Task: Search one way flight ticket for 3 adults, 3 children in business from Evansville: Evansville Regional Airport to Raleigh: Raleigh-durham International Airport on 8-5-2023. Choice of flights is Sun country airlines. Number of bags: 4 checked bags. Price is upto 25000. Outbound departure time preference is 15:00.
Action: Mouse moved to (371, 343)
Screenshot: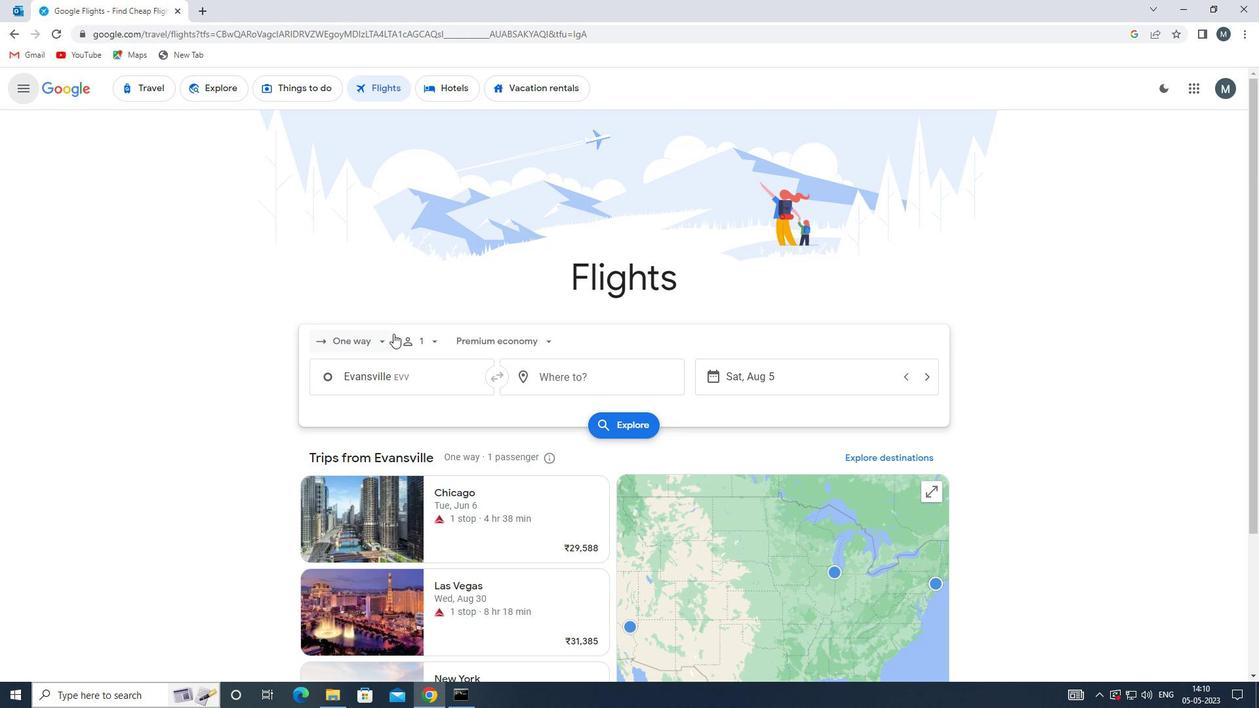 
Action: Mouse pressed left at (371, 343)
Screenshot: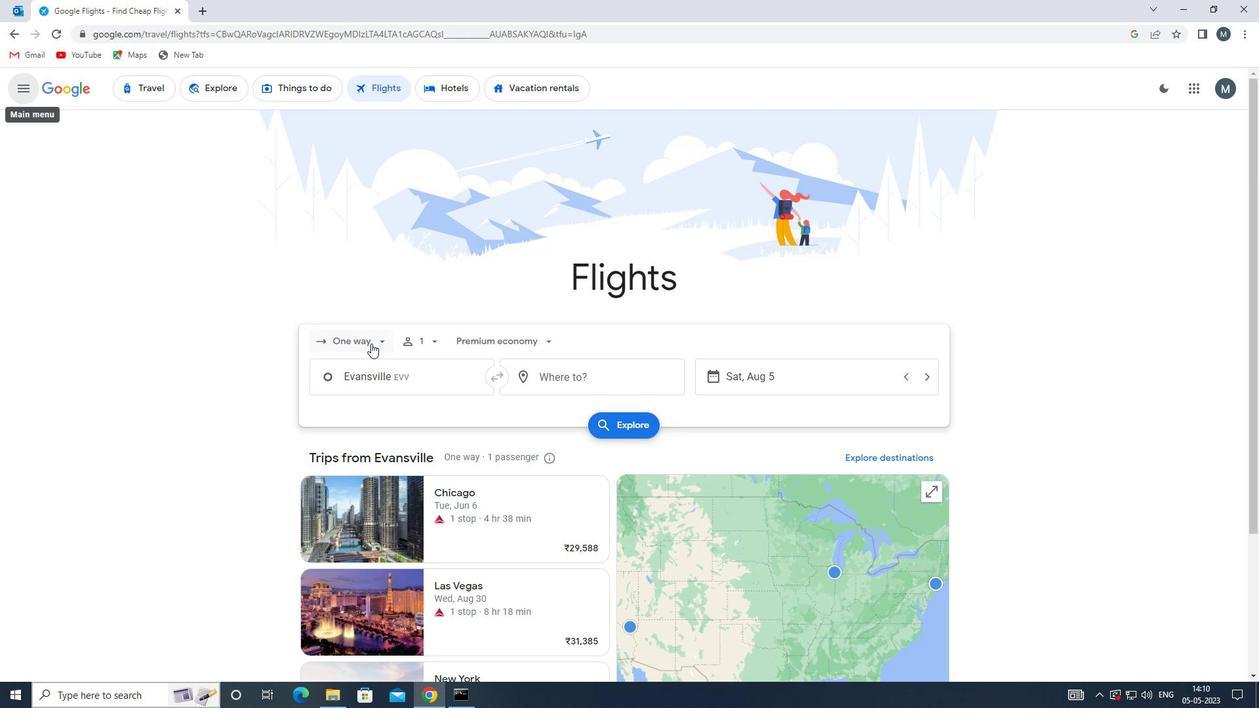 
Action: Mouse moved to (383, 406)
Screenshot: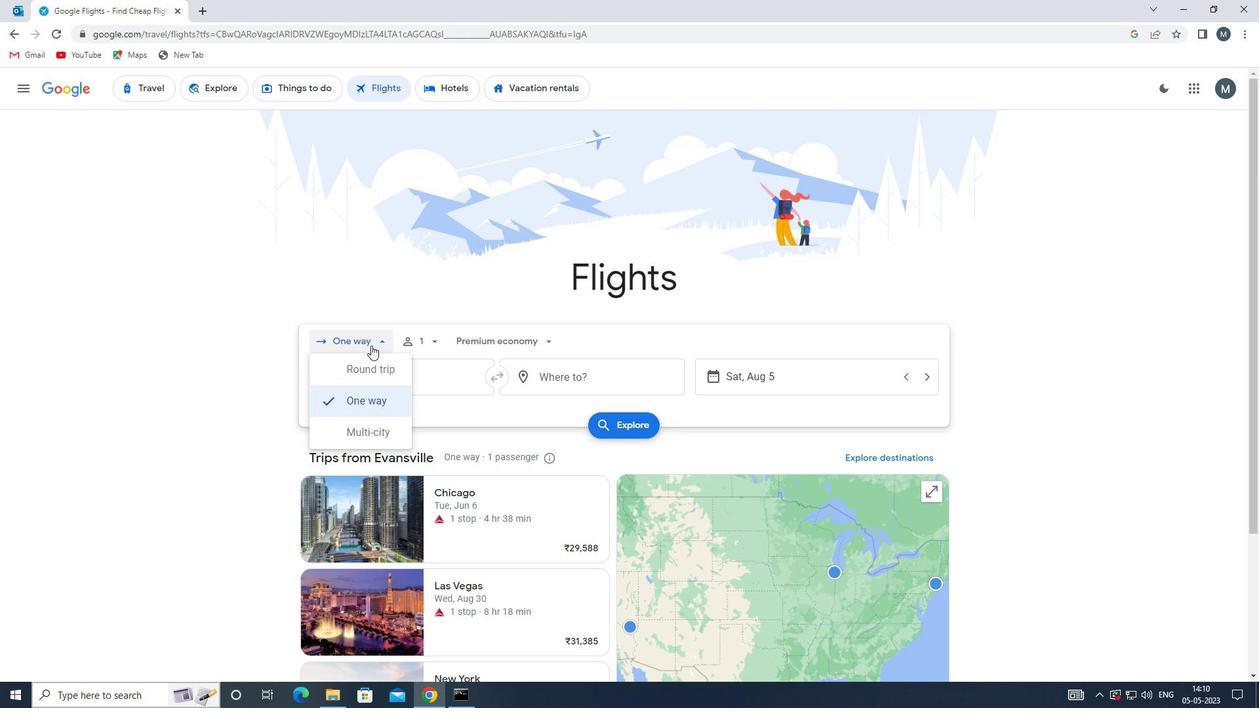 
Action: Mouse pressed left at (383, 406)
Screenshot: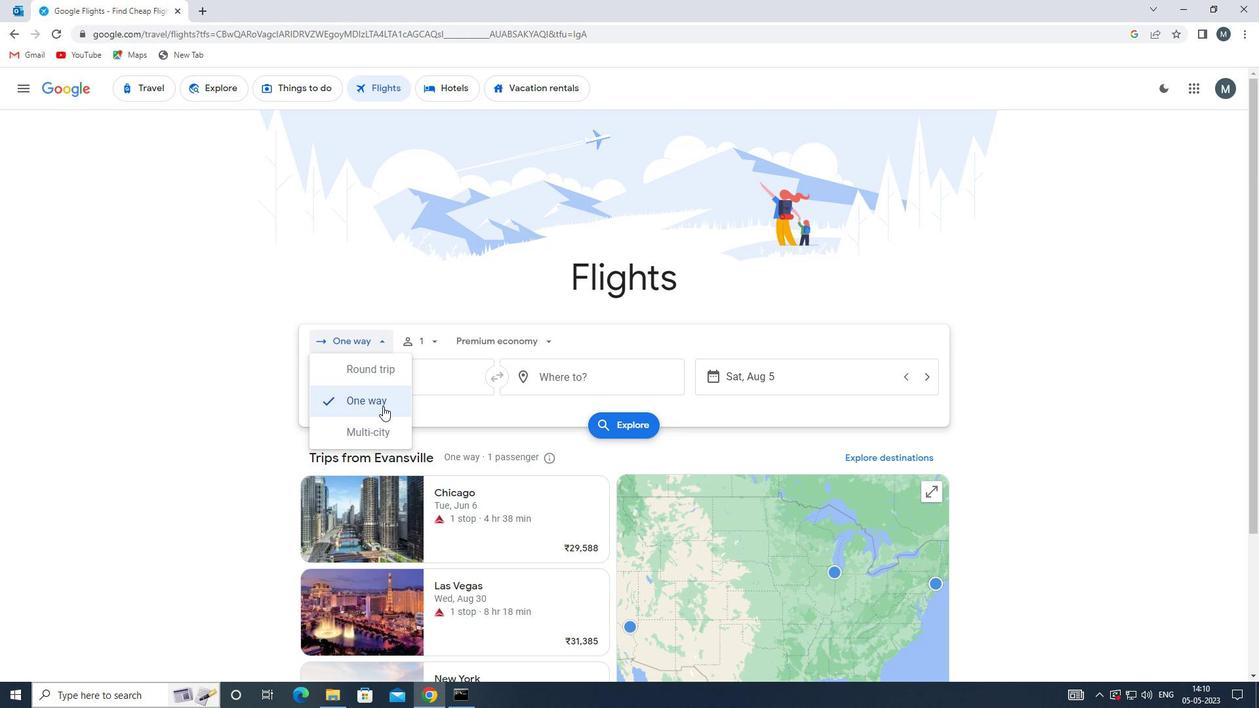 
Action: Mouse moved to (429, 345)
Screenshot: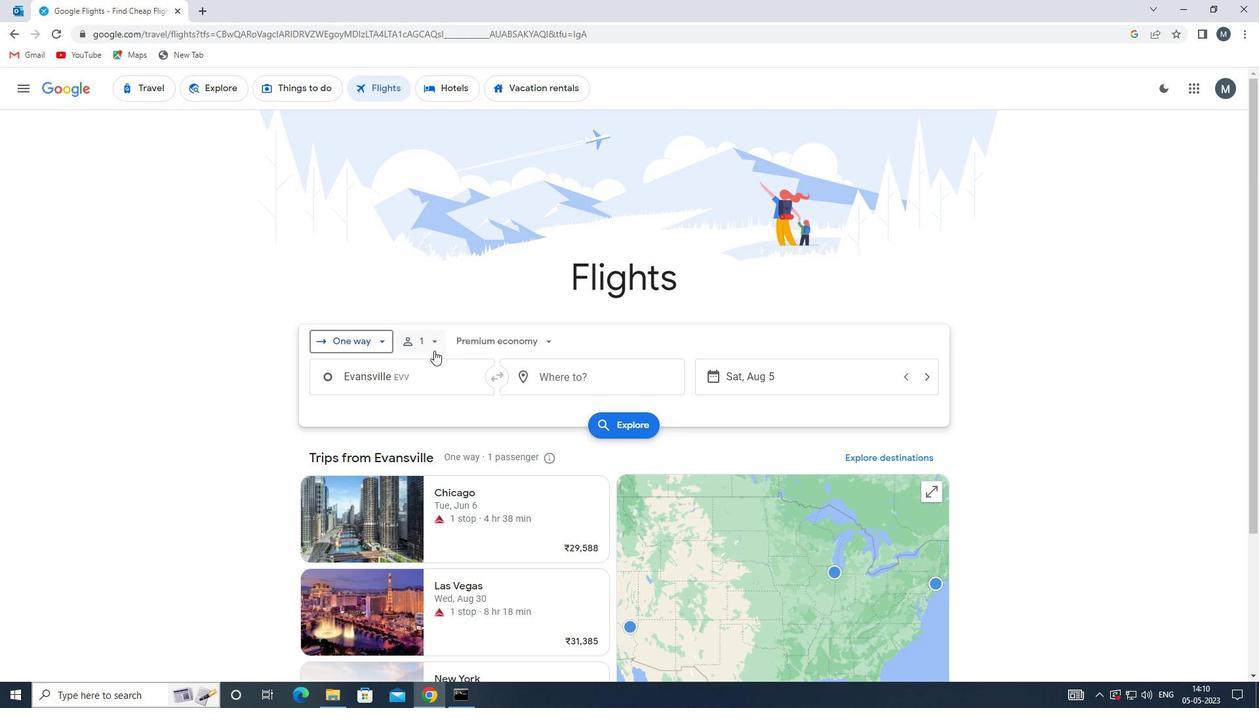 
Action: Mouse pressed left at (429, 345)
Screenshot: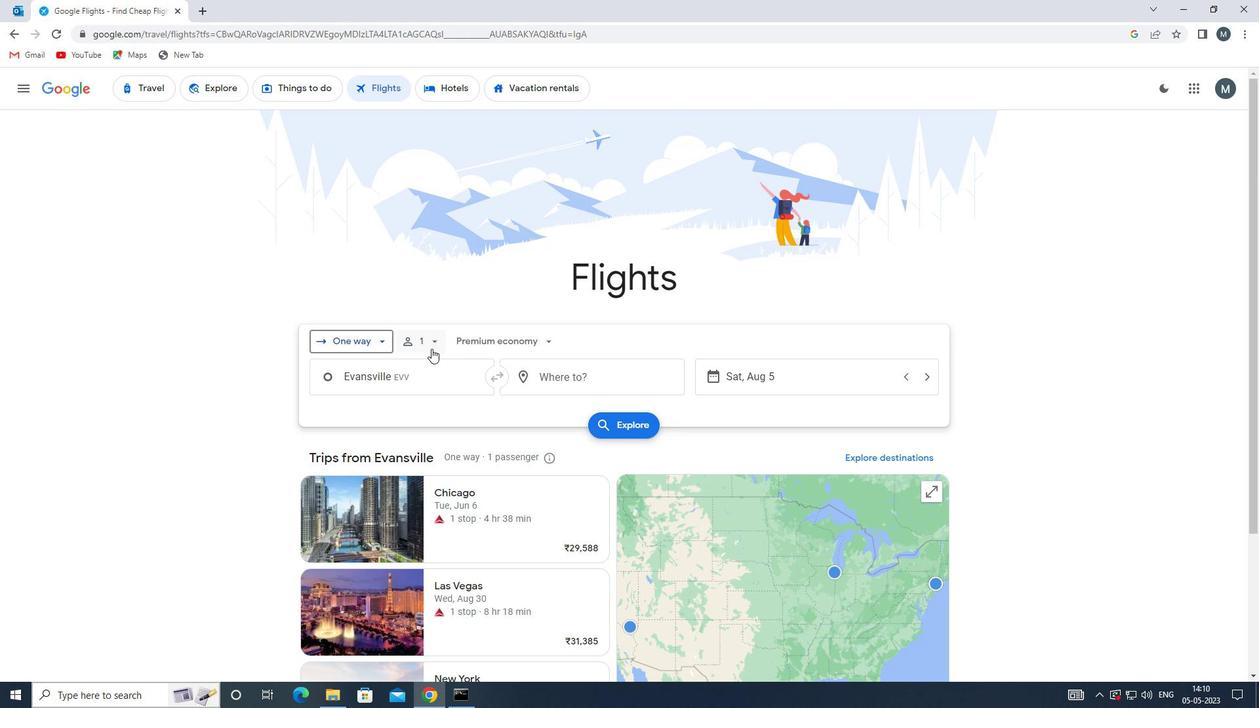 
Action: Mouse moved to (530, 378)
Screenshot: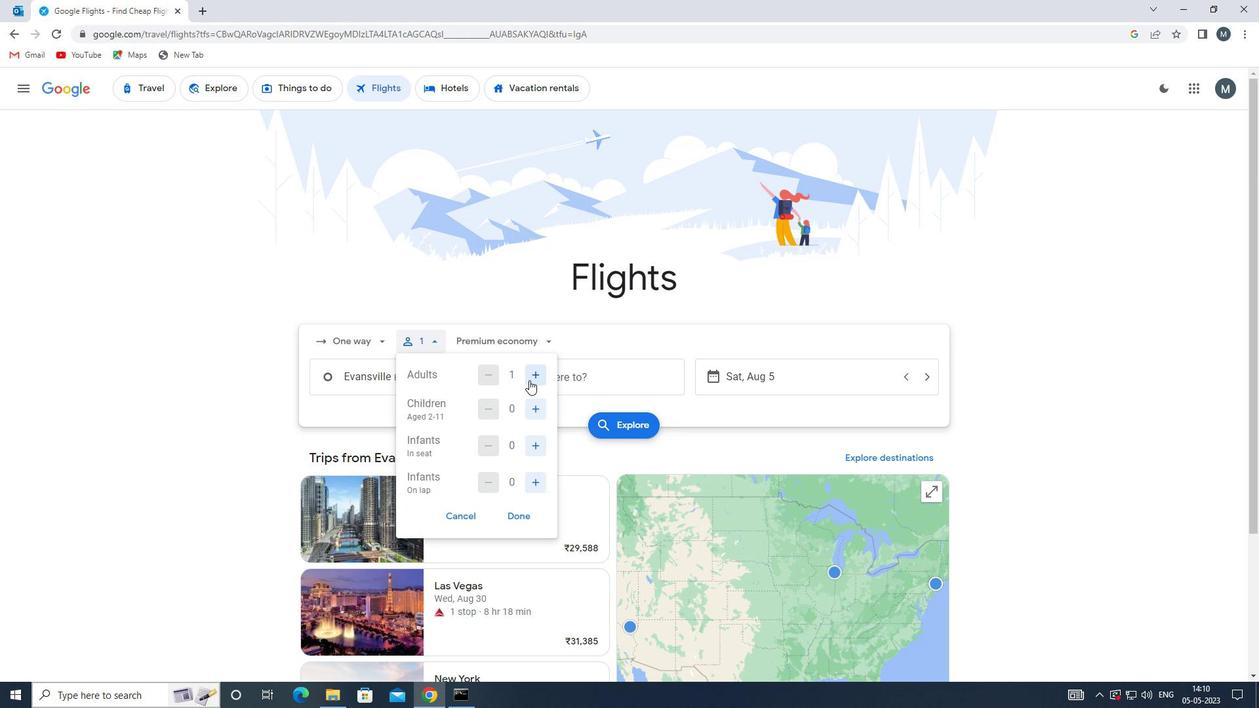 
Action: Mouse pressed left at (530, 378)
Screenshot: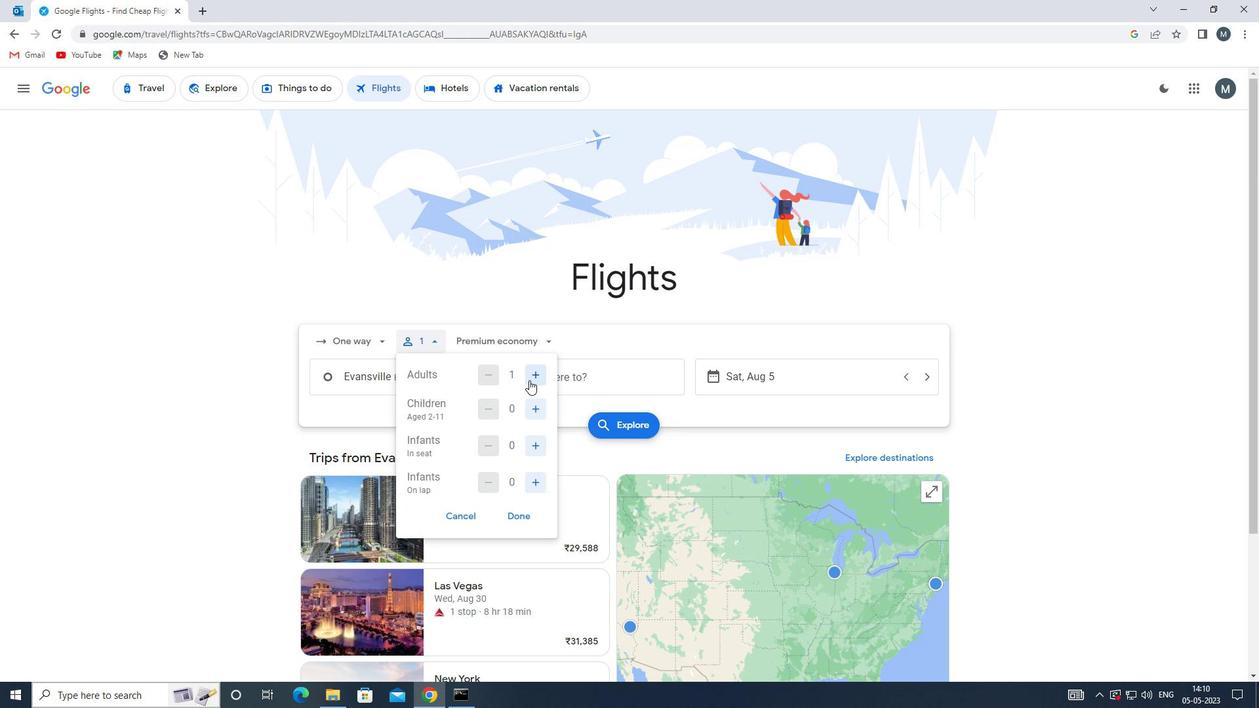 
Action: Mouse moved to (532, 378)
Screenshot: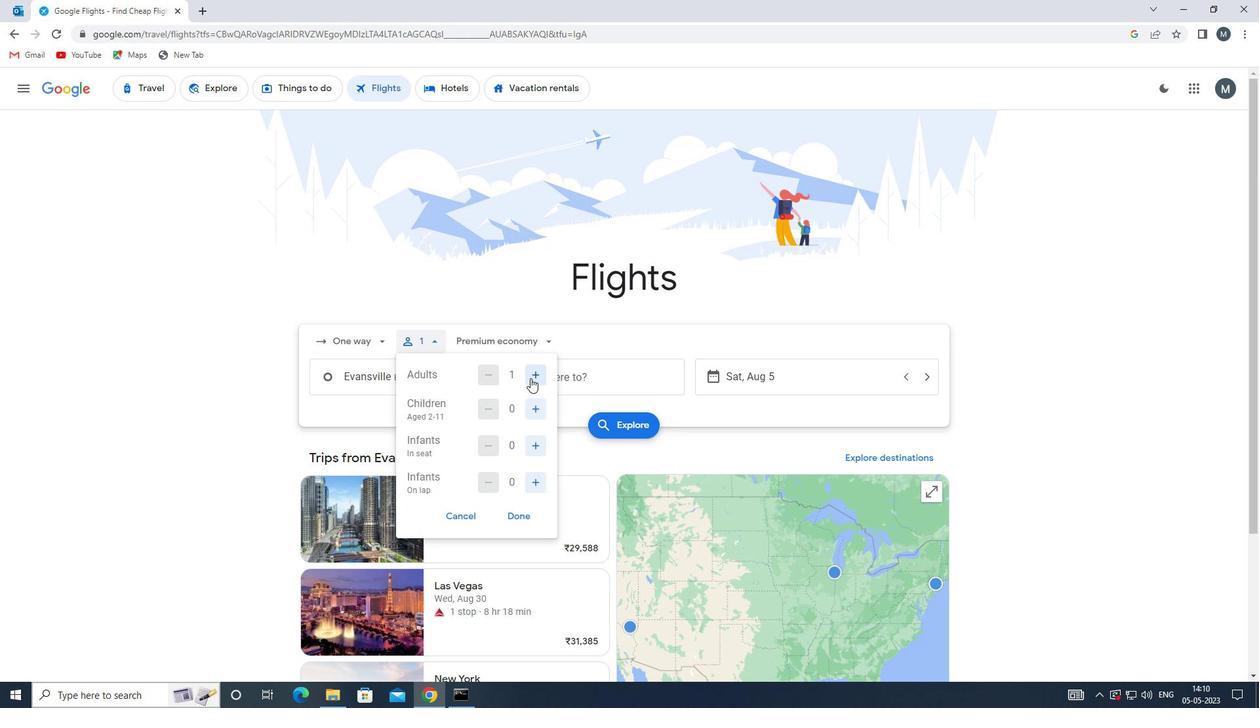 
Action: Mouse pressed left at (532, 378)
Screenshot: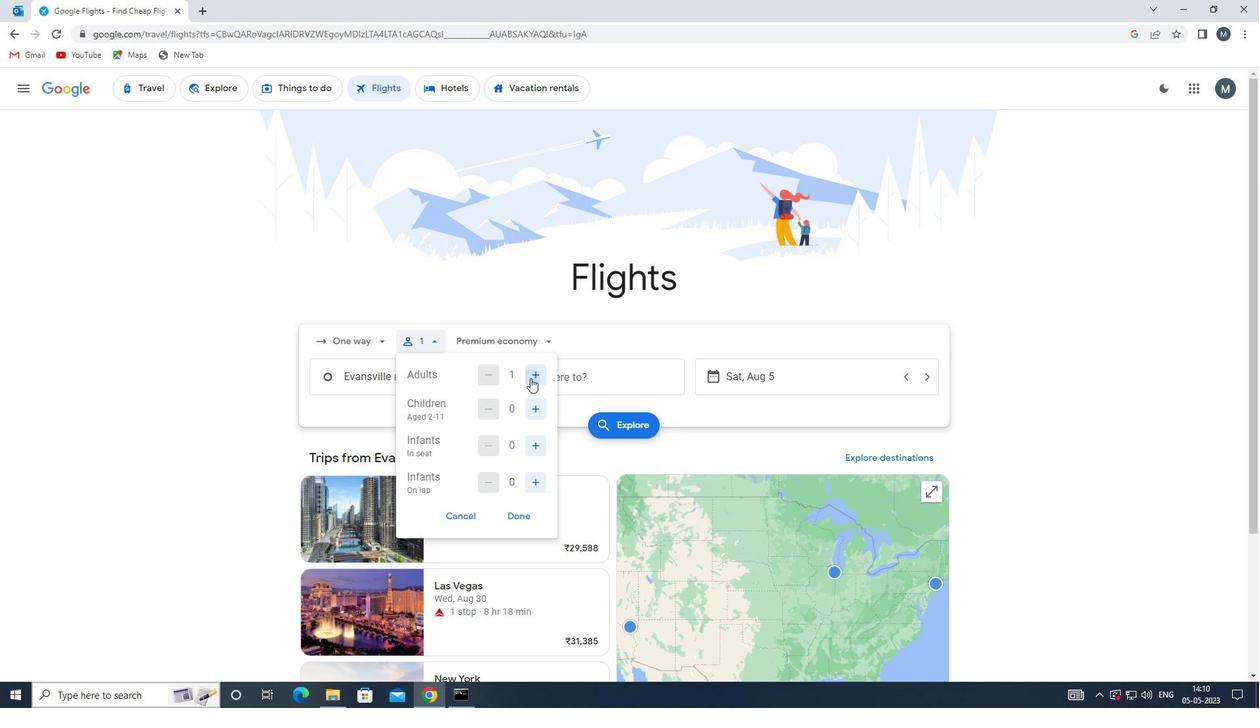 
Action: Mouse moved to (542, 408)
Screenshot: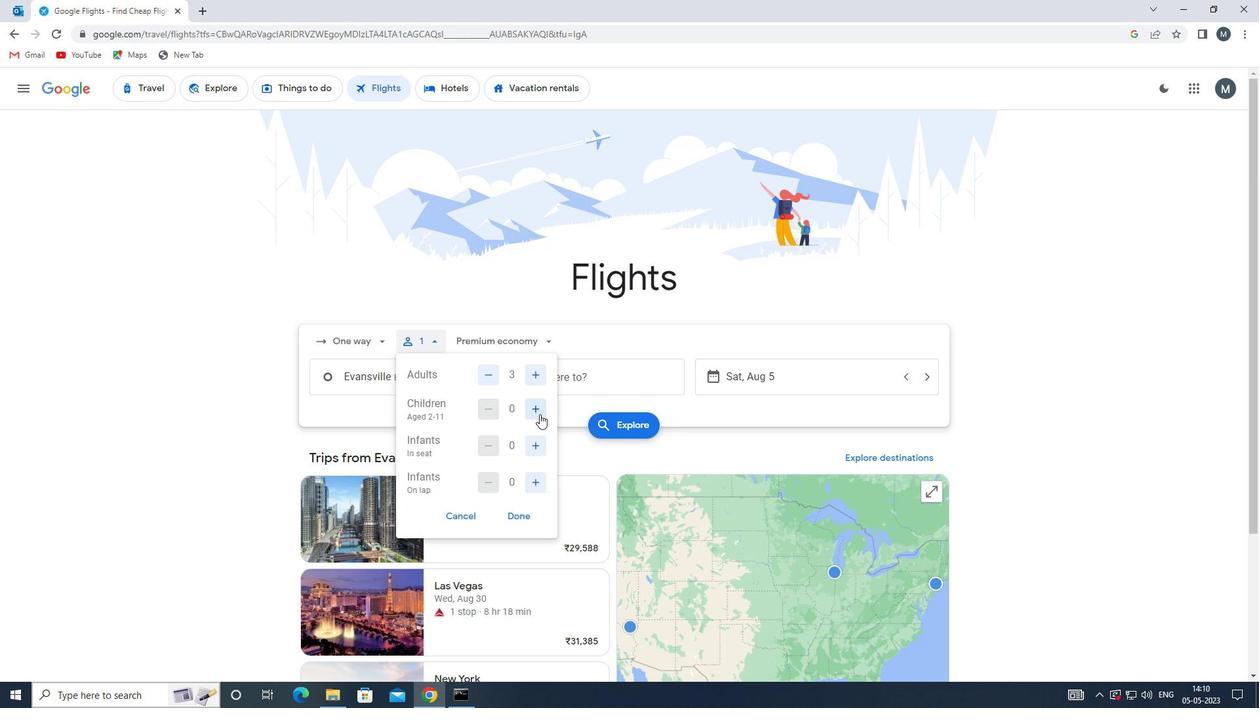 
Action: Mouse pressed left at (542, 408)
Screenshot: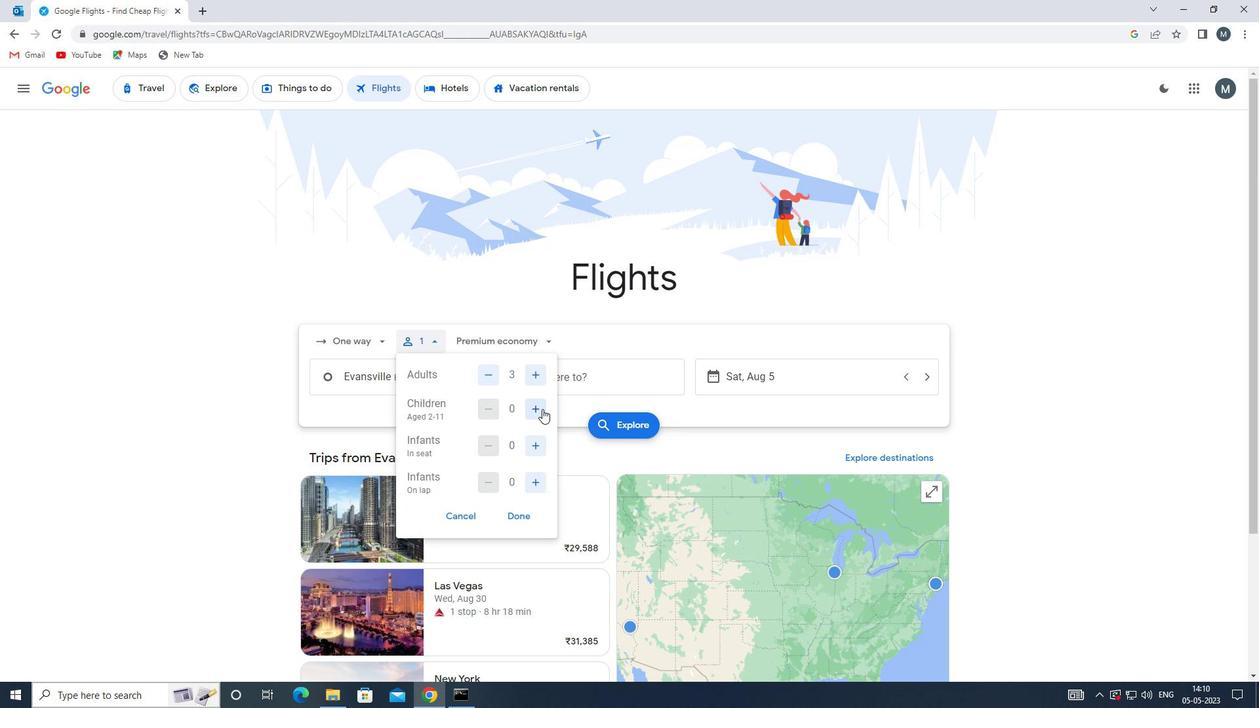 
Action: Mouse moved to (541, 408)
Screenshot: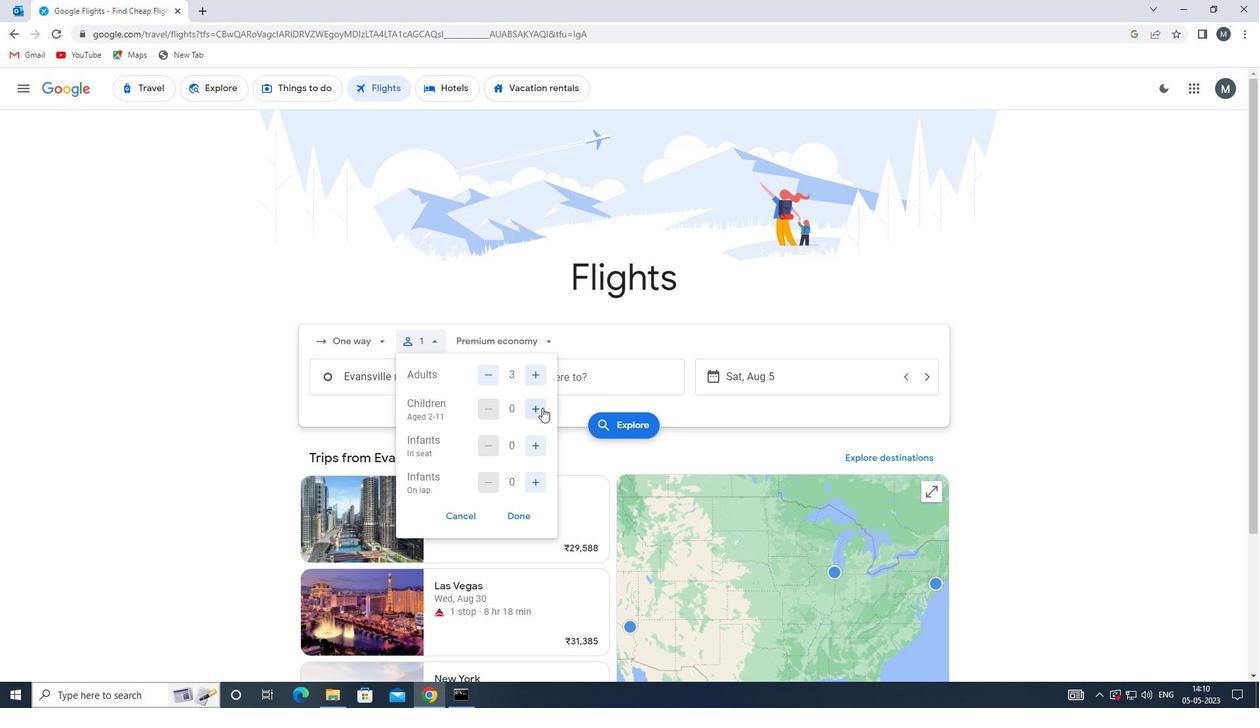 
Action: Mouse pressed left at (541, 408)
Screenshot: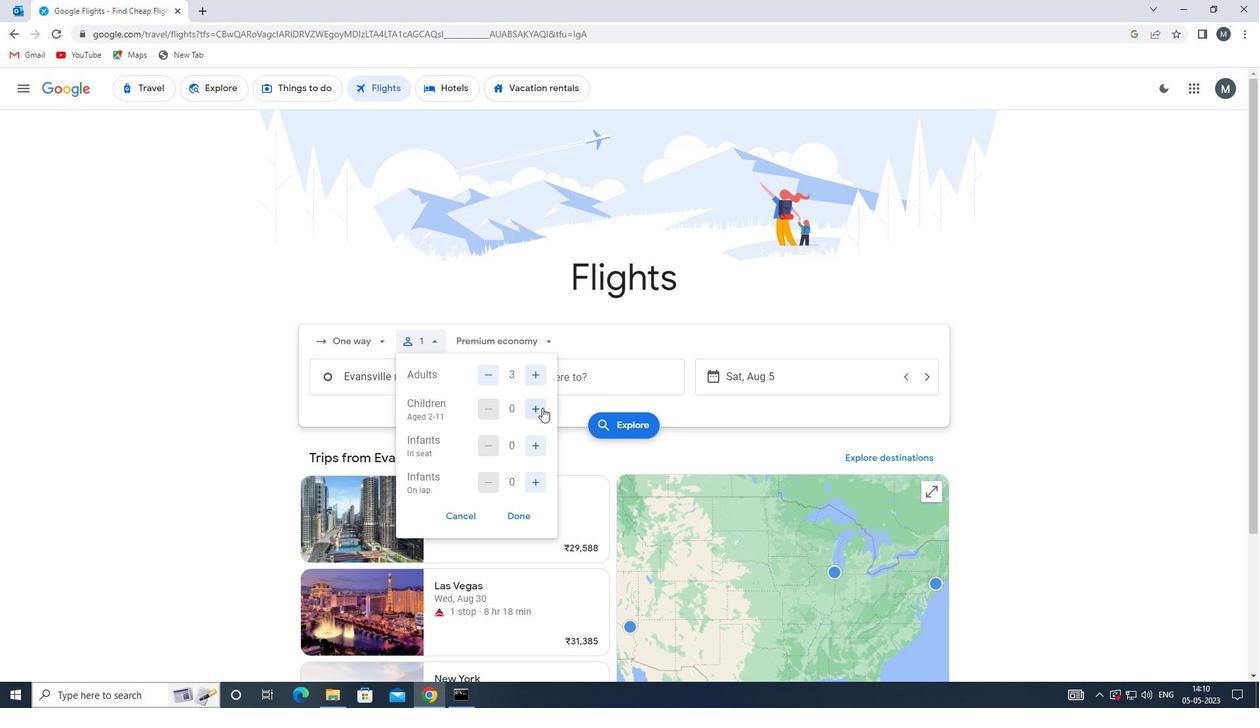 
Action: Mouse moved to (541, 409)
Screenshot: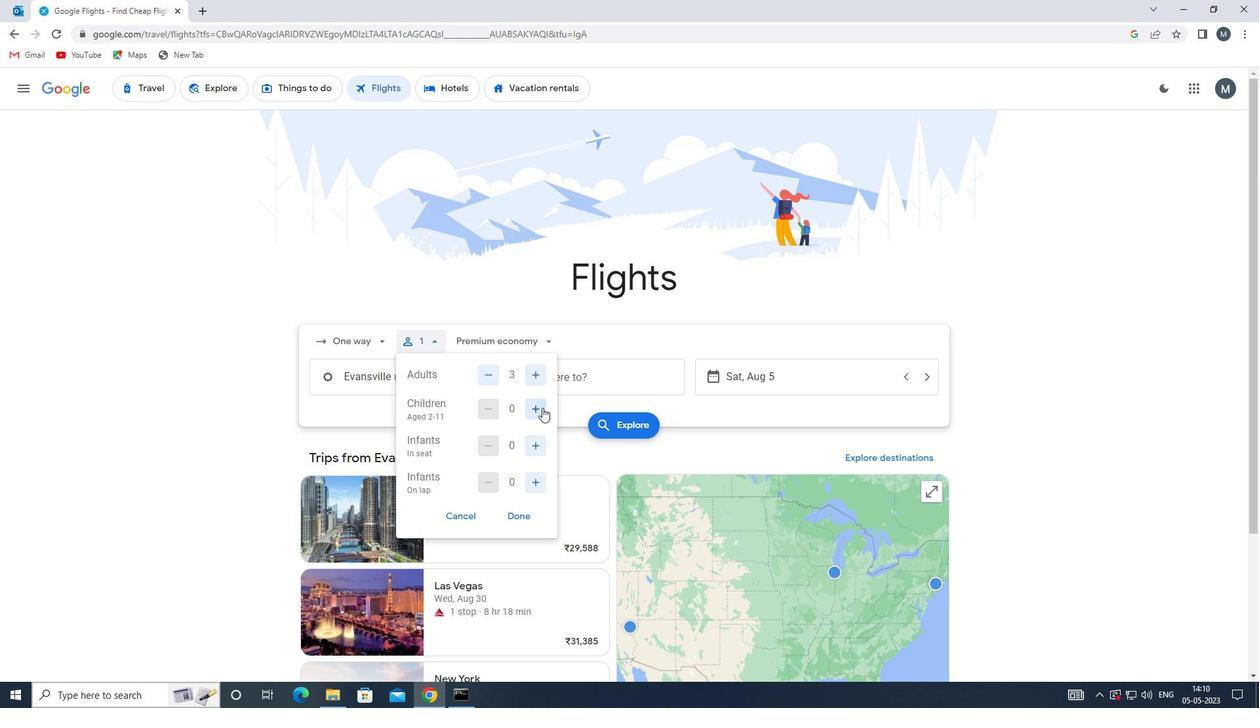 
Action: Mouse pressed left at (541, 409)
Screenshot: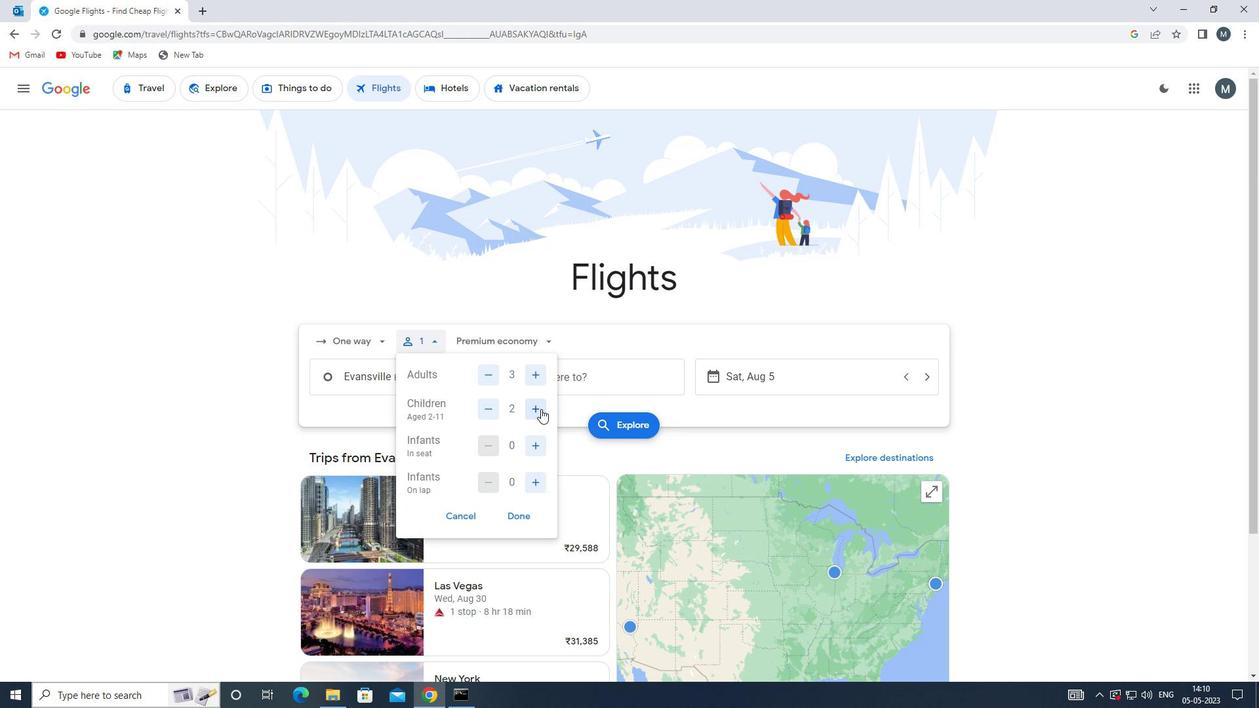 
Action: Mouse moved to (528, 519)
Screenshot: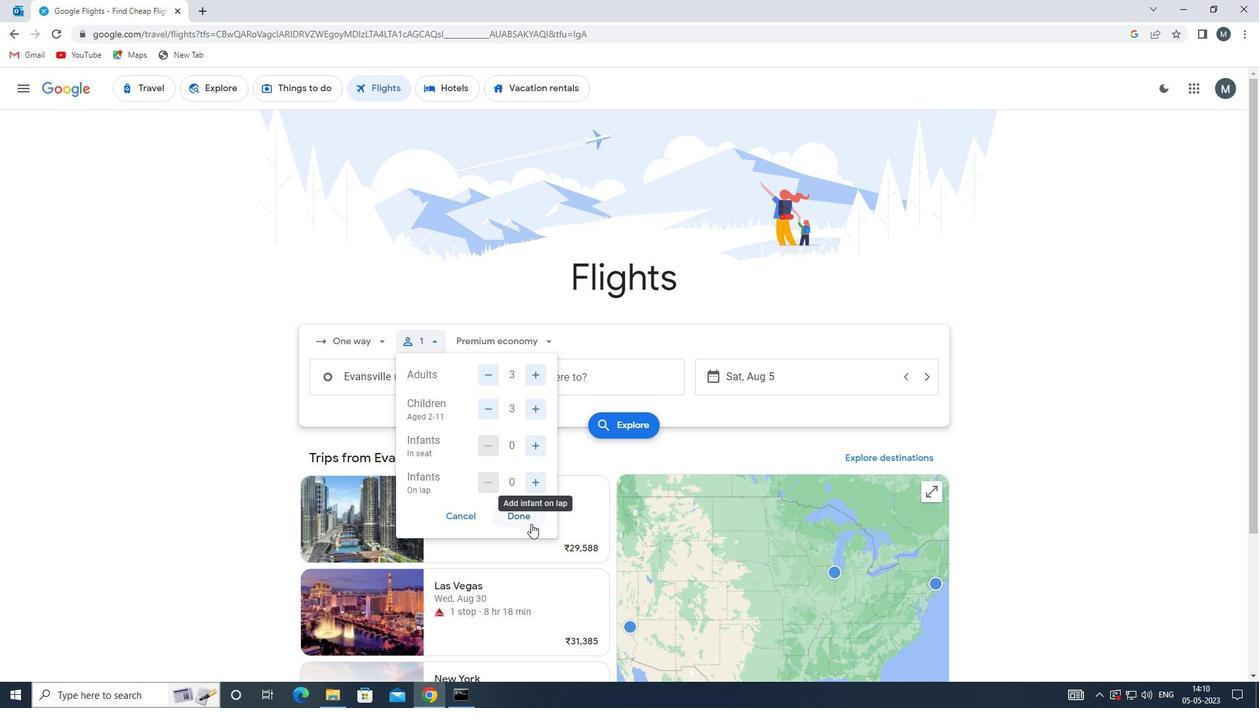 
Action: Mouse pressed left at (528, 519)
Screenshot: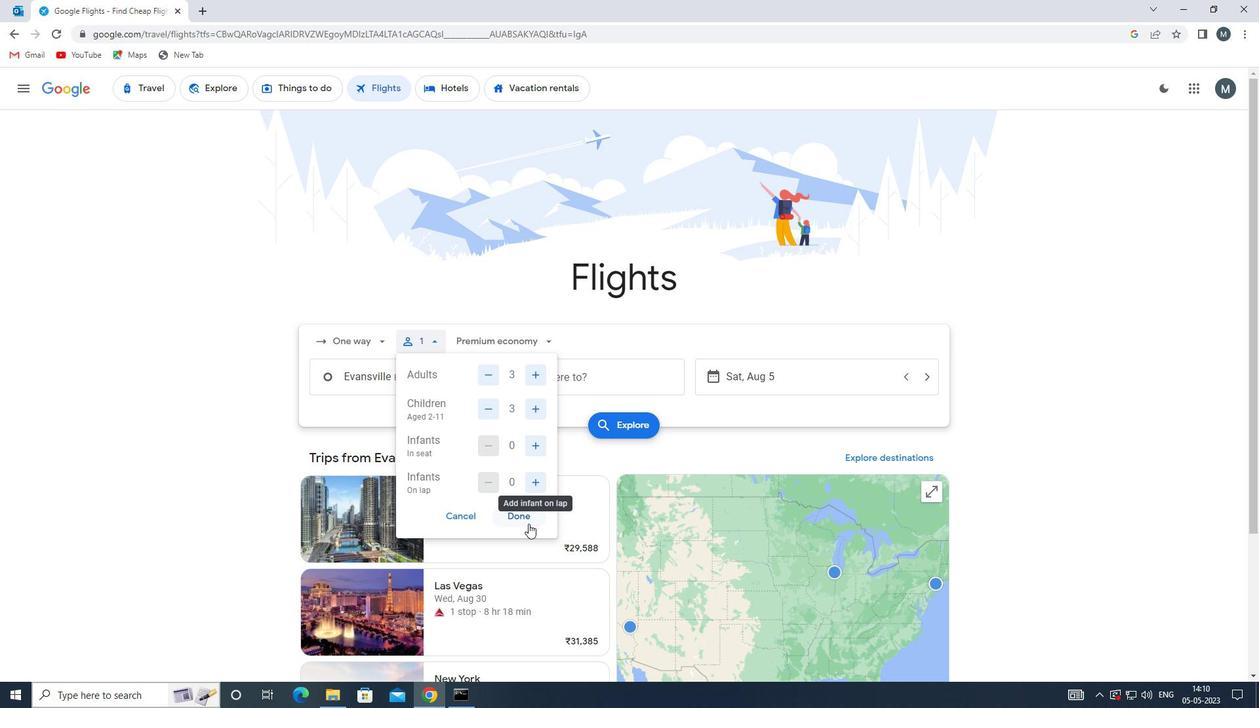 
Action: Mouse moved to (490, 344)
Screenshot: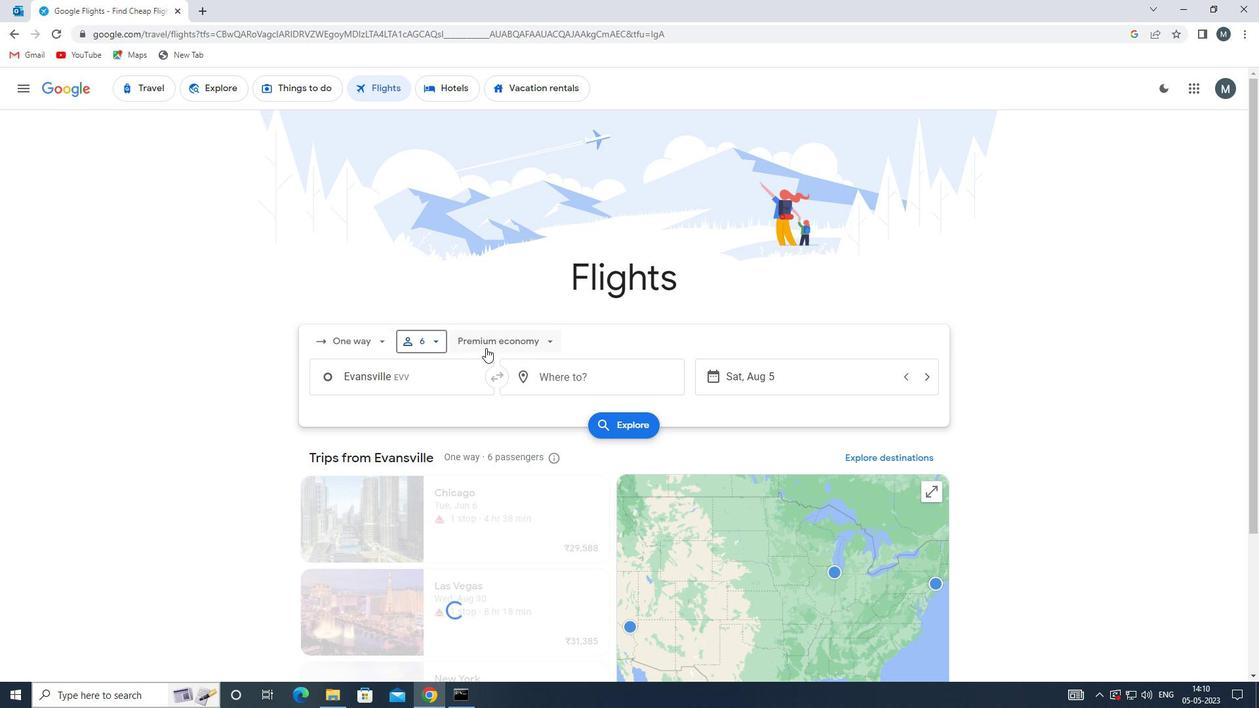 
Action: Mouse pressed left at (490, 344)
Screenshot: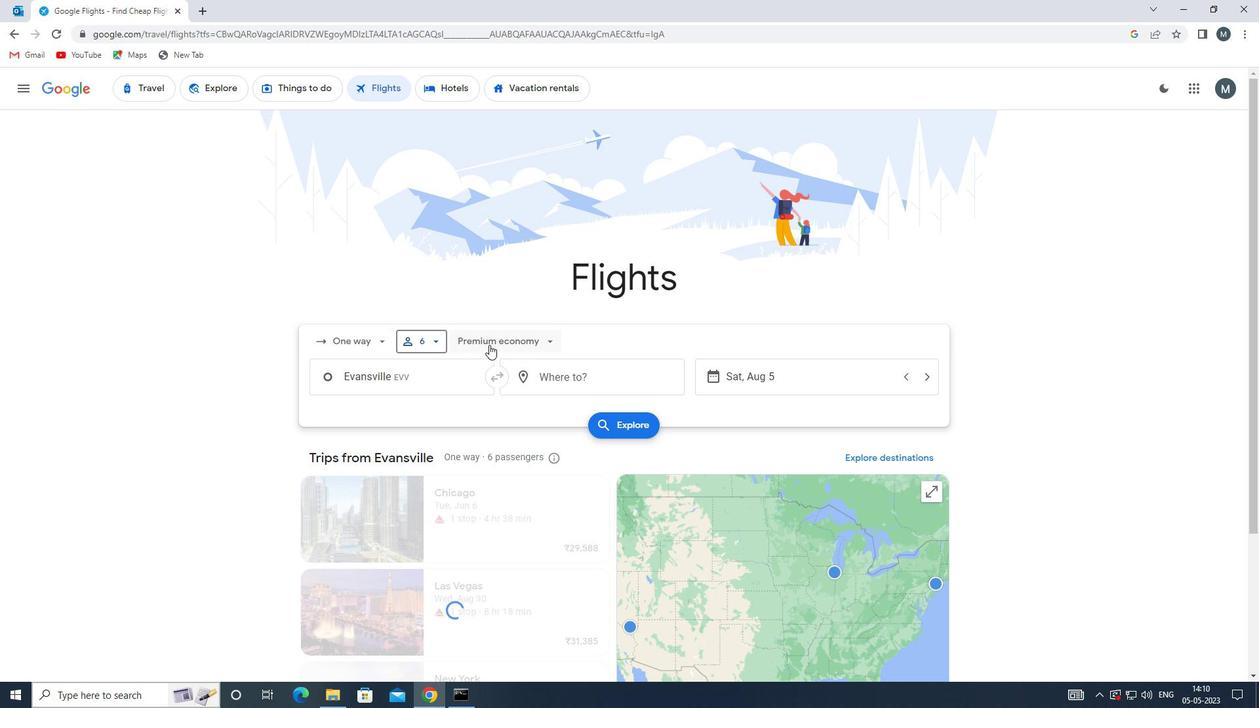 
Action: Mouse moved to (500, 431)
Screenshot: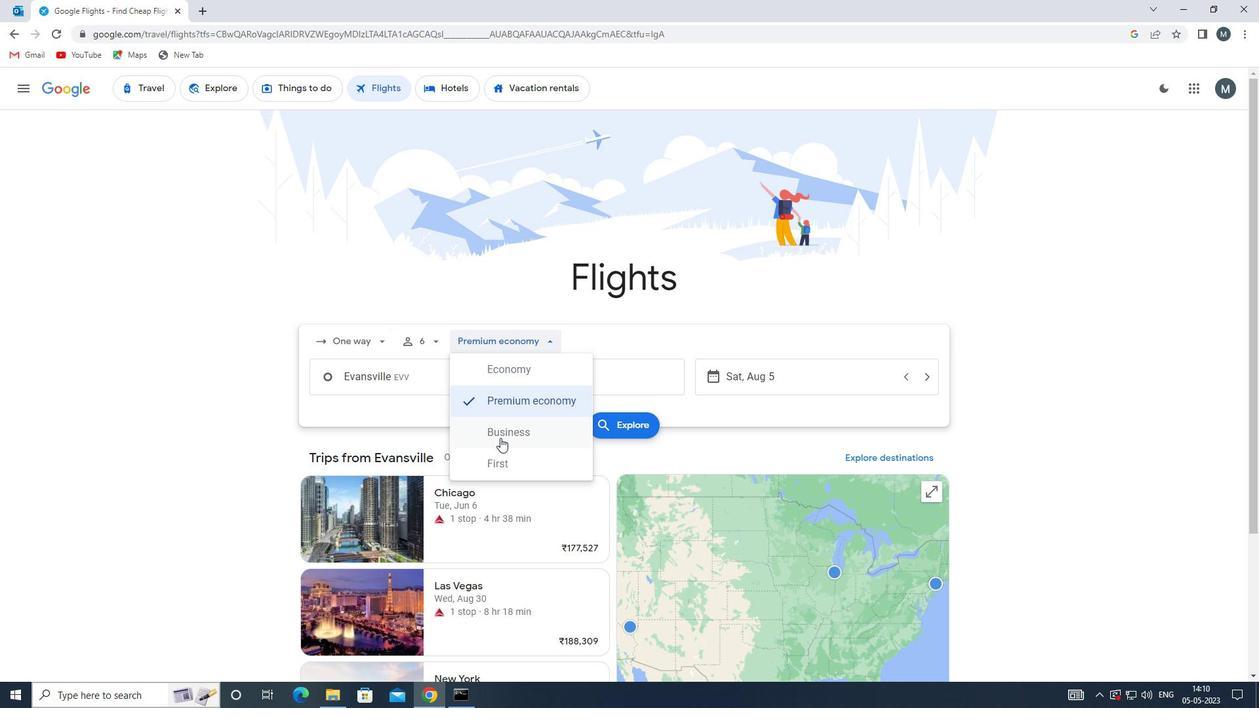 
Action: Mouse pressed left at (500, 431)
Screenshot: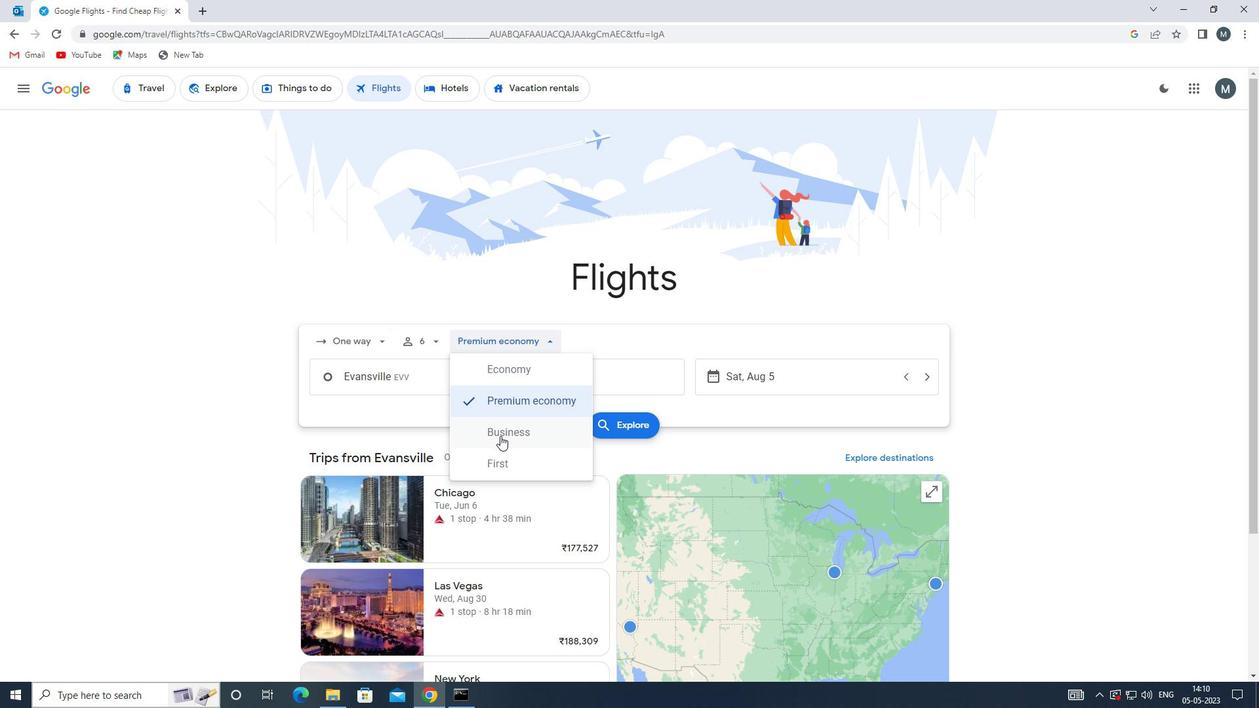 
Action: Mouse moved to (429, 384)
Screenshot: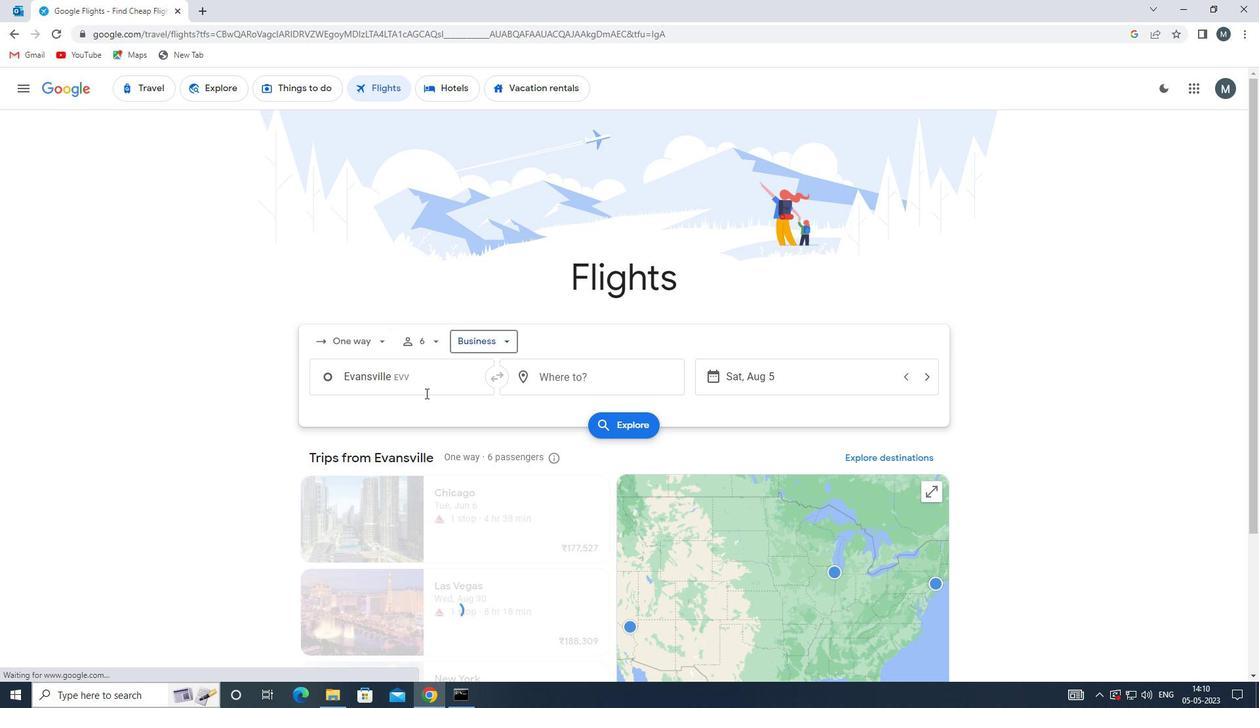 
Action: Mouse pressed left at (429, 384)
Screenshot: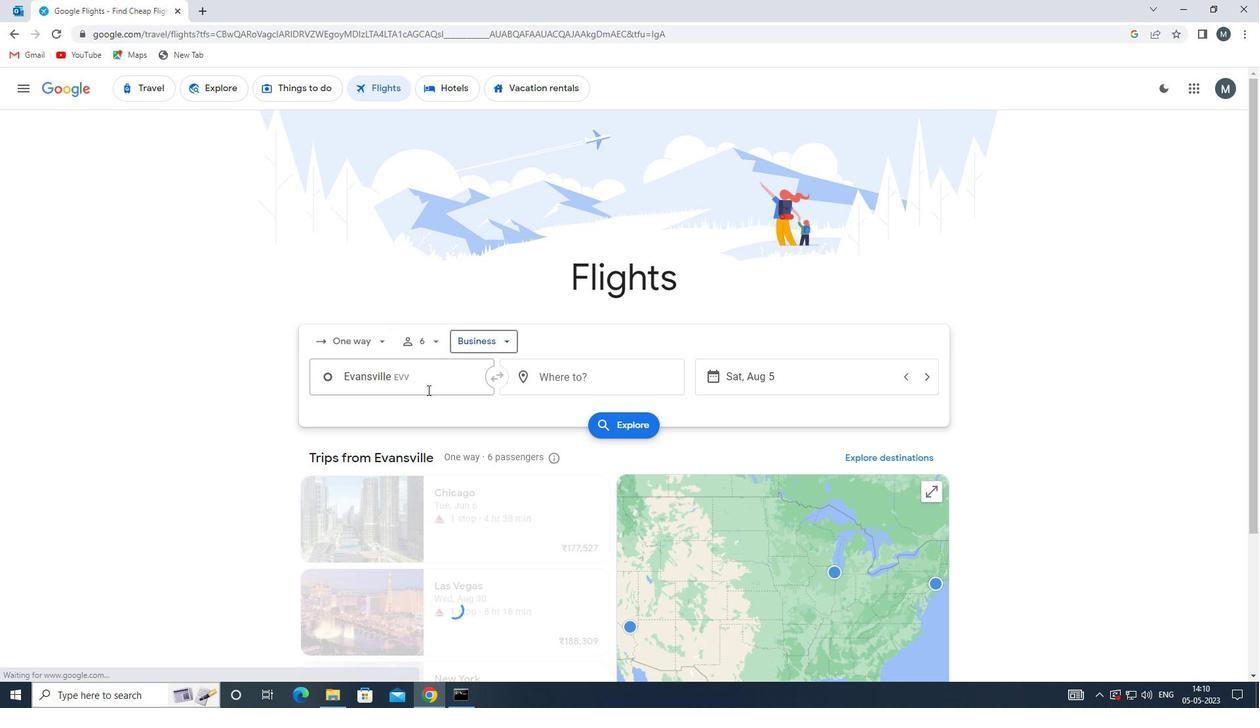 
Action: Mouse moved to (439, 445)
Screenshot: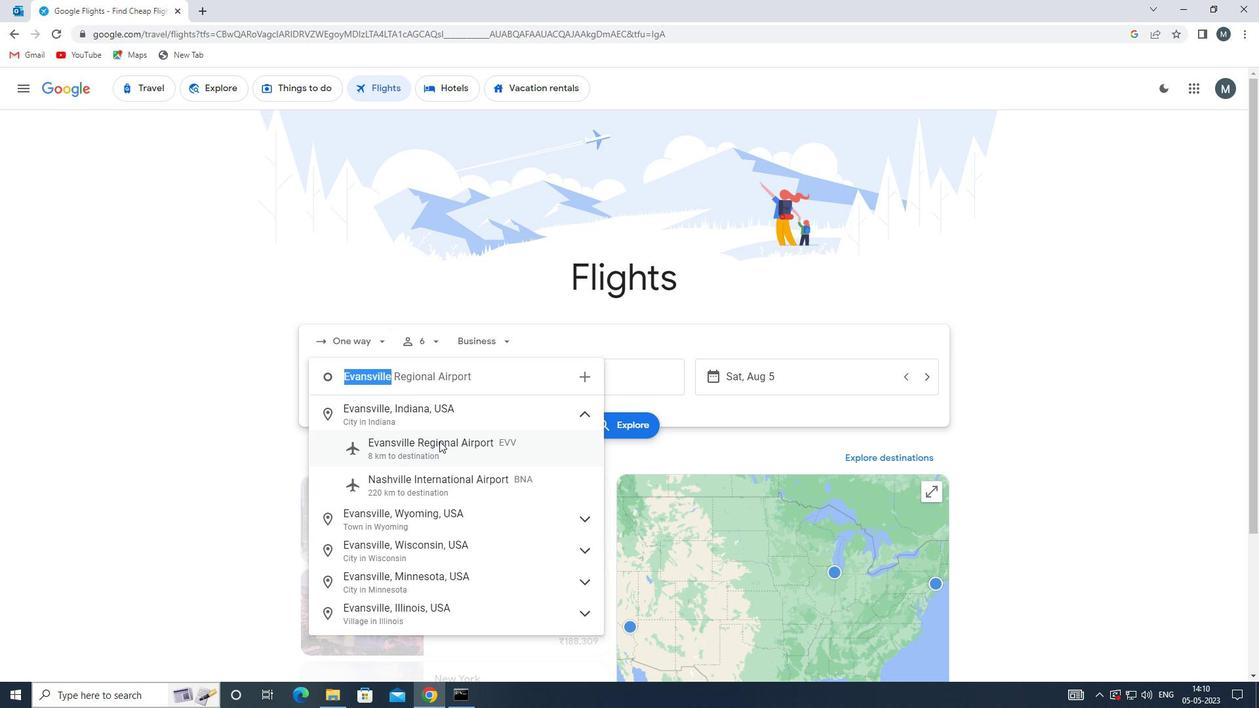 
Action: Mouse pressed left at (439, 445)
Screenshot: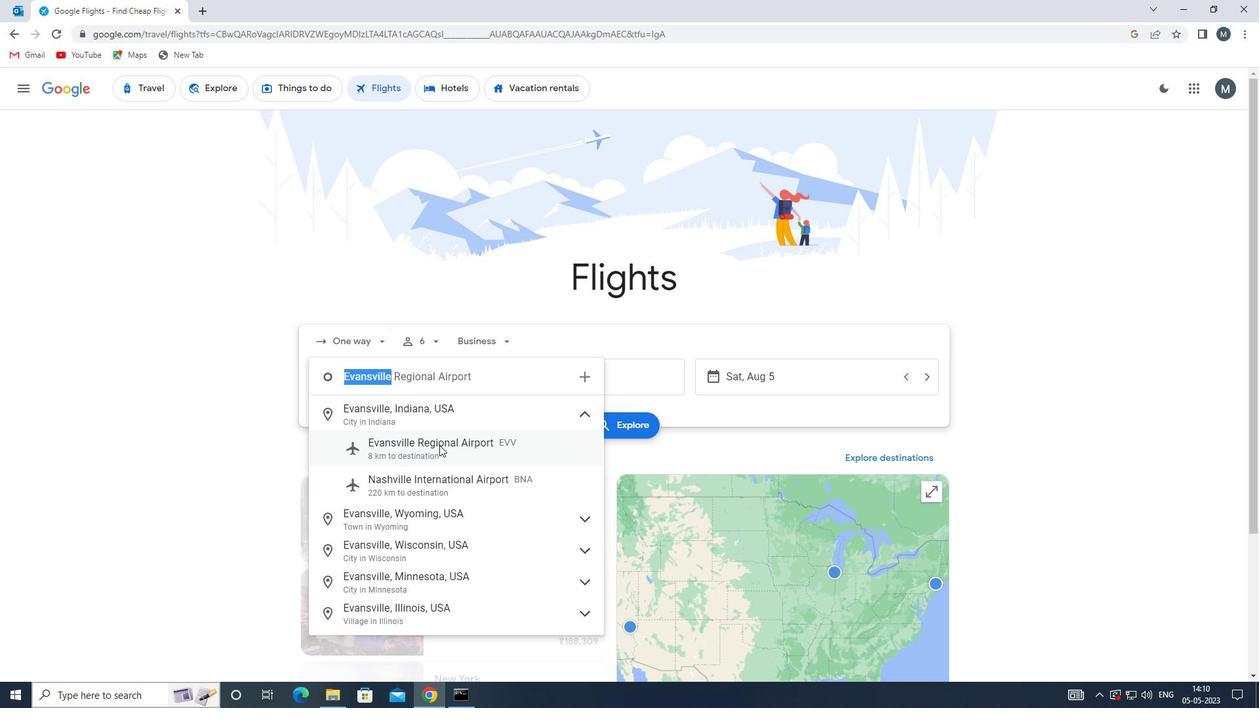 
Action: Mouse moved to (549, 387)
Screenshot: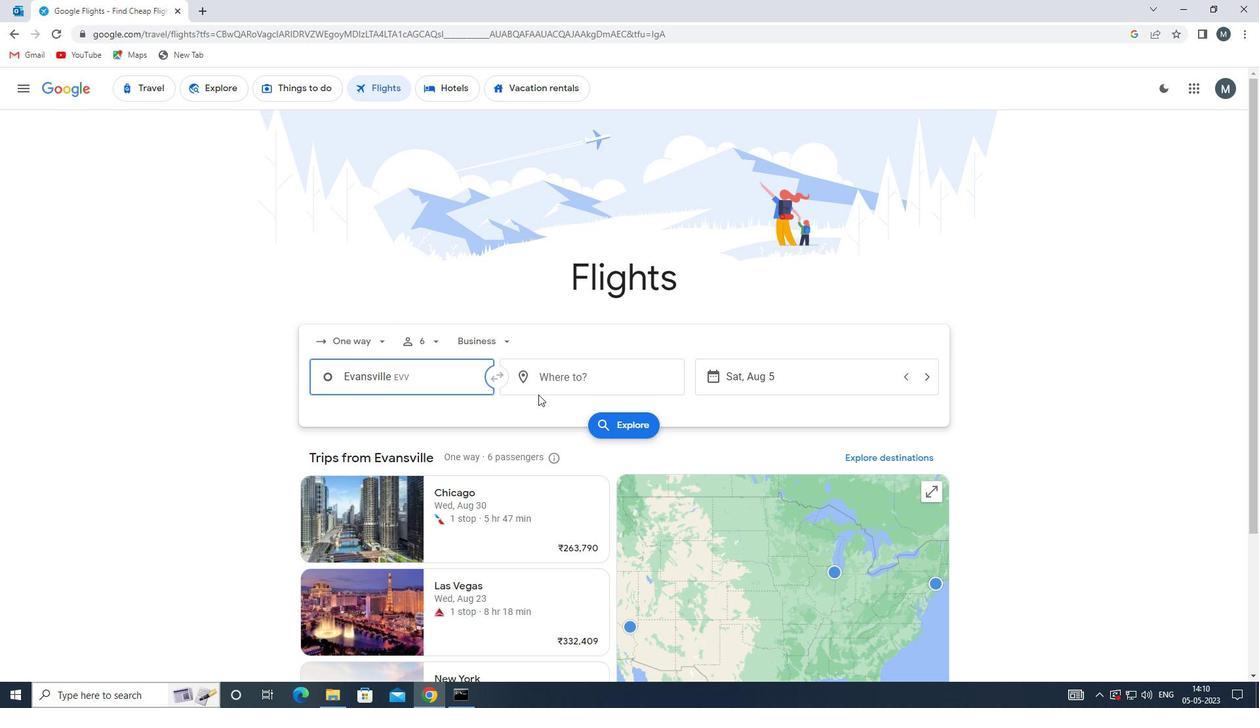 
Action: Mouse pressed left at (549, 387)
Screenshot: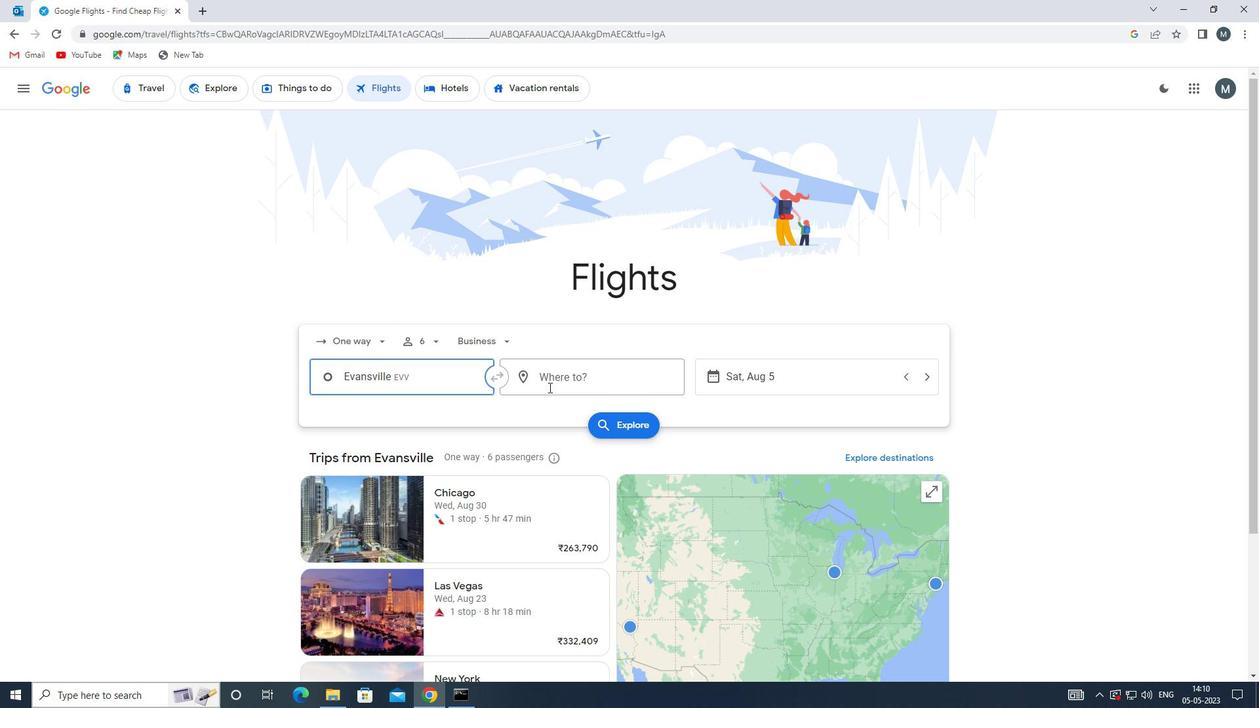 
Action: Key pressed rdu
Screenshot: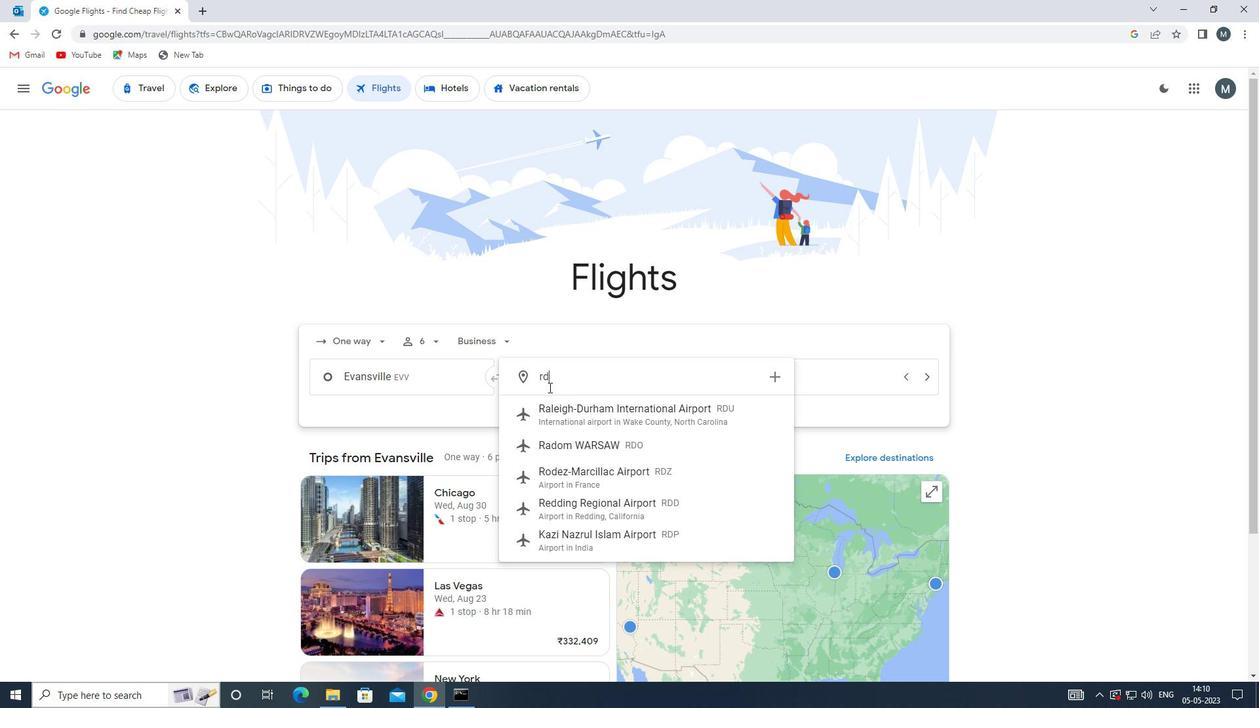 
Action: Mouse moved to (607, 410)
Screenshot: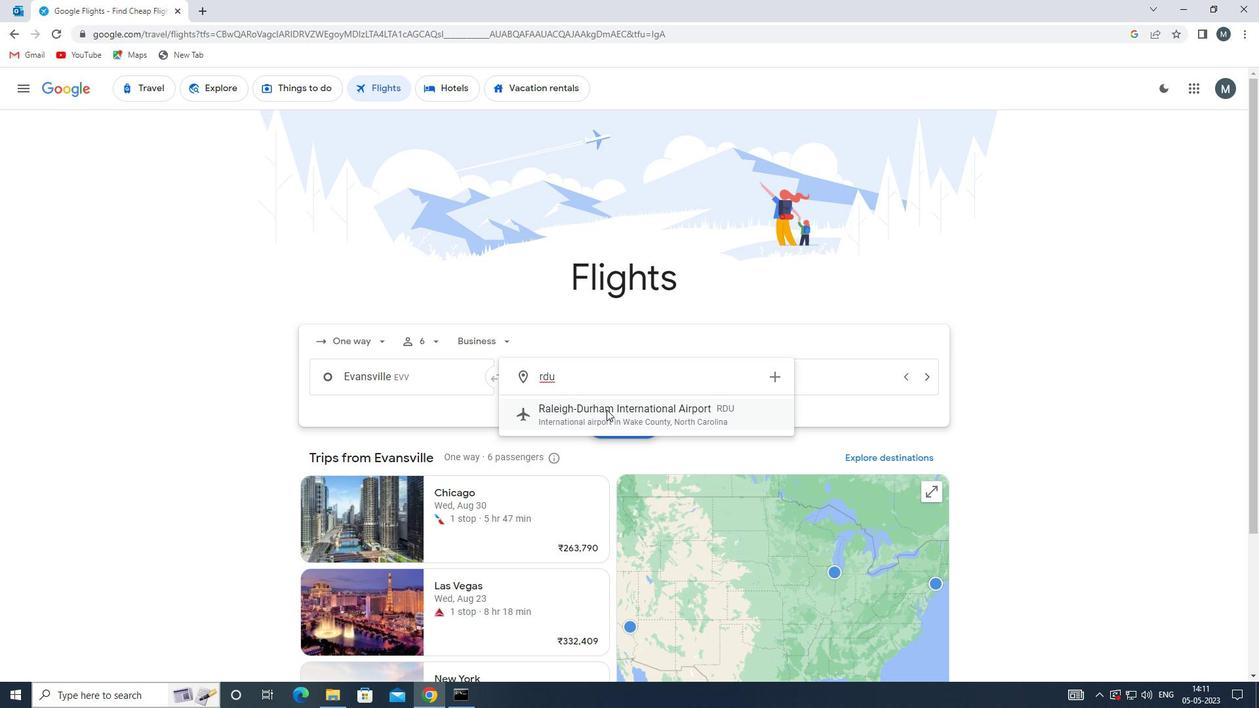 
Action: Mouse pressed left at (607, 410)
Screenshot: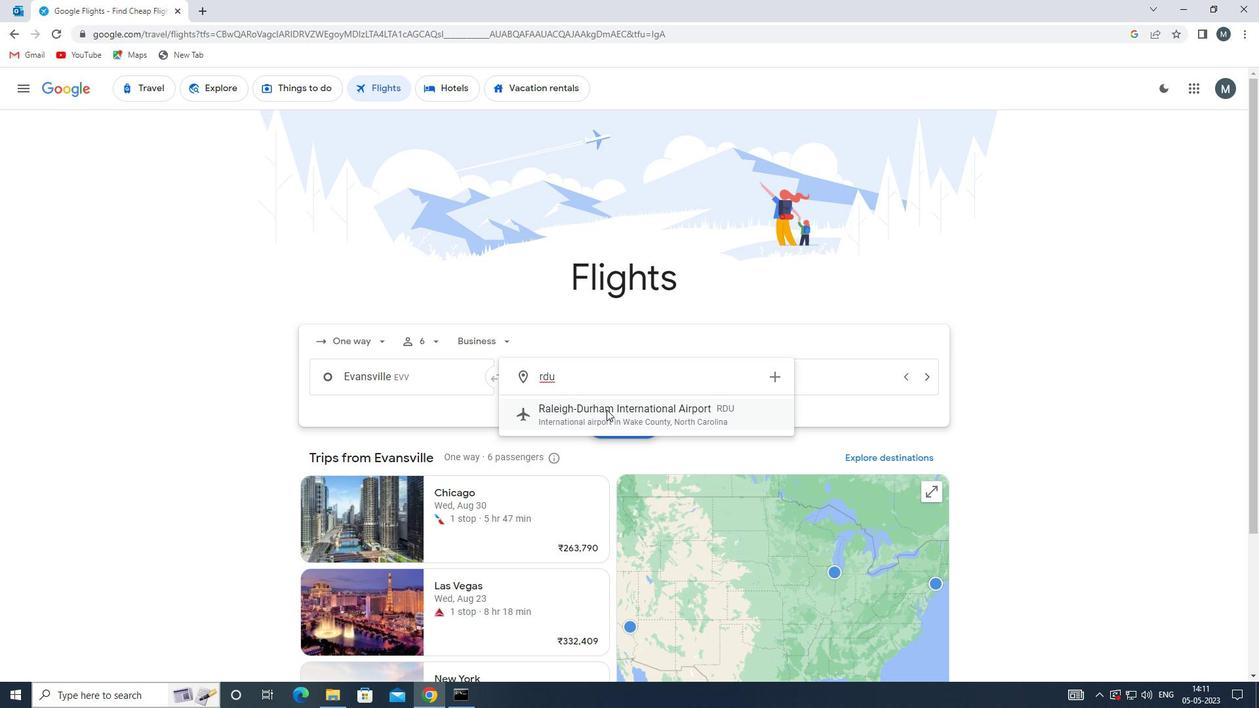 
Action: Mouse moved to (754, 370)
Screenshot: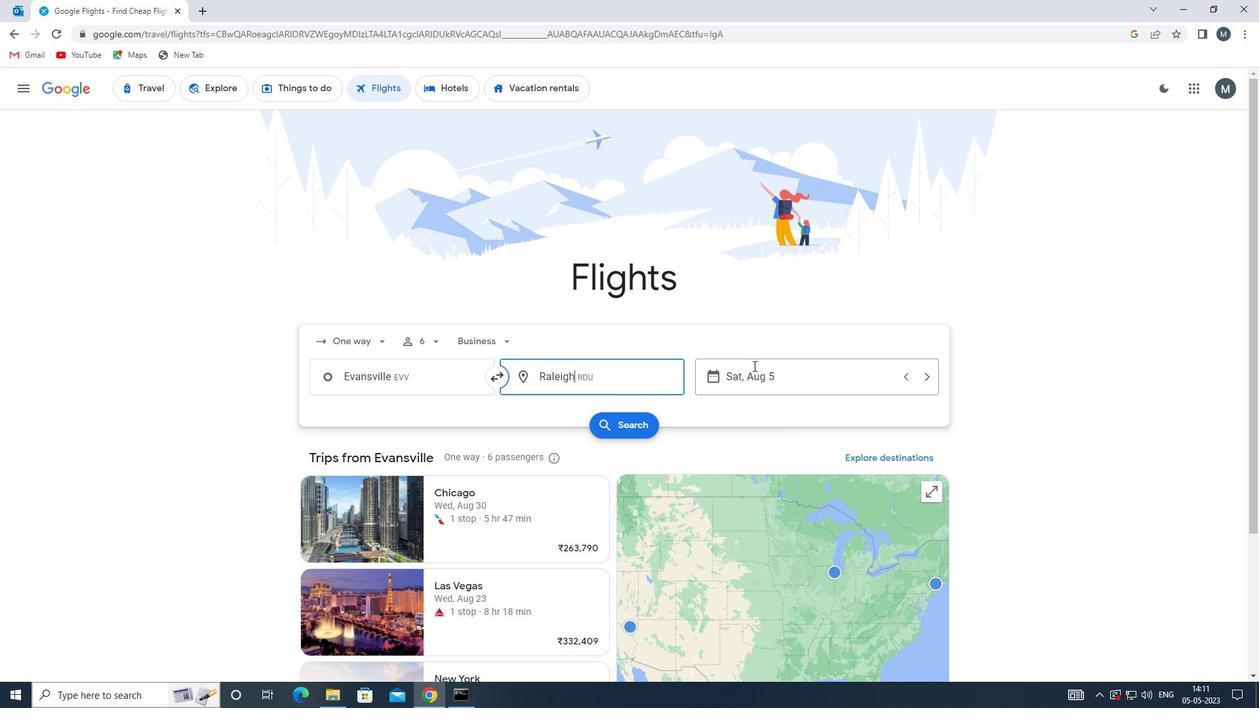 
Action: Mouse pressed left at (754, 370)
Screenshot: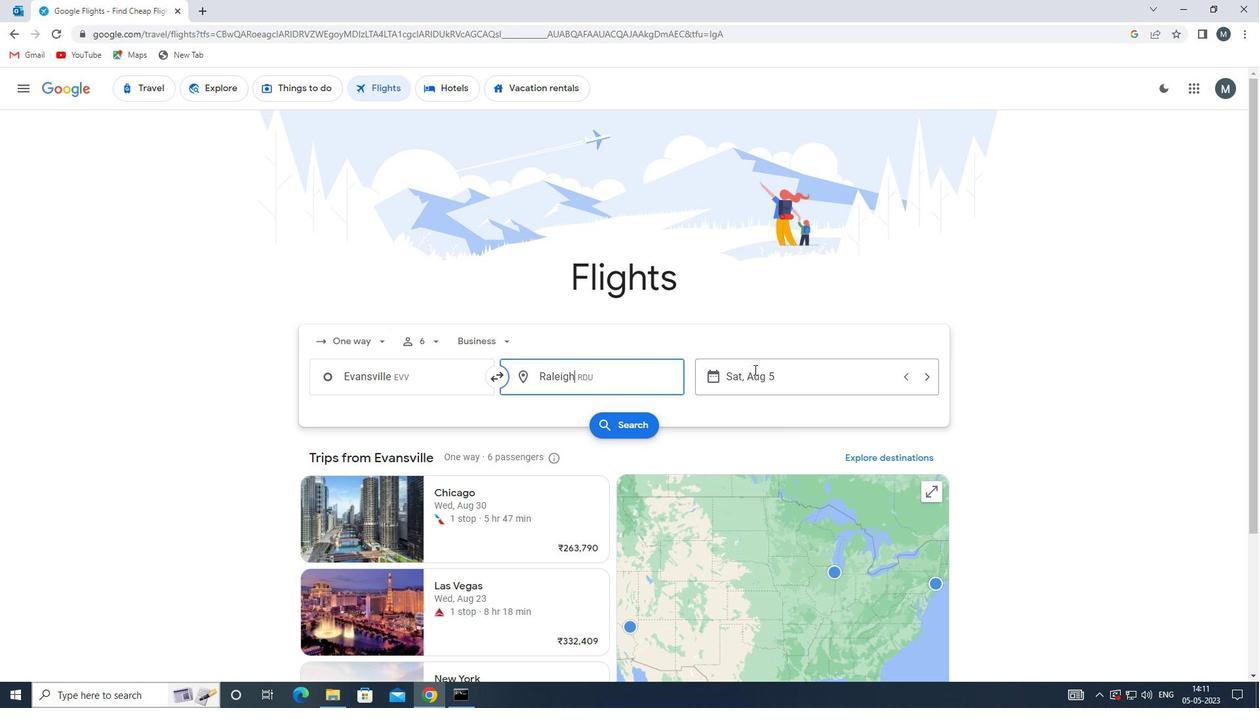 
Action: Mouse moved to (657, 448)
Screenshot: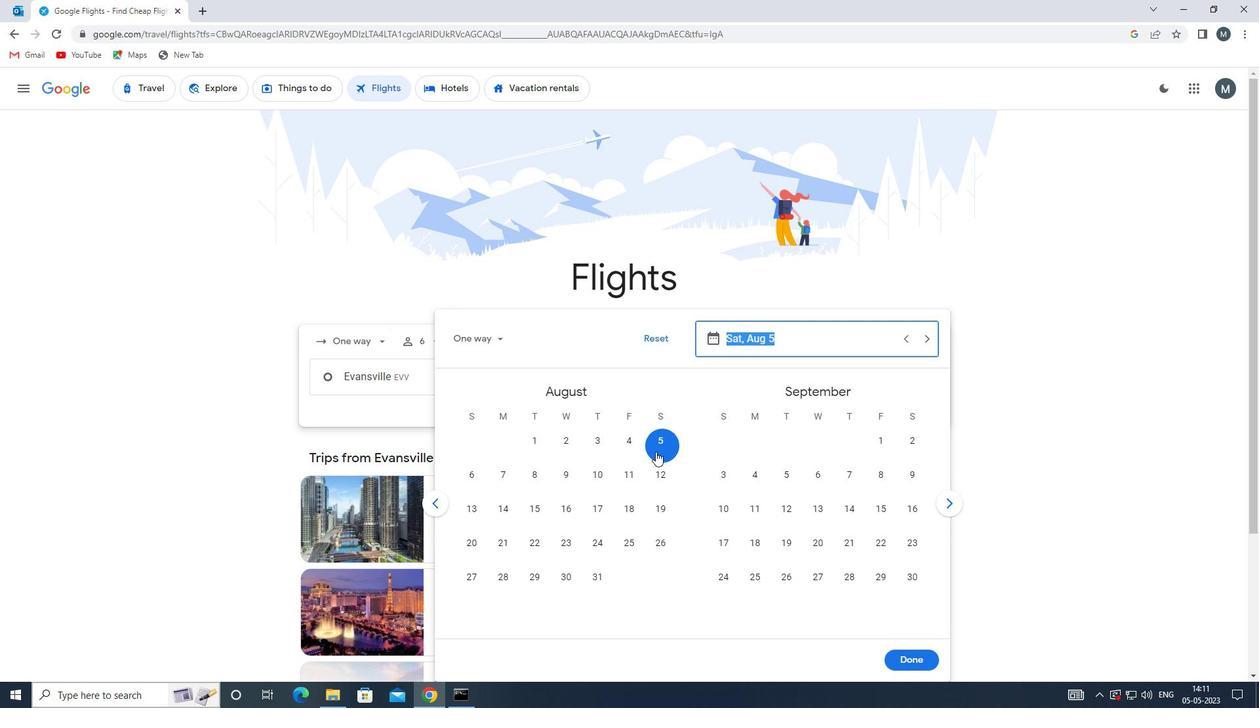 
Action: Mouse pressed left at (657, 448)
Screenshot: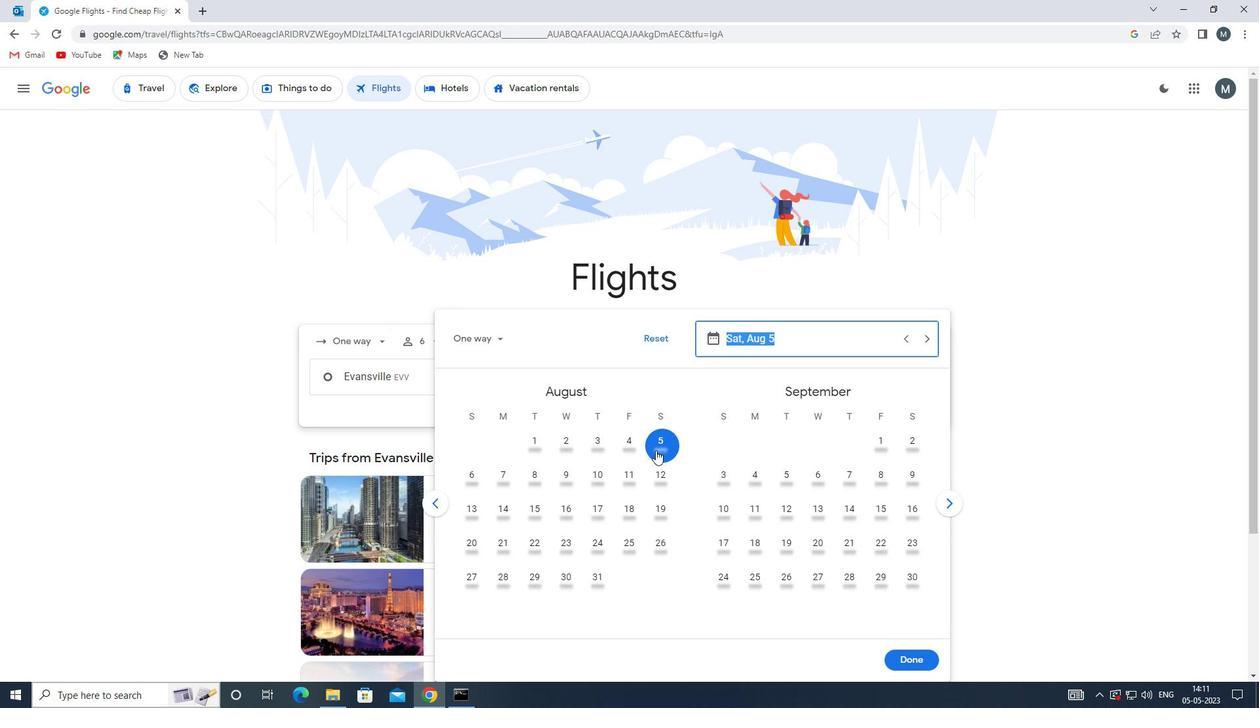 
Action: Mouse moved to (923, 660)
Screenshot: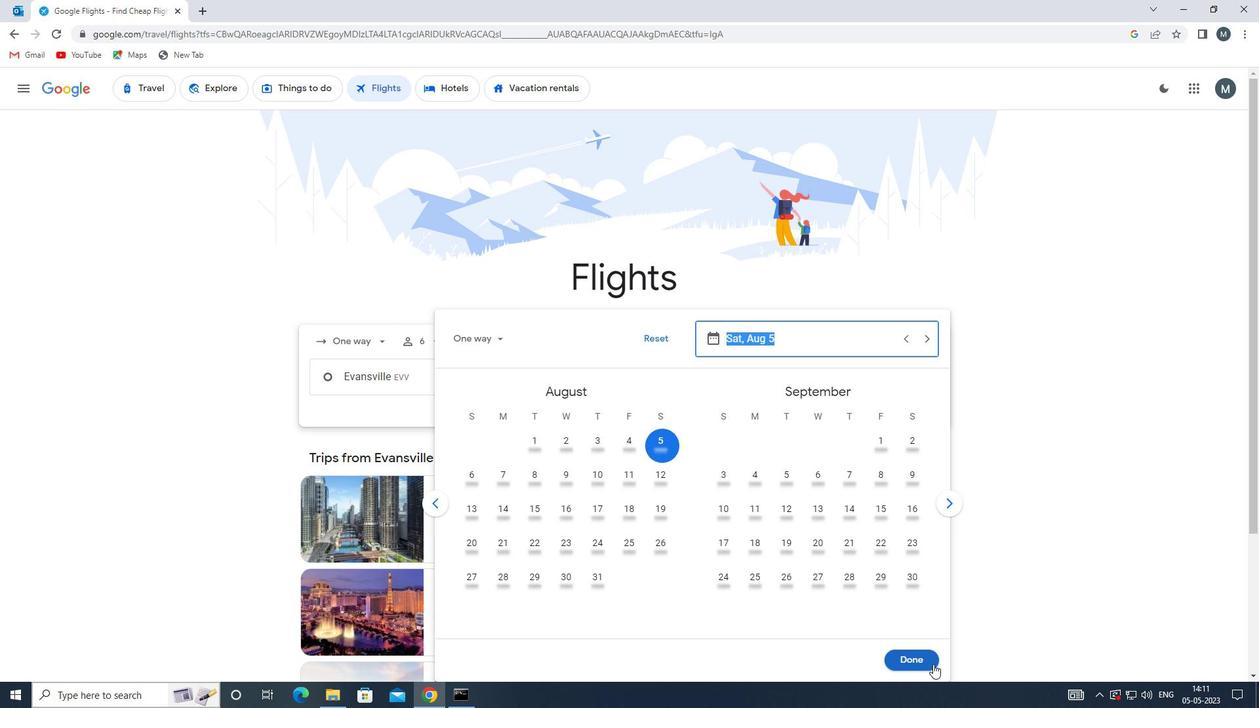 
Action: Mouse pressed left at (923, 660)
Screenshot: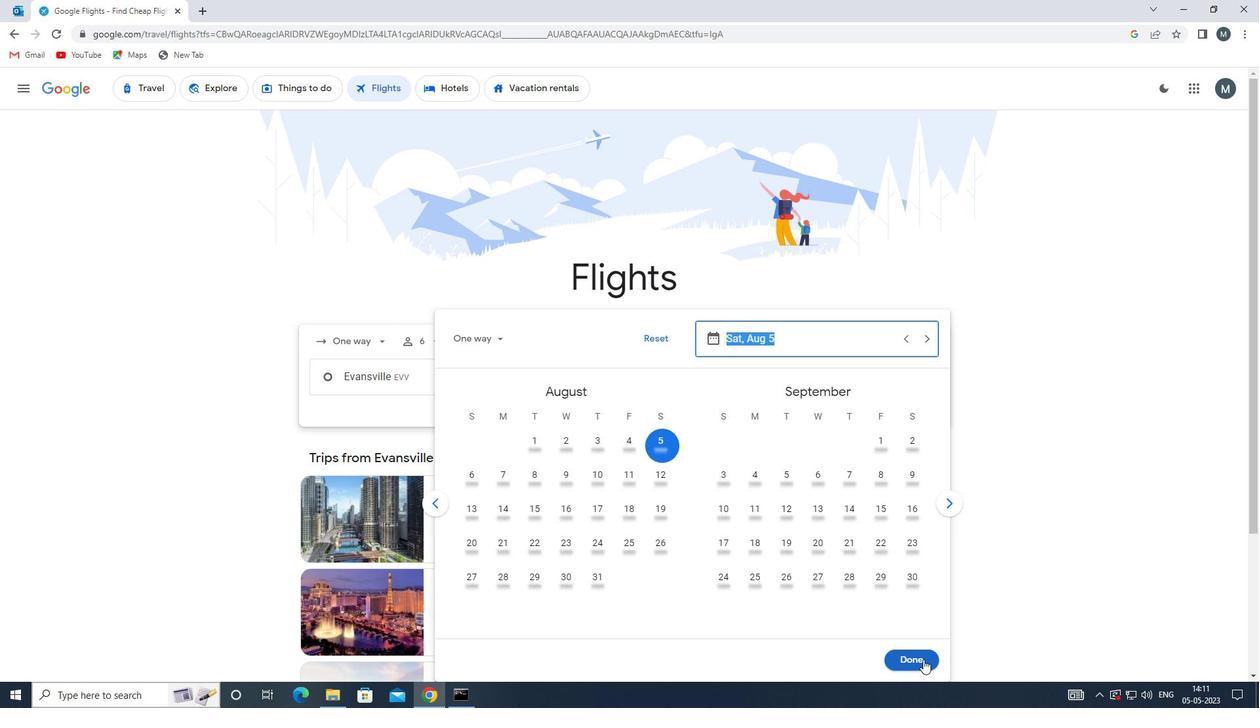 
Action: Mouse moved to (624, 427)
Screenshot: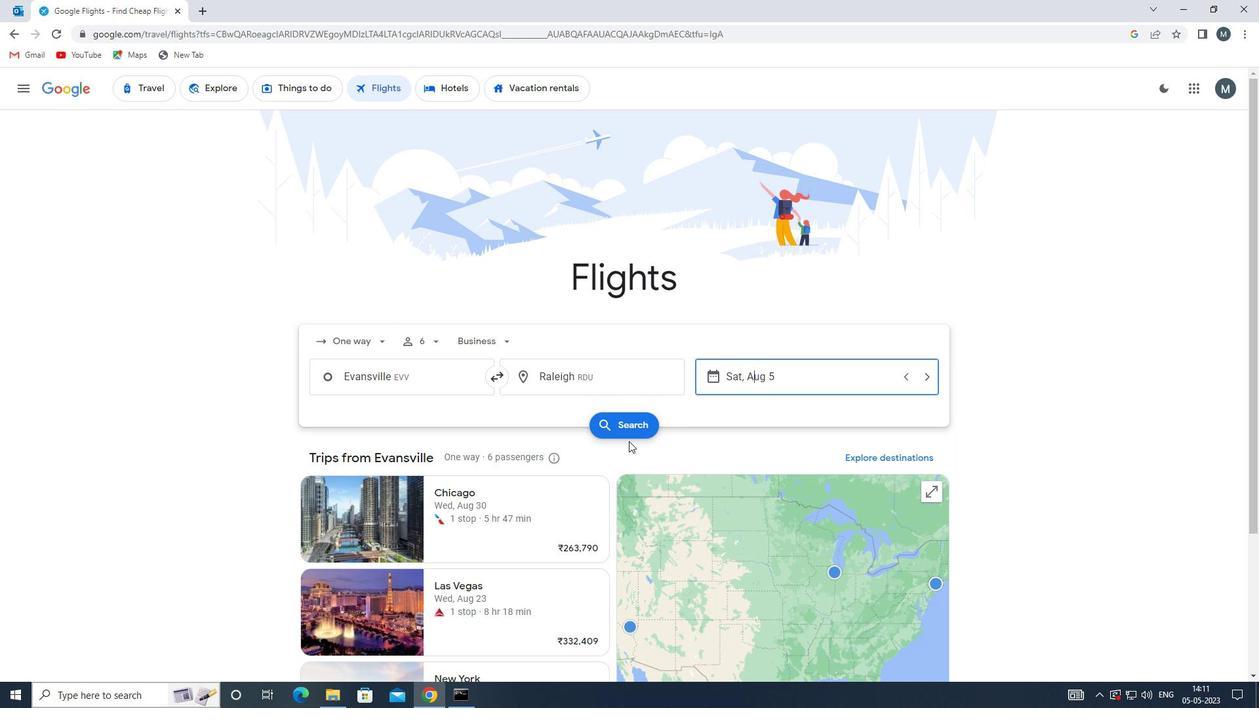 
Action: Mouse pressed left at (624, 427)
Screenshot: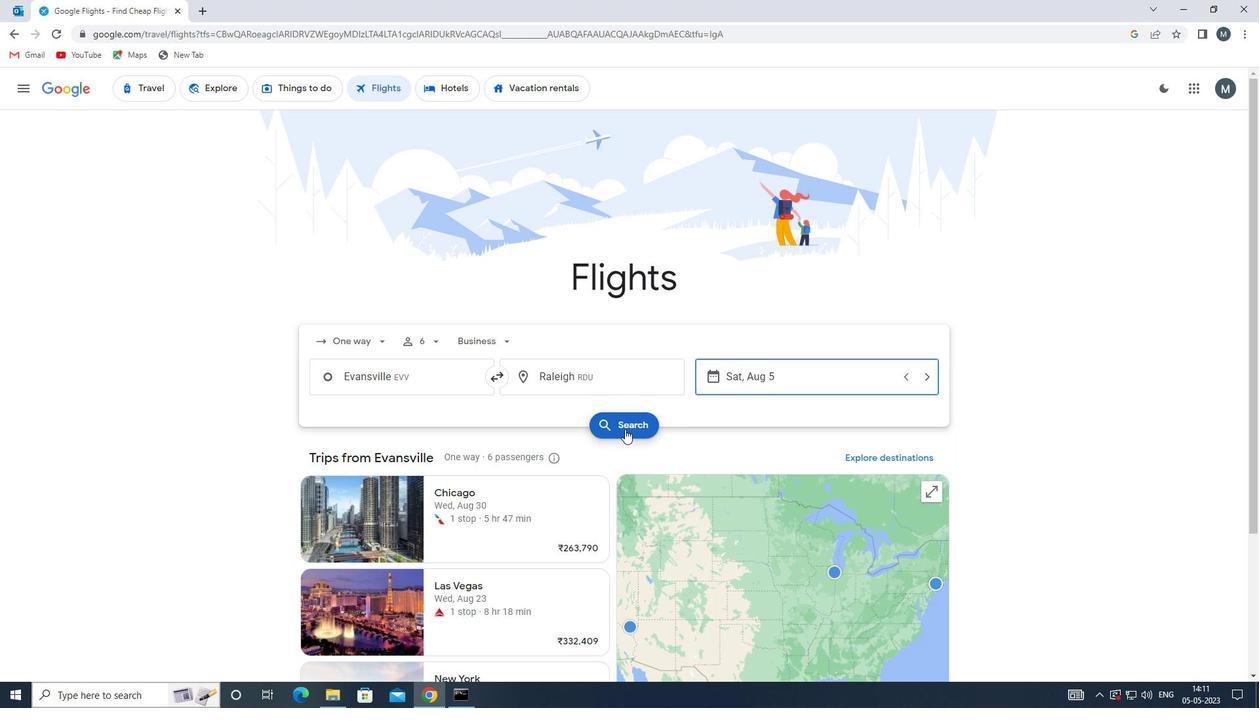 
Action: Mouse moved to (306, 208)
Screenshot: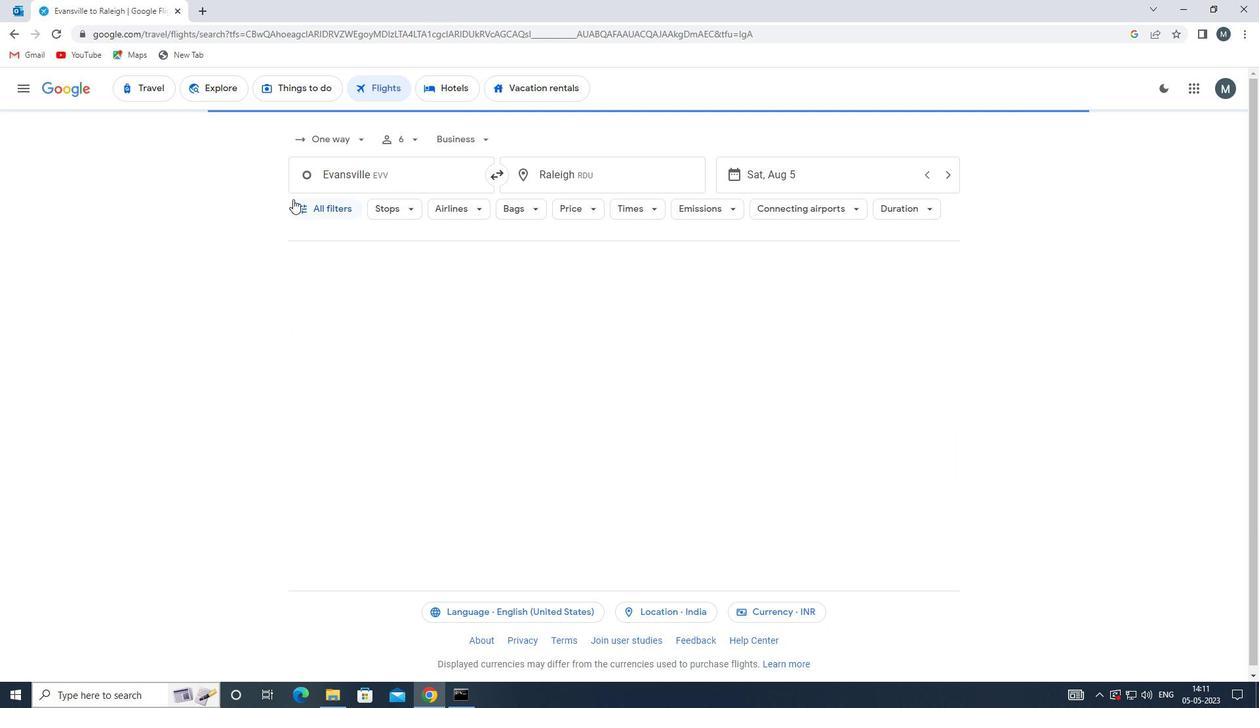 
Action: Mouse pressed left at (306, 208)
Screenshot: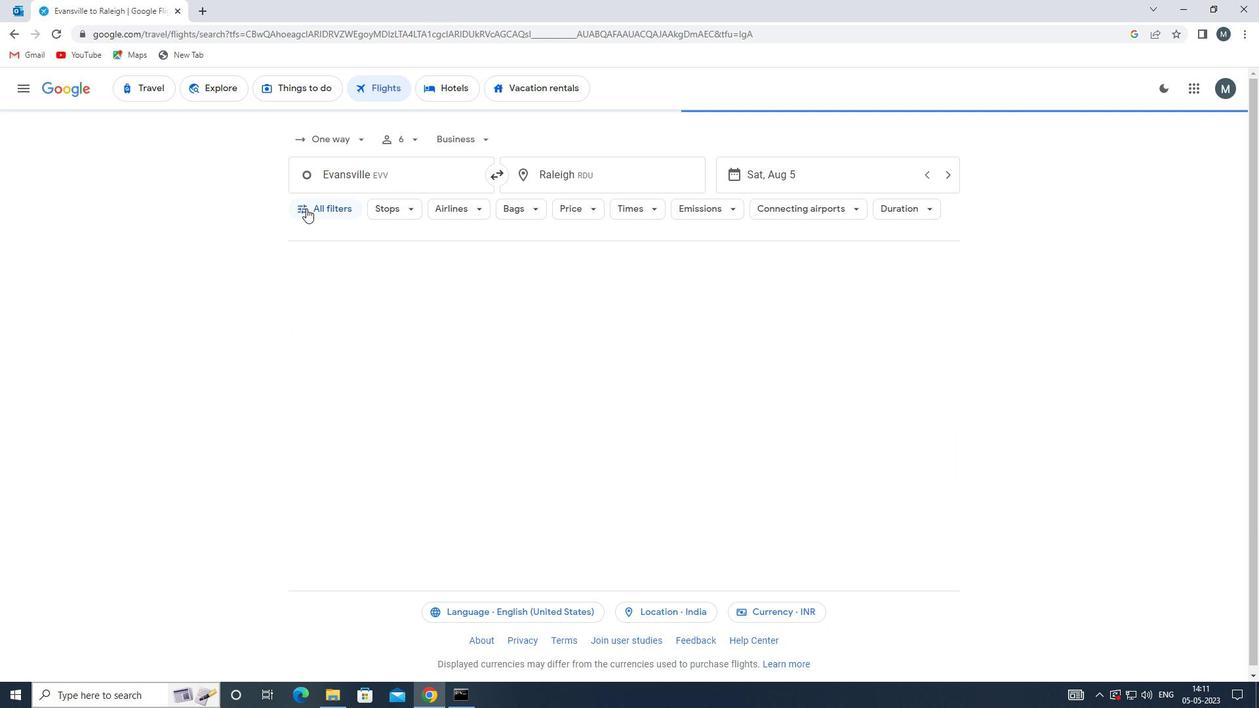 
Action: Mouse moved to (372, 399)
Screenshot: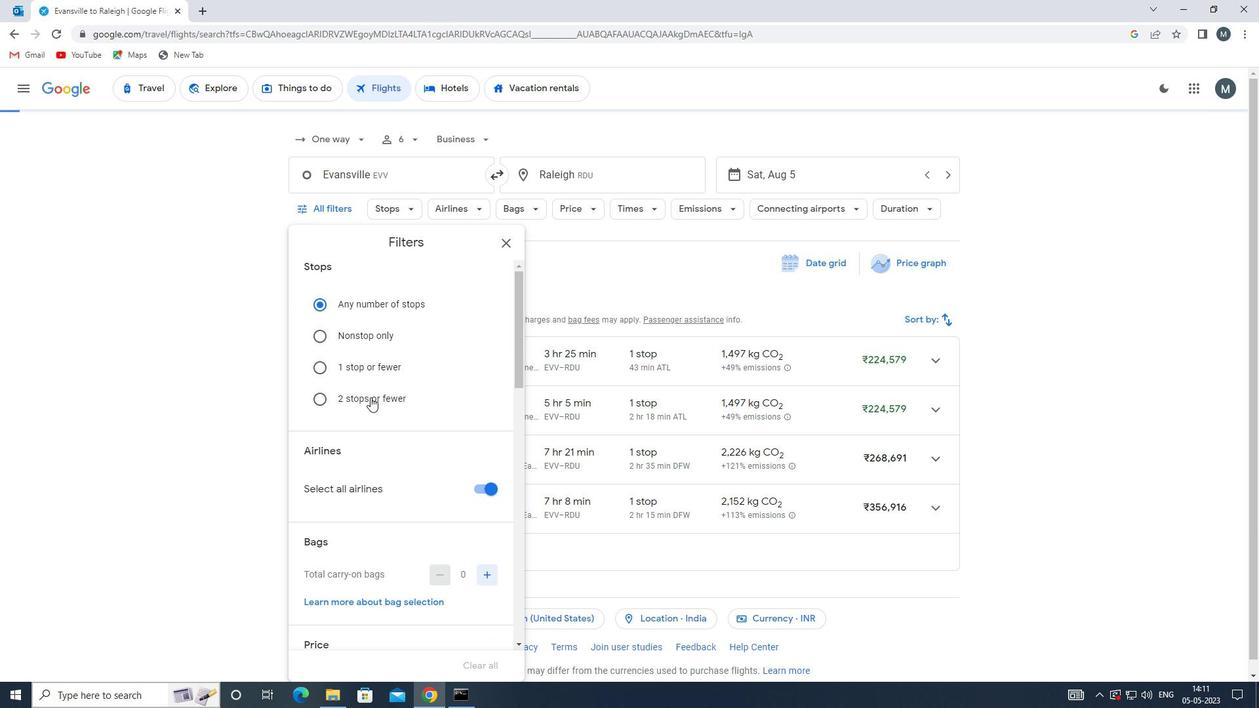 
Action: Mouse scrolled (372, 398) with delta (0, 0)
Screenshot: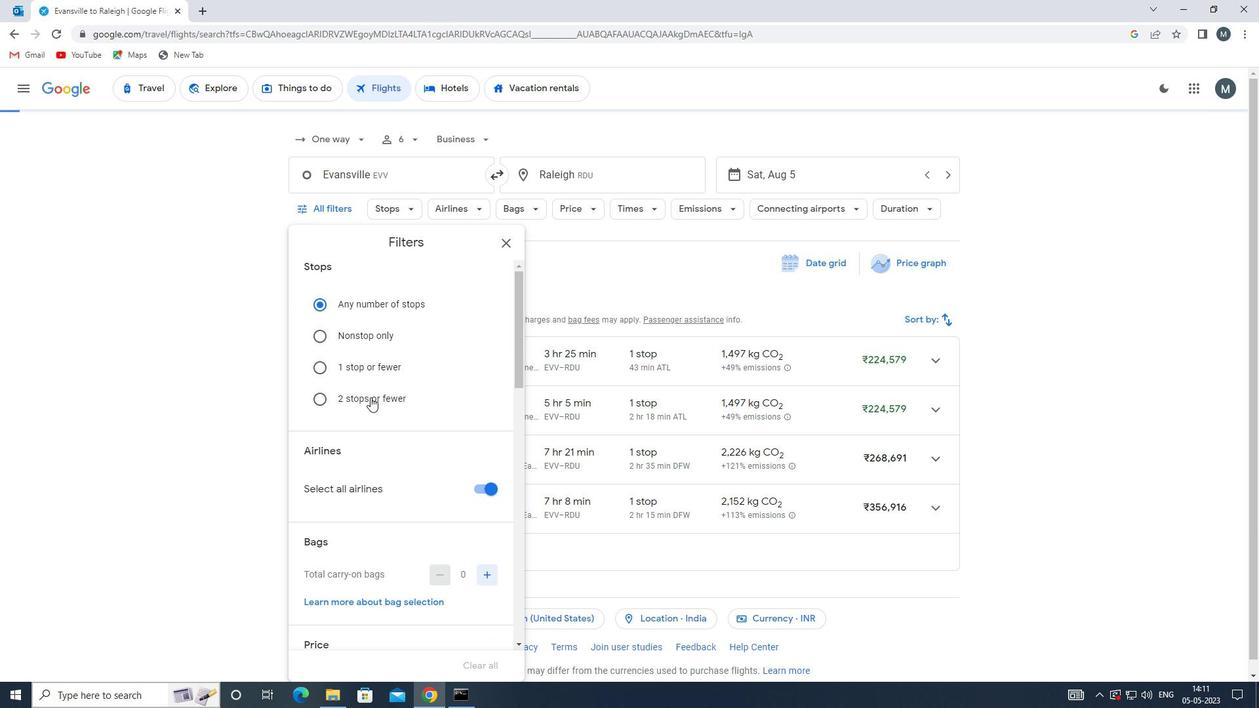 
Action: Mouse moved to (377, 411)
Screenshot: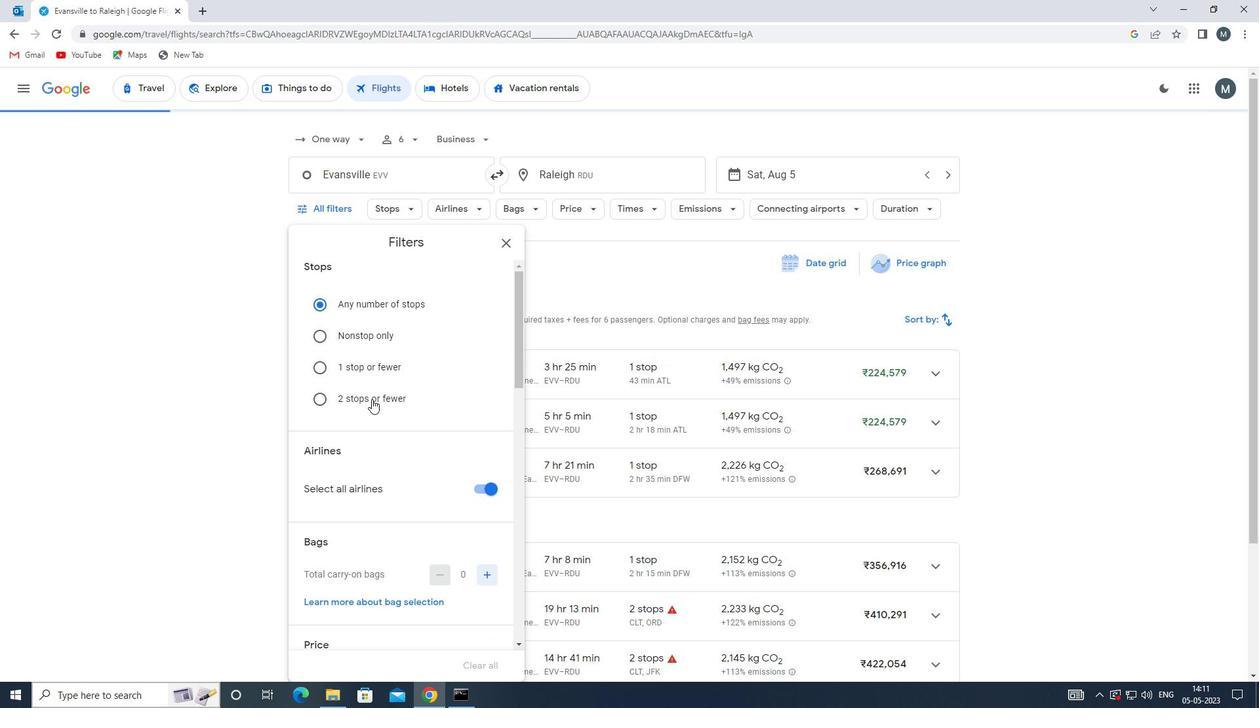 
Action: Mouse scrolled (377, 410) with delta (0, 0)
Screenshot: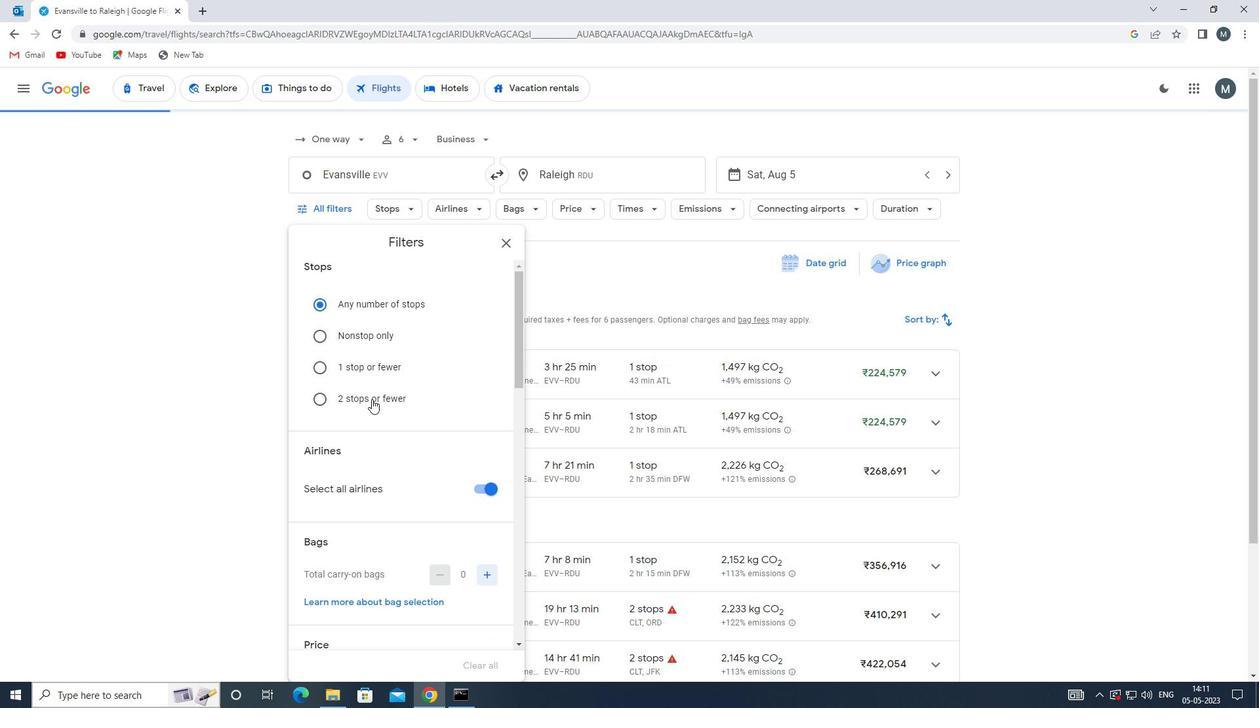 
Action: Mouse moved to (479, 353)
Screenshot: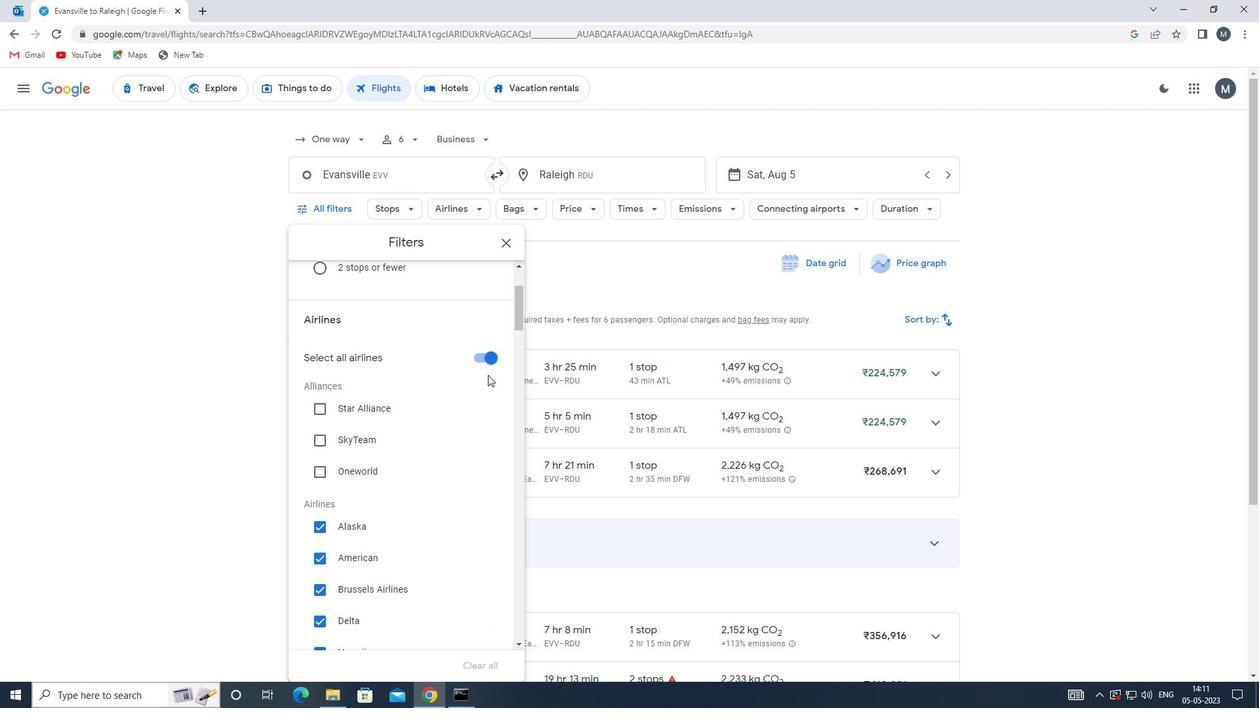
Action: Mouse pressed left at (479, 353)
Screenshot: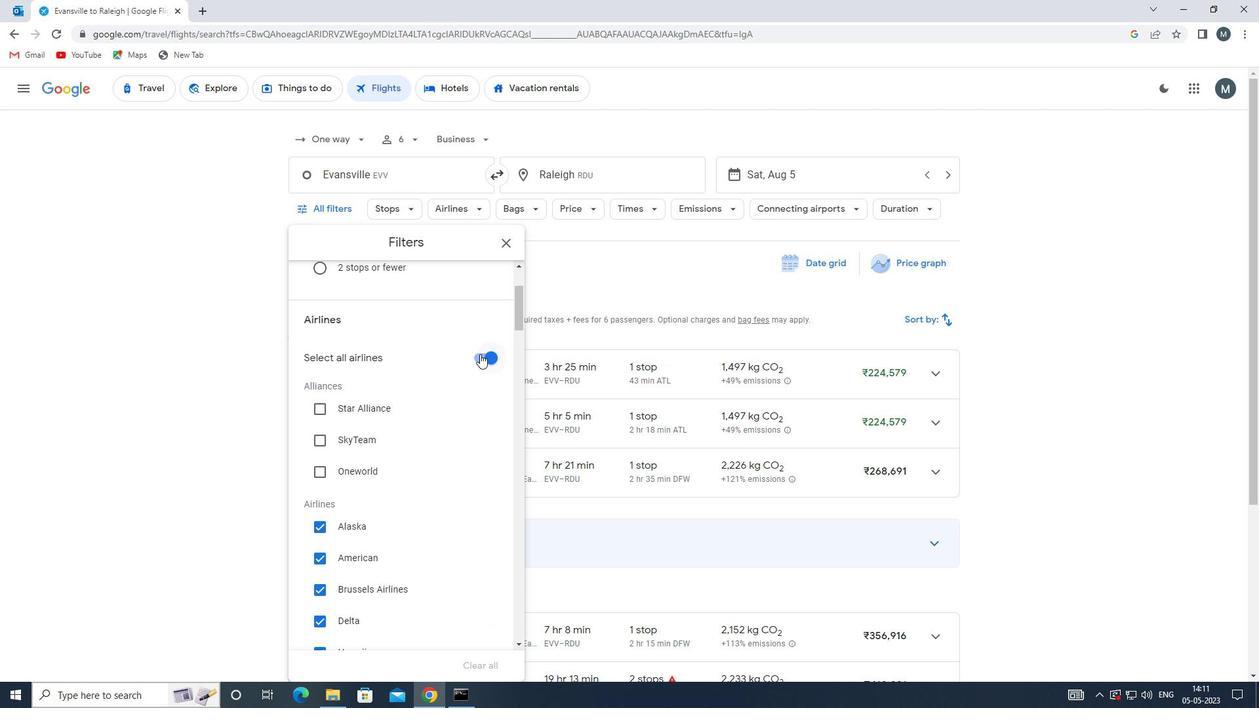 
Action: Mouse moved to (373, 396)
Screenshot: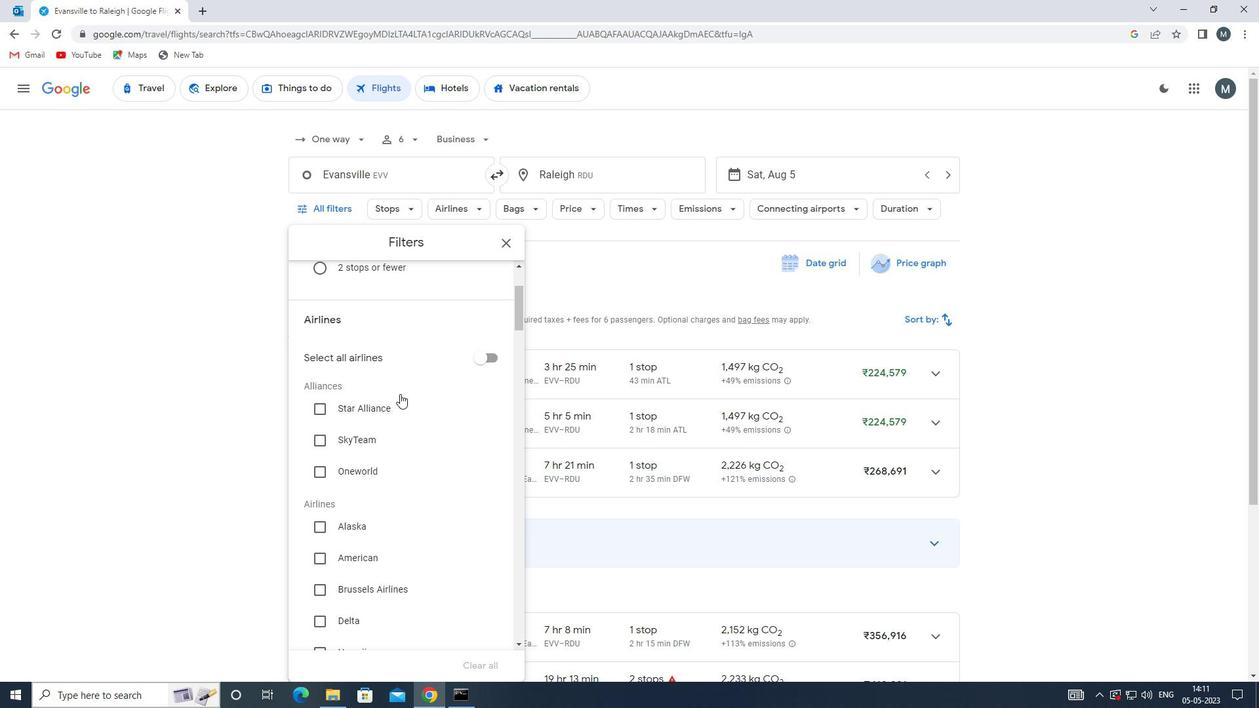 
Action: Mouse scrolled (373, 395) with delta (0, 0)
Screenshot: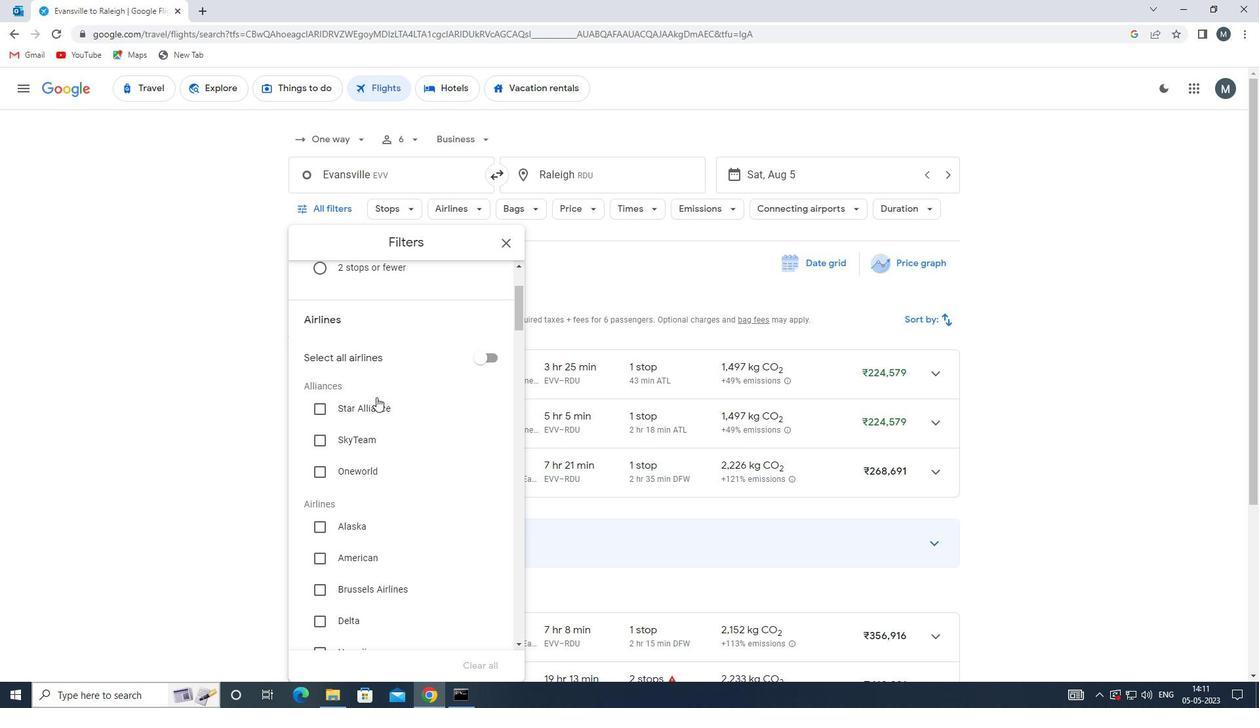 
Action: Mouse scrolled (373, 395) with delta (0, 0)
Screenshot: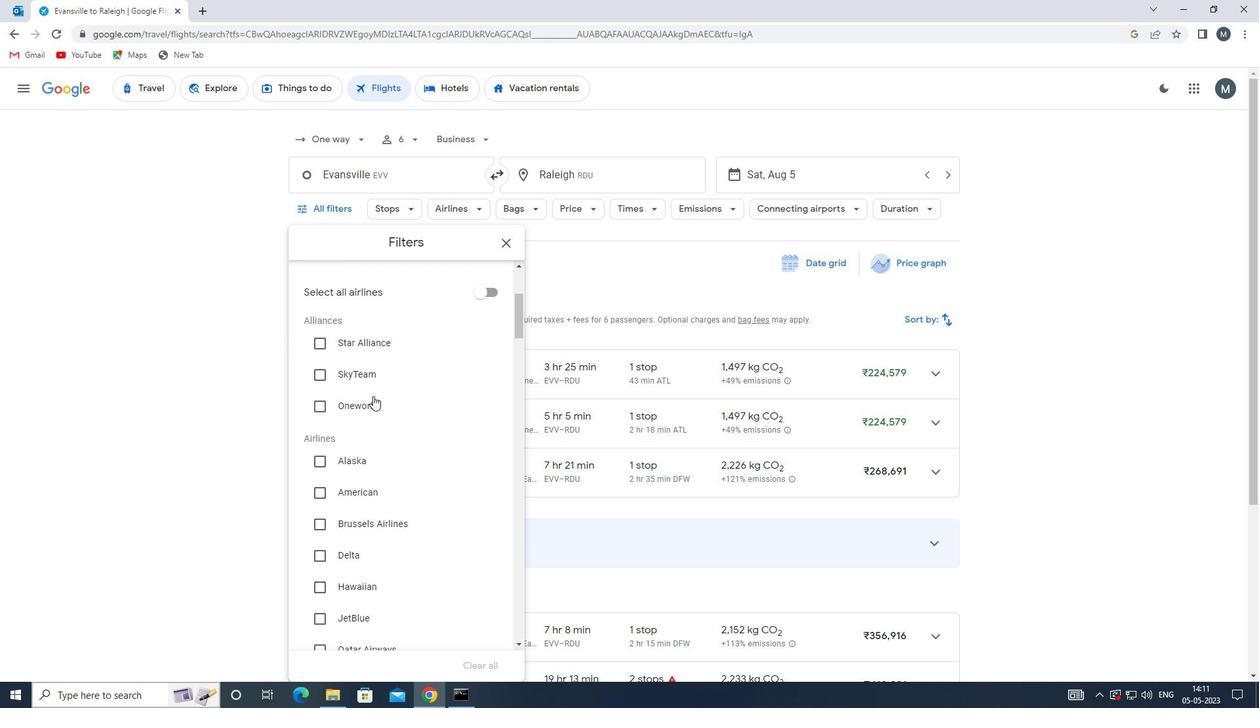 
Action: Mouse scrolled (373, 395) with delta (0, 0)
Screenshot: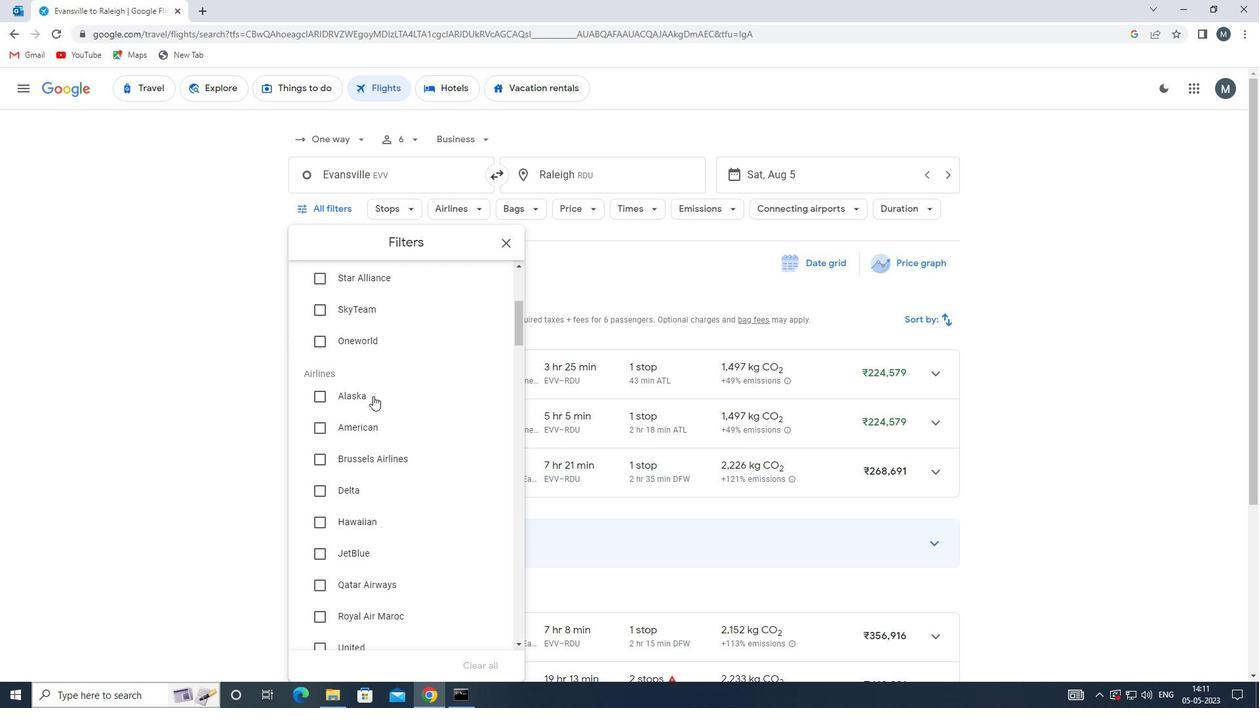 
Action: Mouse moved to (372, 396)
Screenshot: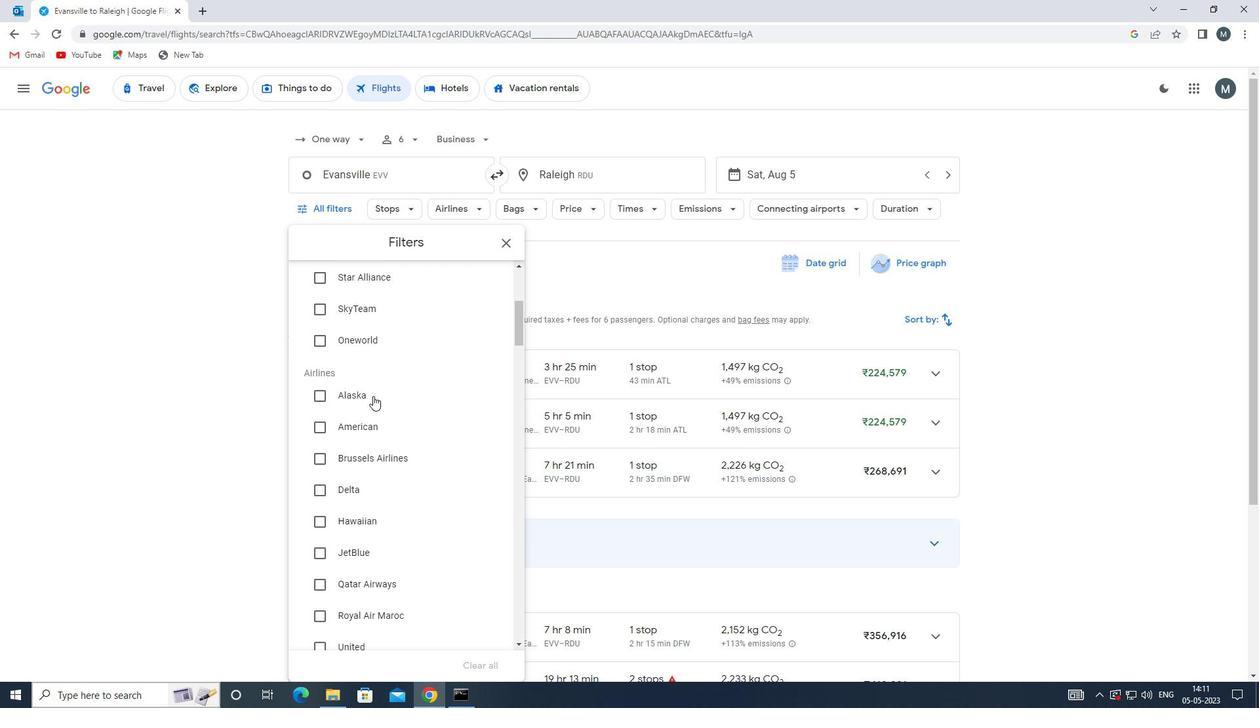 
Action: Mouse scrolled (372, 395) with delta (0, 0)
Screenshot: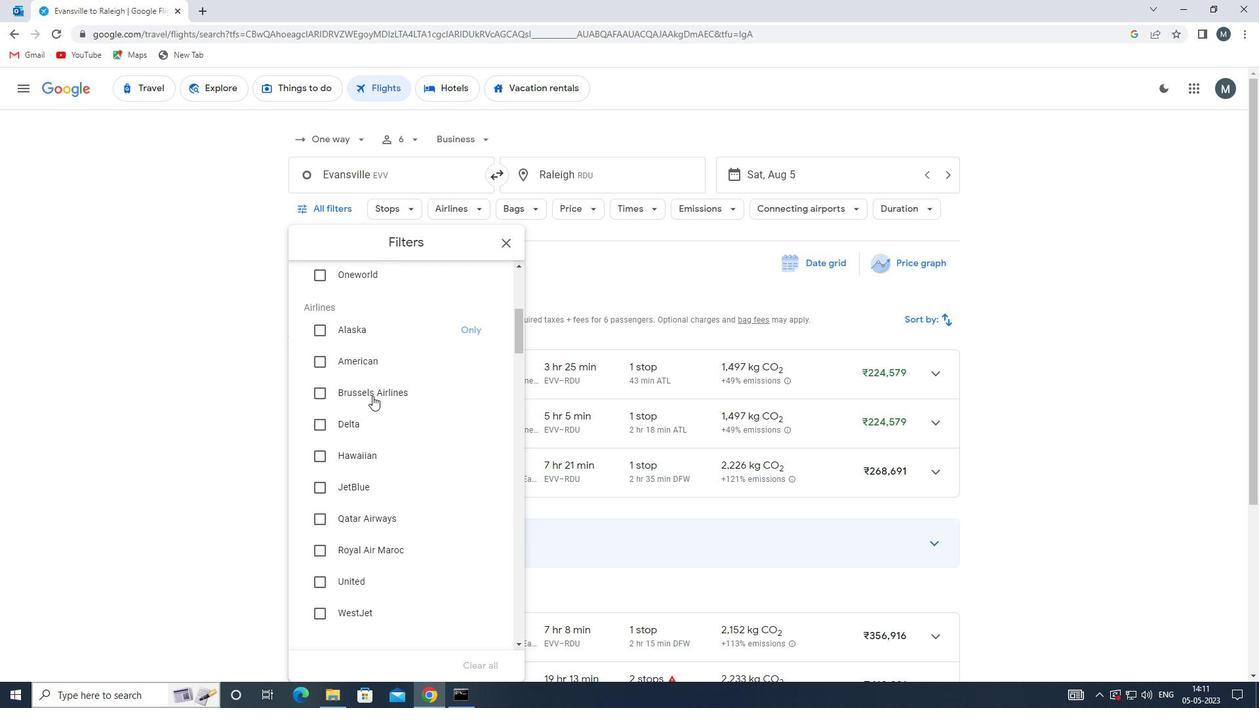 
Action: Mouse moved to (372, 396)
Screenshot: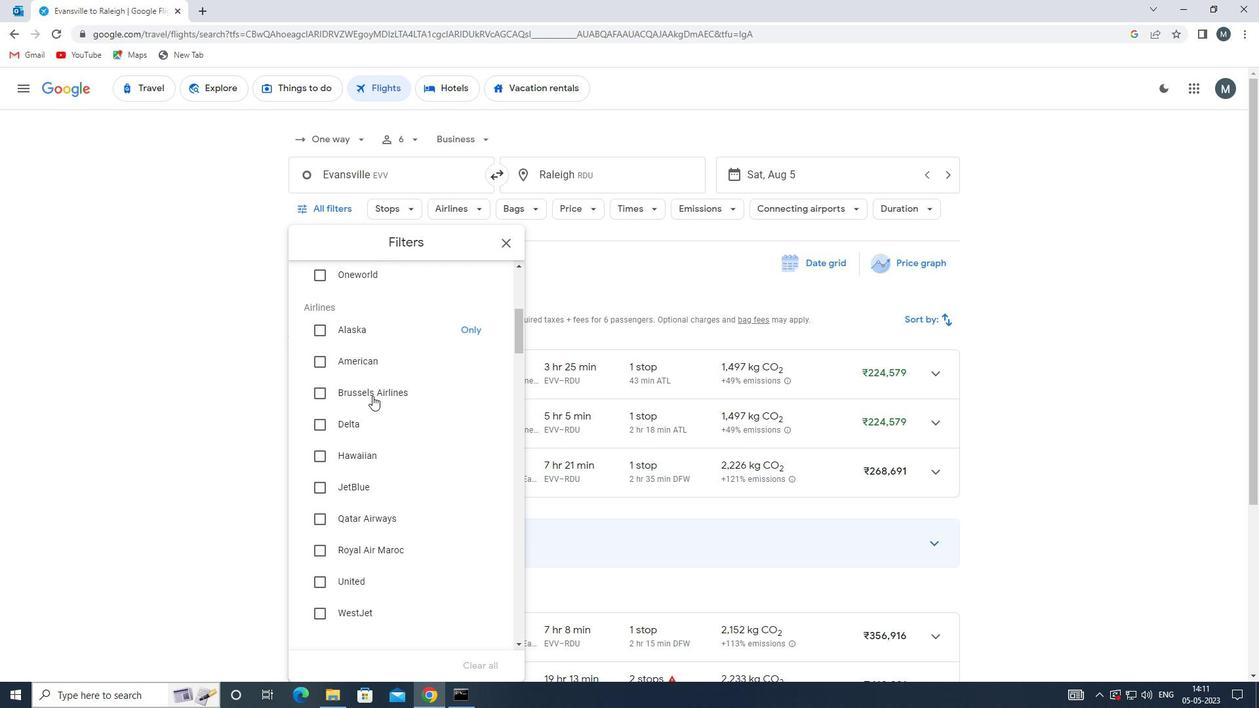 
Action: Mouse scrolled (372, 396) with delta (0, 0)
Screenshot: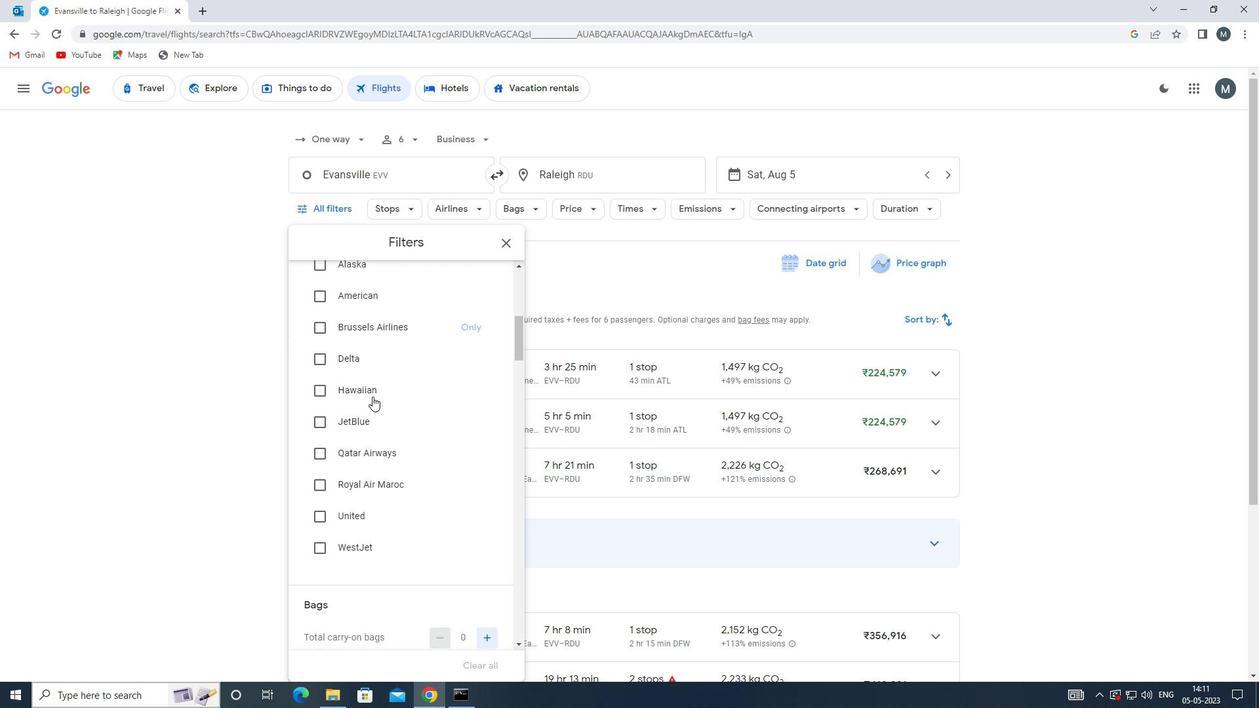 
Action: Mouse moved to (383, 399)
Screenshot: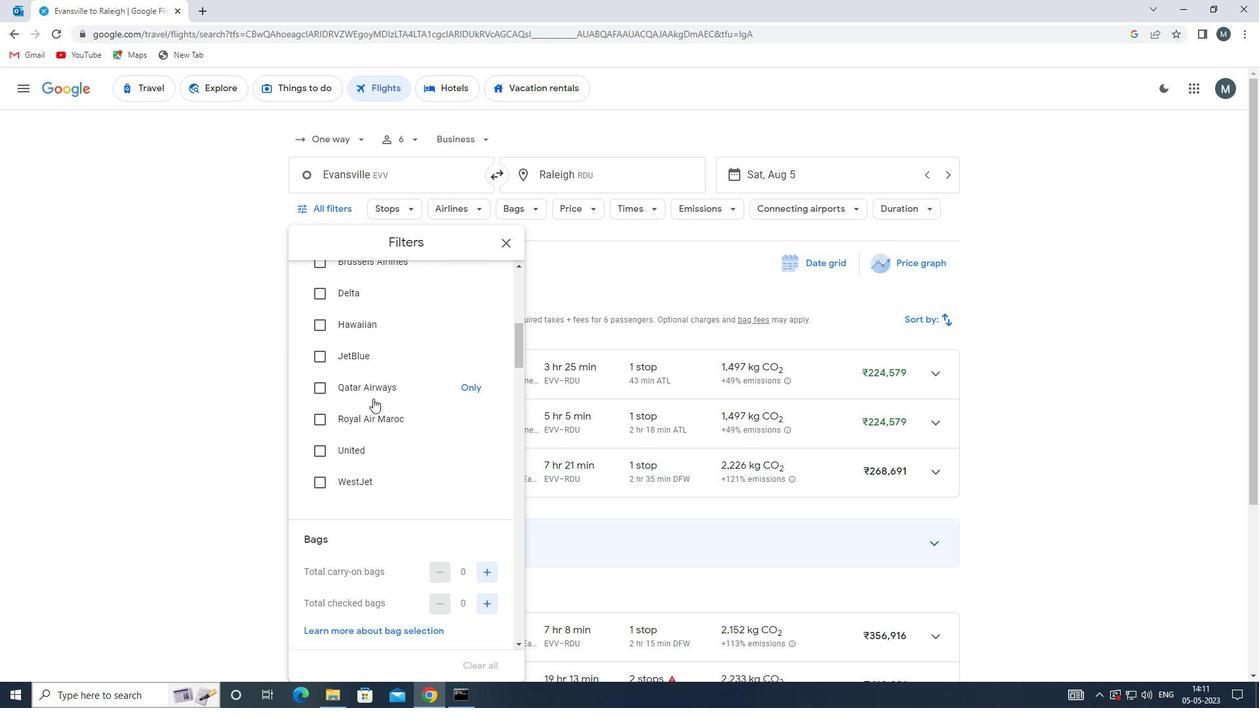 
Action: Mouse scrolled (383, 398) with delta (0, 0)
Screenshot: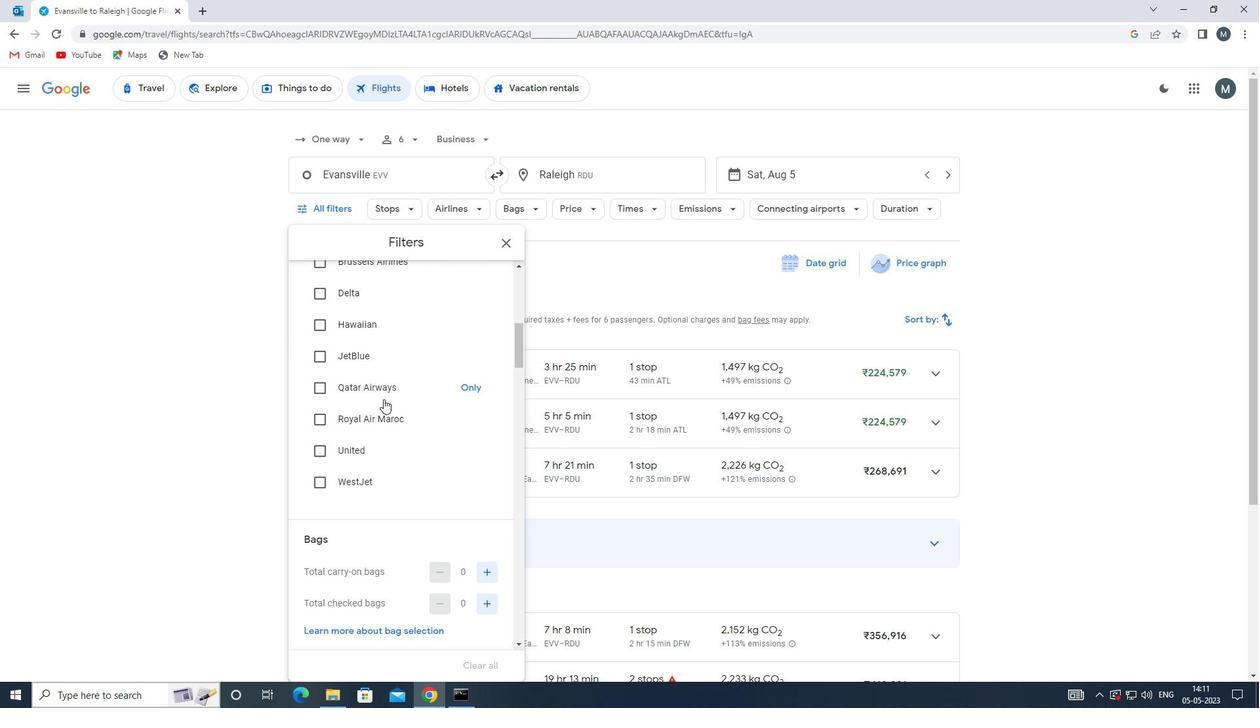 
Action: Mouse moved to (424, 425)
Screenshot: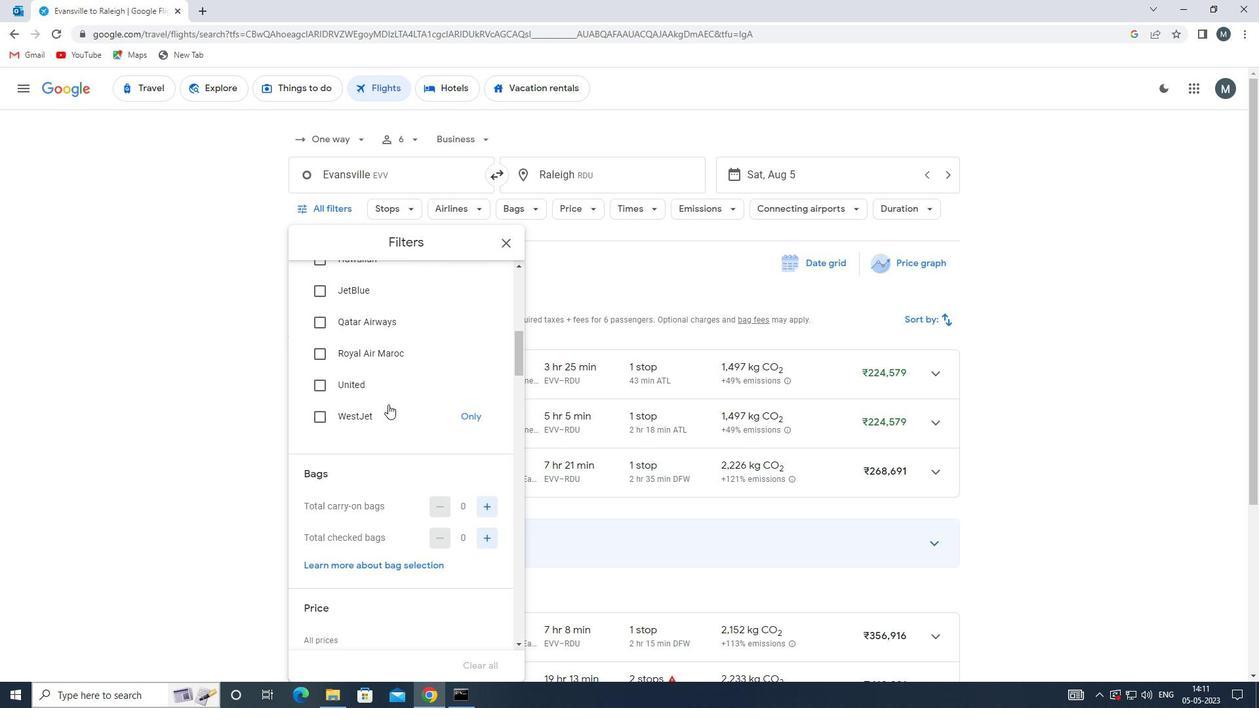 
Action: Mouse scrolled (424, 424) with delta (0, 0)
Screenshot: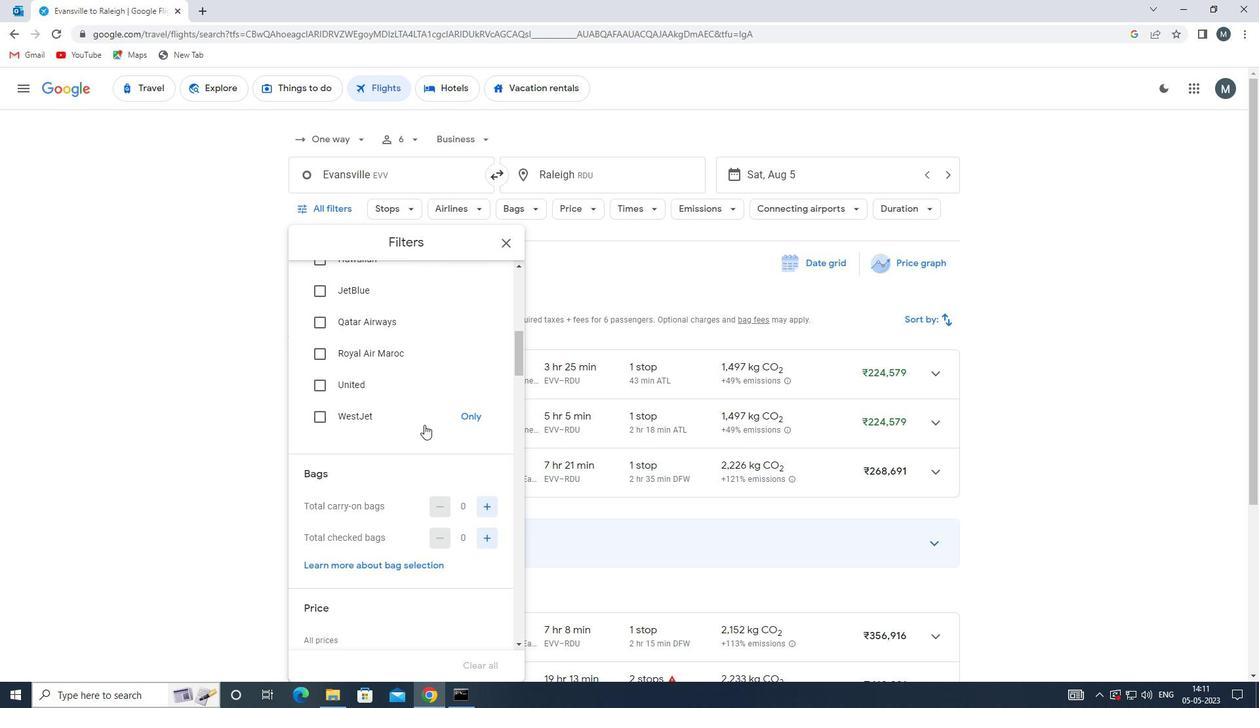 
Action: Mouse moved to (425, 425)
Screenshot: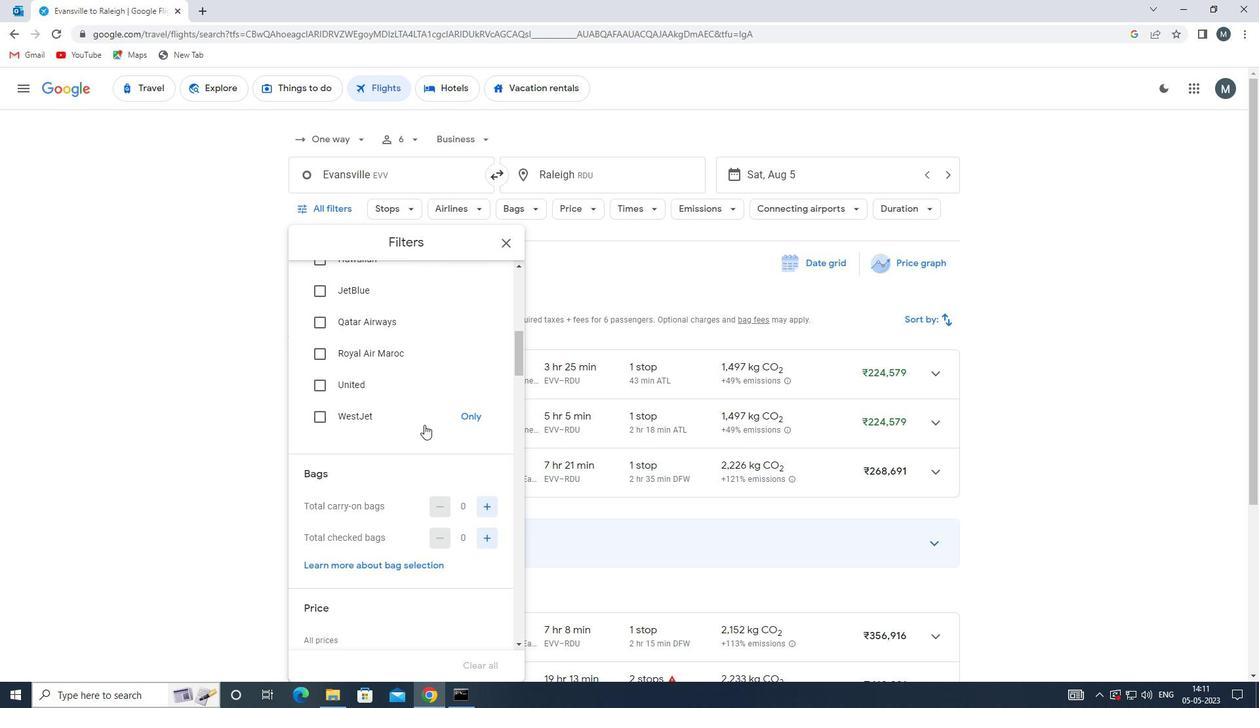 
Action: Mouse scrolled (425, 425) with delta (0, 0)
Screenshot: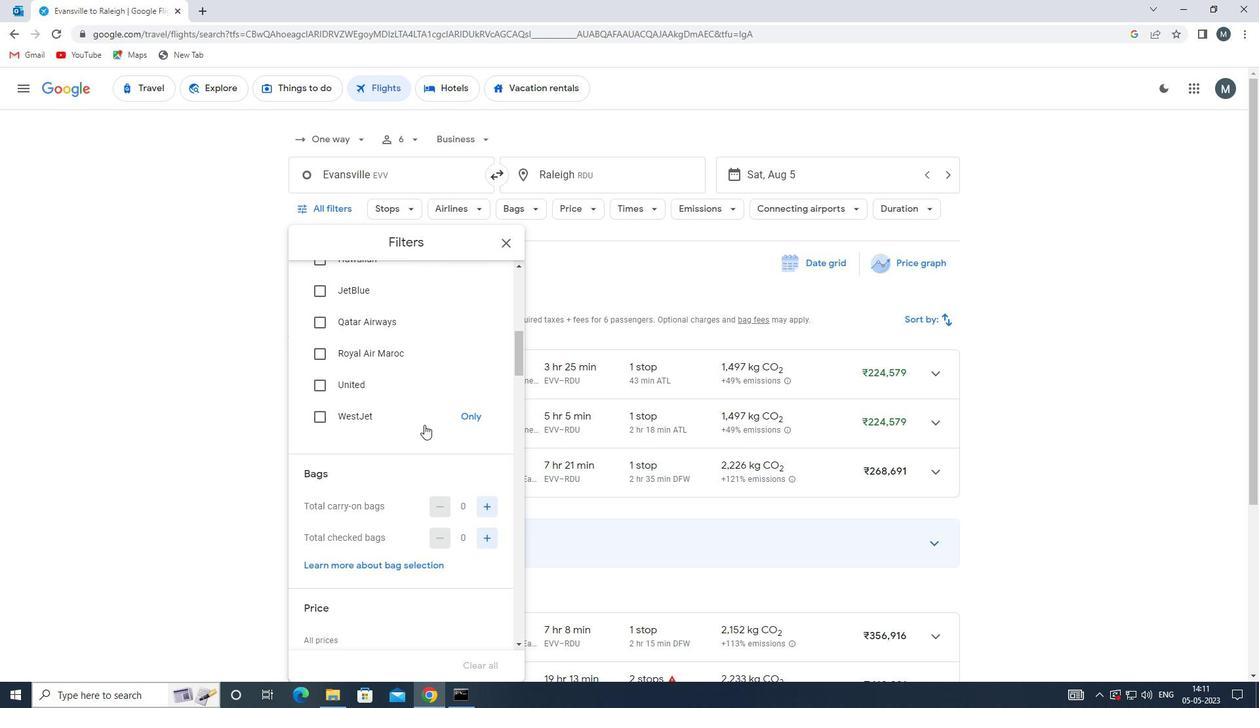 
Action: Mouse moved to (486, 406)
Screenshot: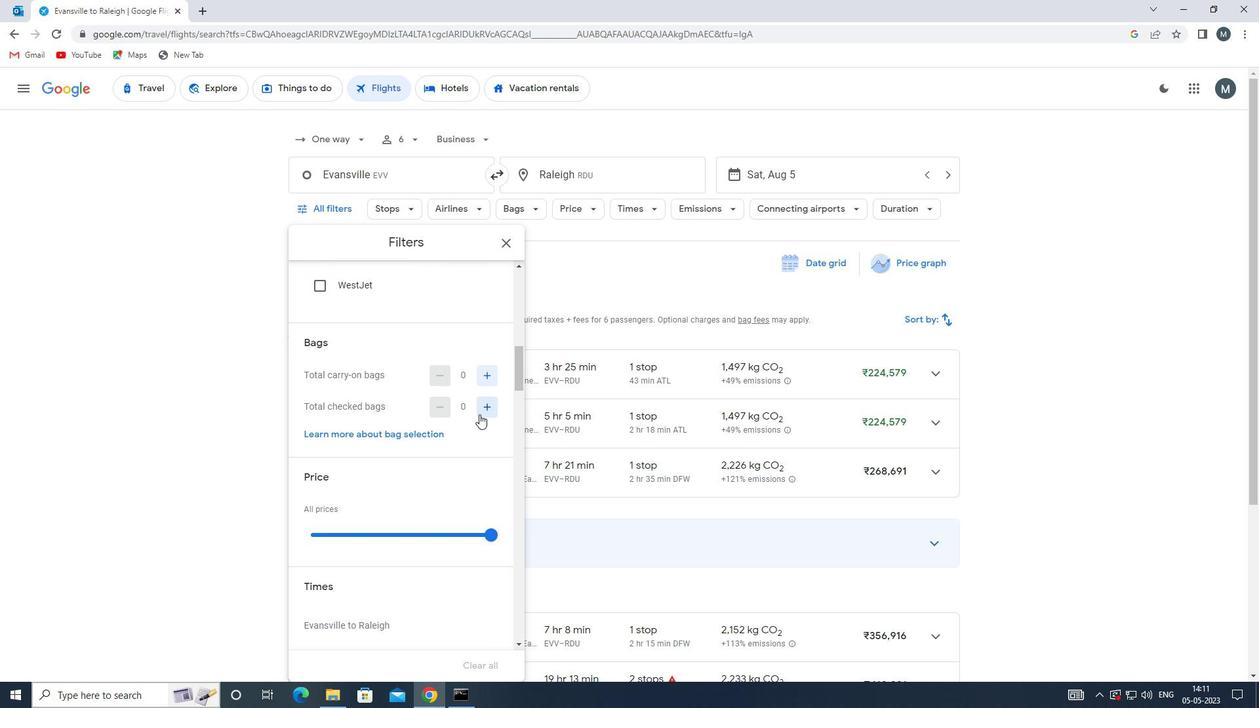 
Action: Mouse pressed left at (486, 406)
Screenshot: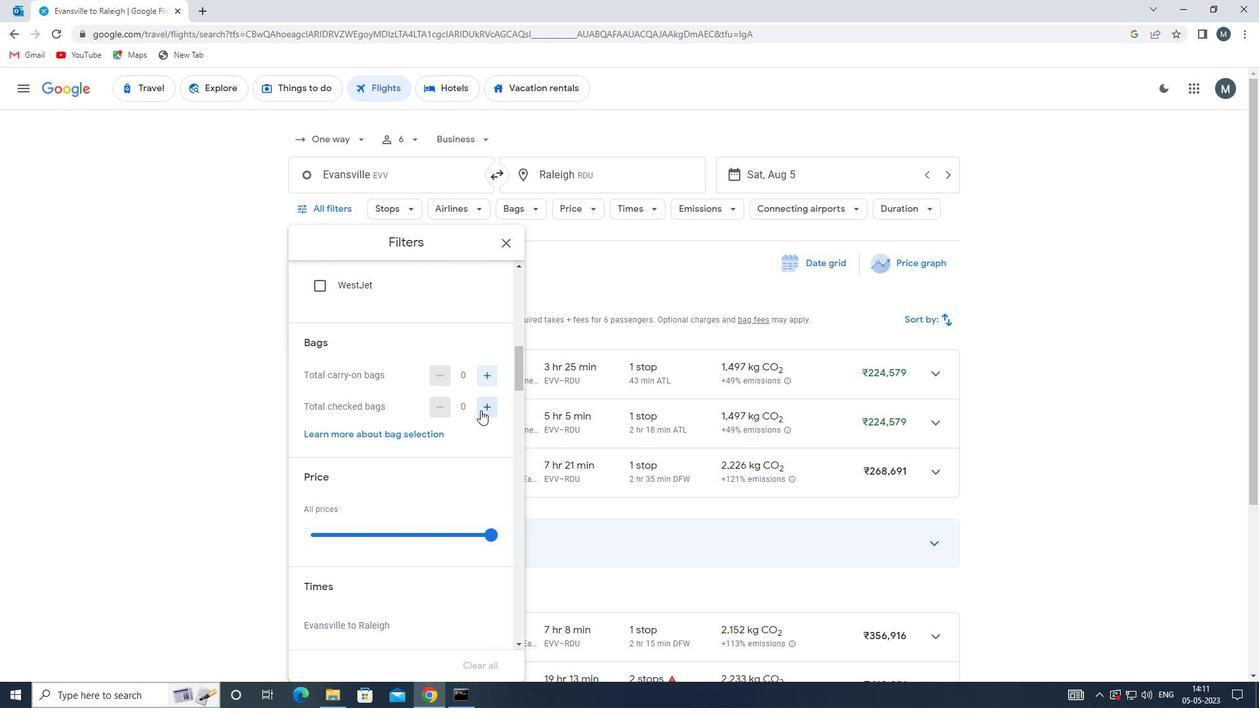 
Action: Mouse pressed left at (486, 406)
Screenshot: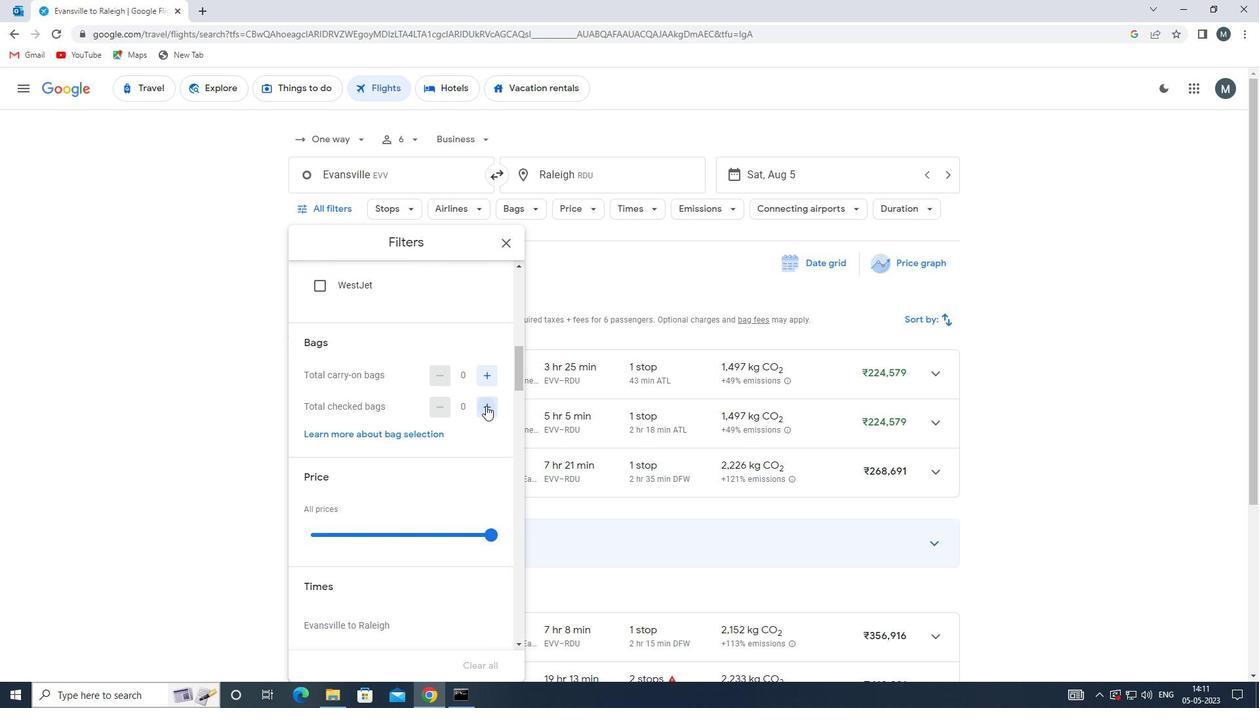 
Action: Mouse pressed left at (486, 406)
Screenshot: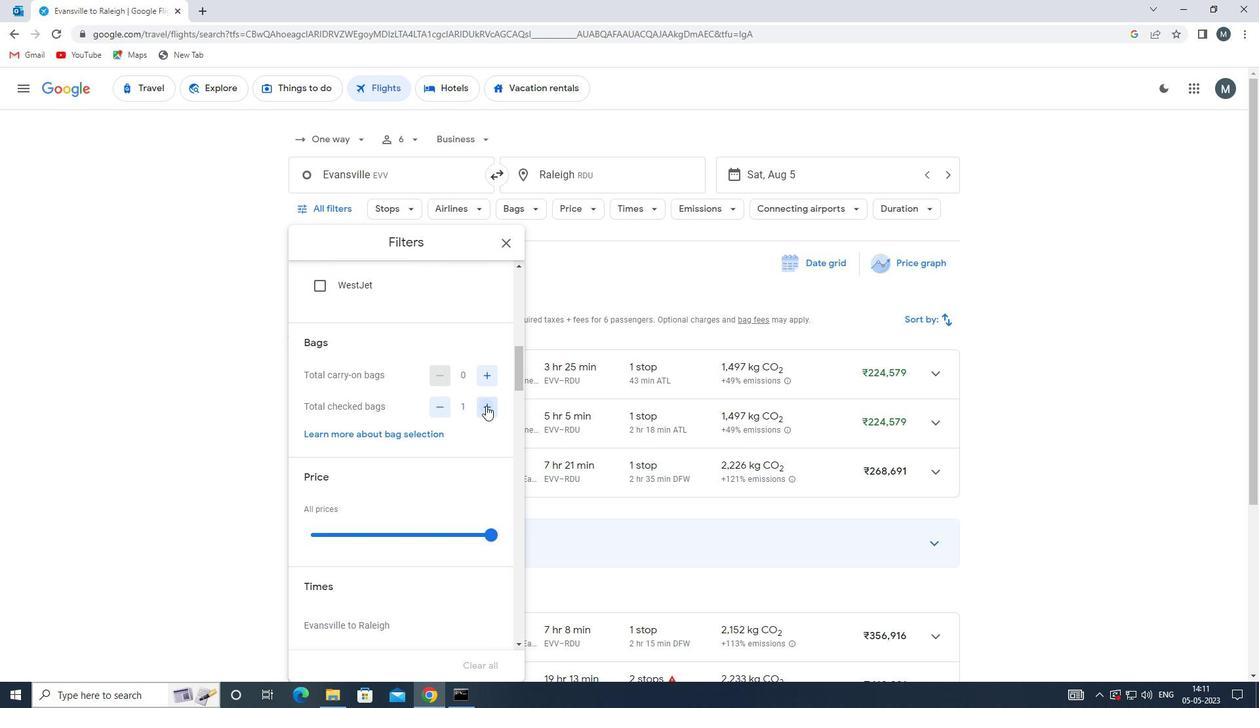 
Action: Mouse pressed left at (486, 406)
Screenshot: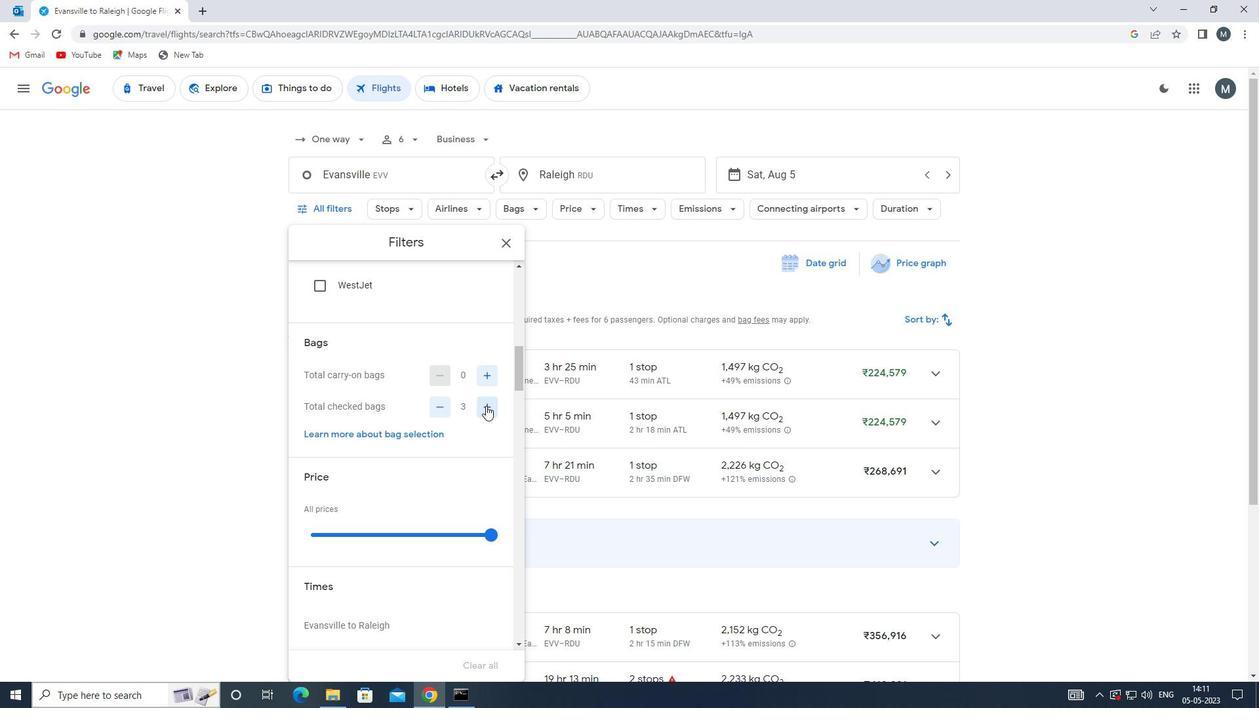 
Action: Mouse moved to (427, 415)
Screenshot: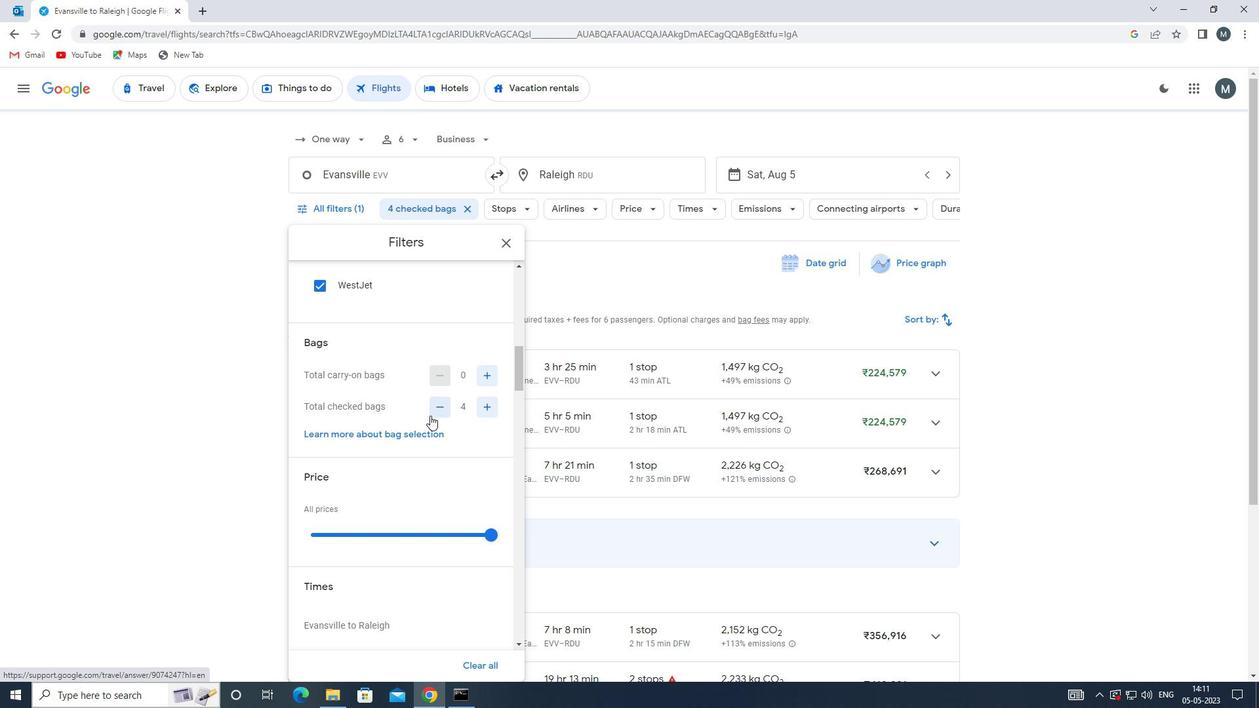 
Action: Mouse scrolled (427, 414) with delta (0, 0)
Screenshot: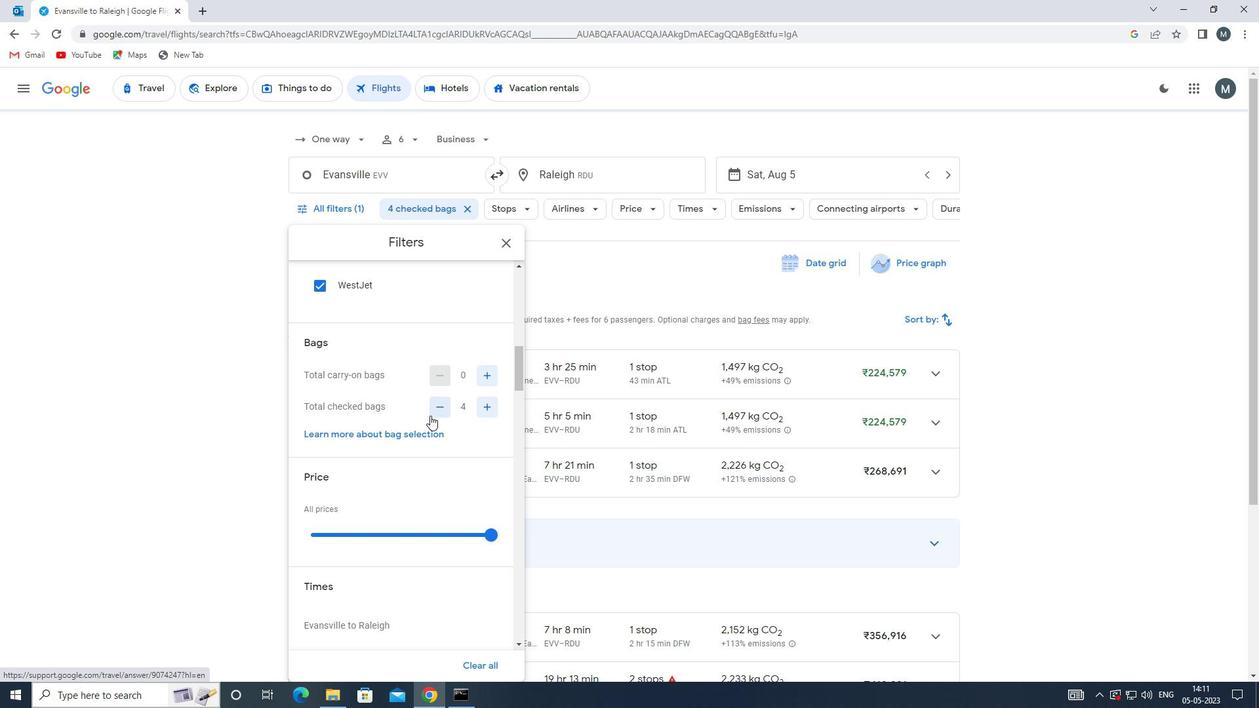 
Action: Mouse scrolled (427, 414) with delta (0, 0)
Screenshot: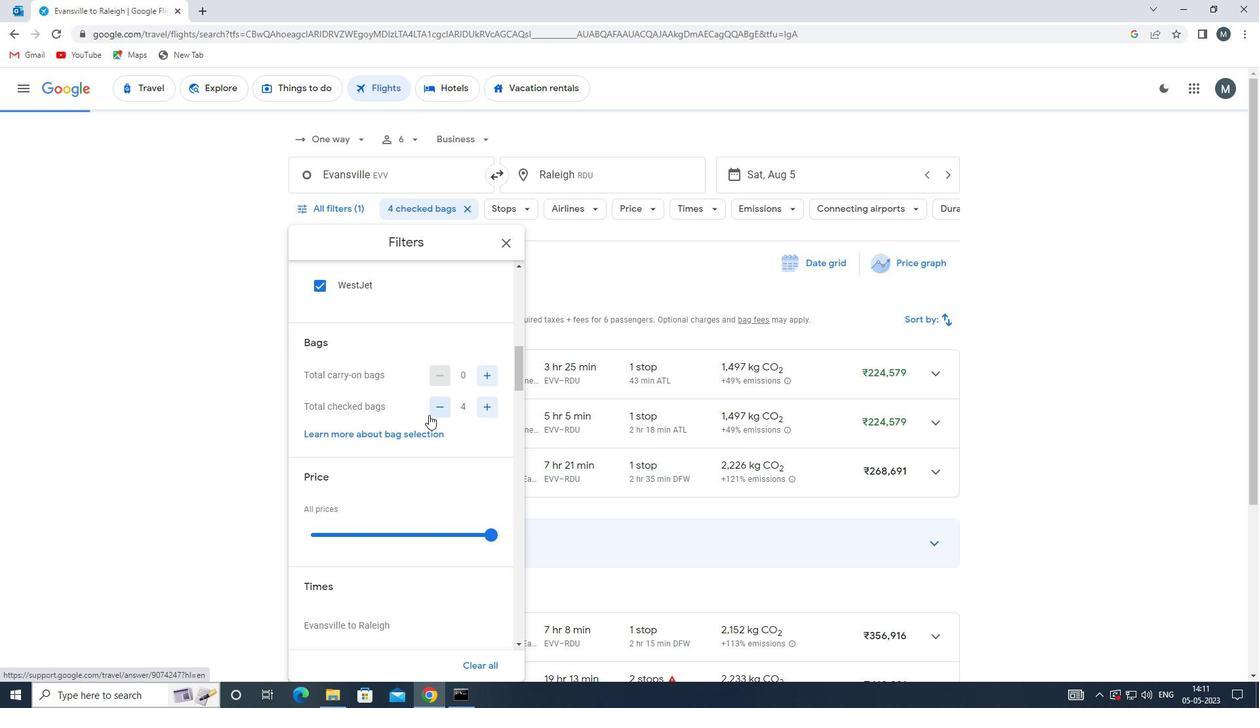 
Action: Mouse moved to (409, 398)
Screenshot: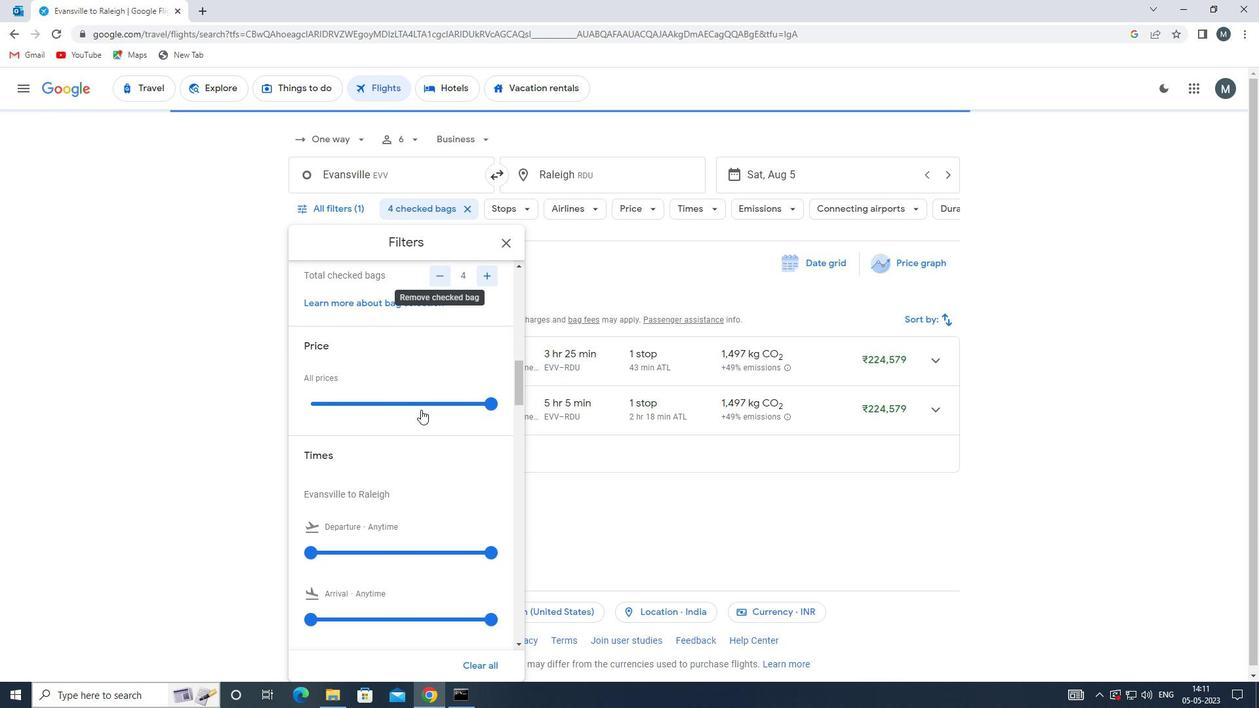 
Action: Mouse pressed left at (409, 398)
Screenshot: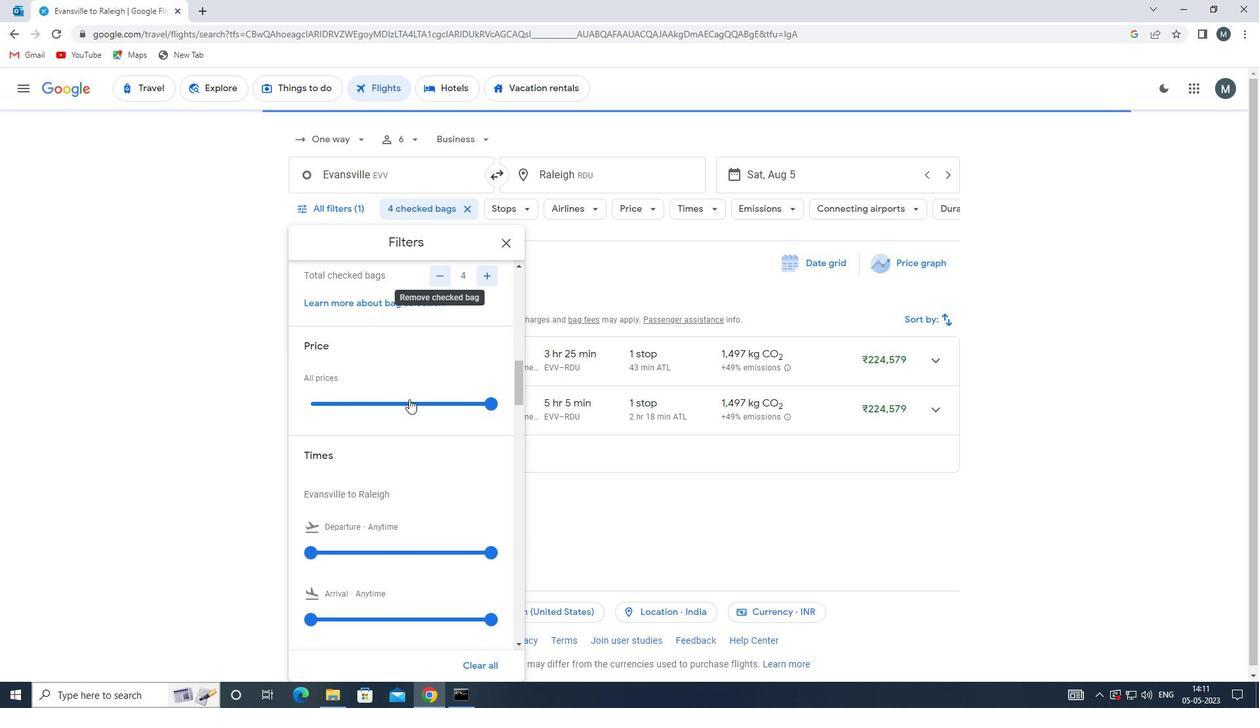 
Action: Mouse pressed left at (409, 398)
Screenshot: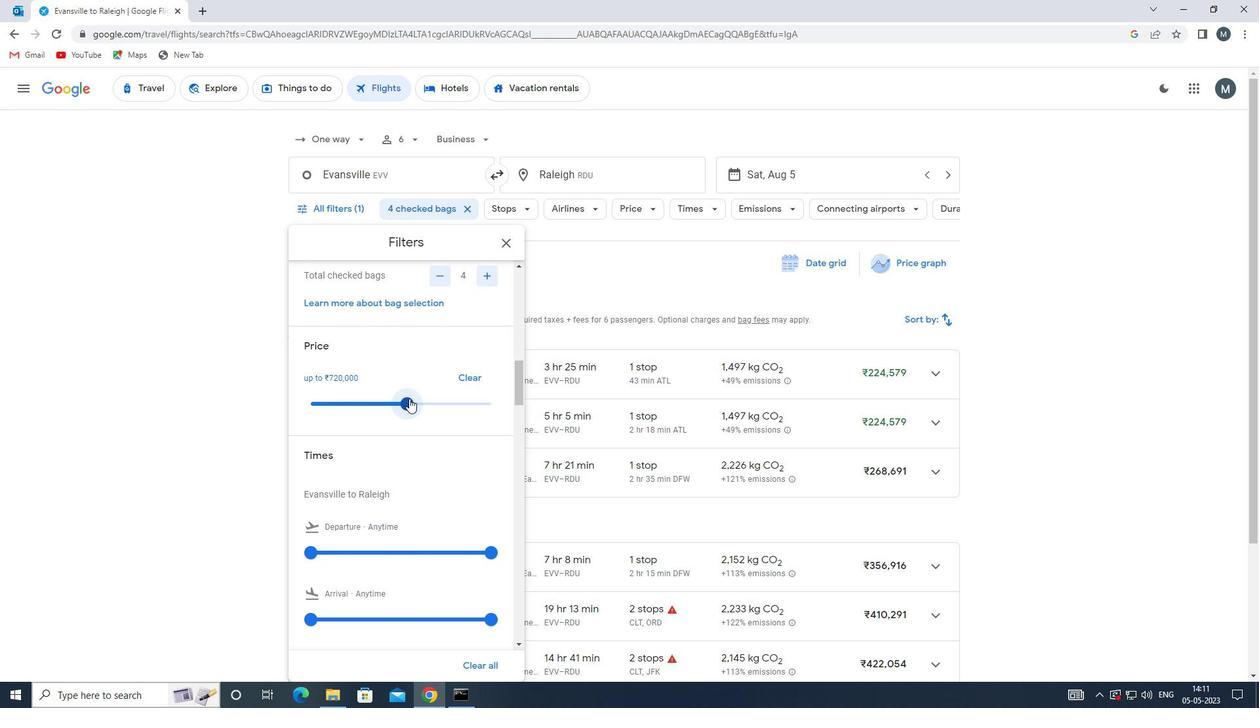 
Action: Mouse moved to (408, 392)
Screenshot: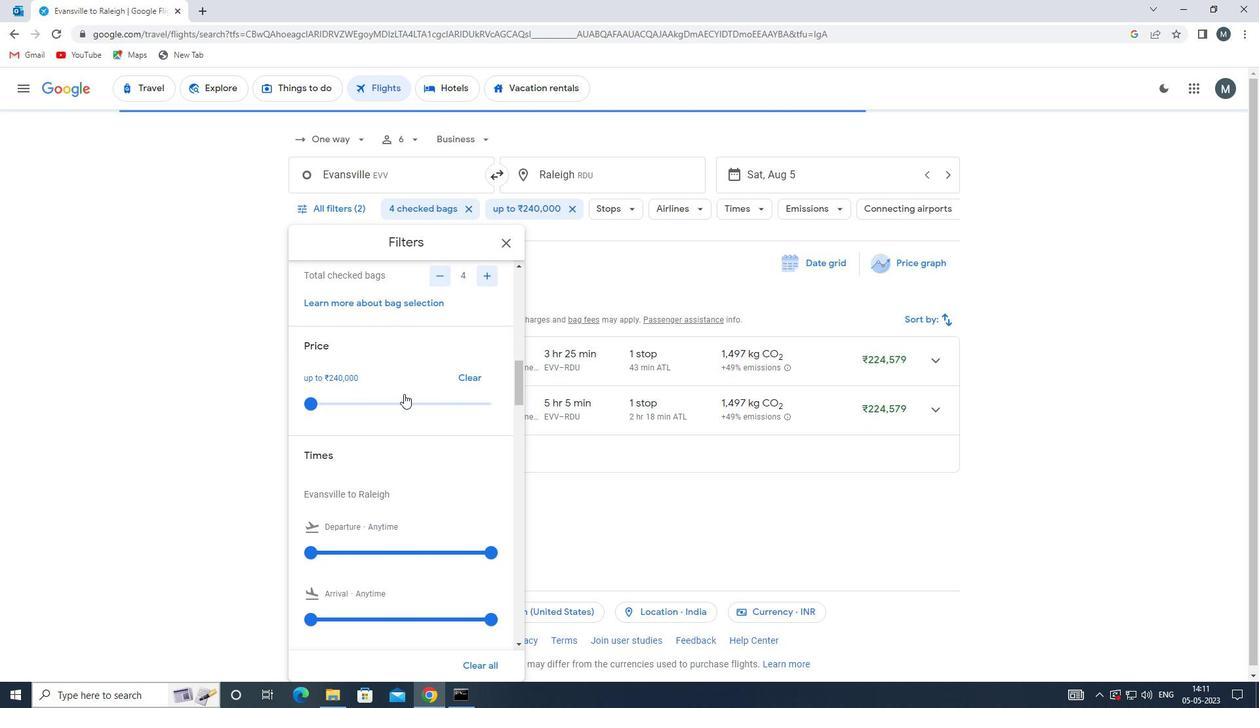 
Action: Mouse scrolled (408, 391) with delta (0, 0)
Screenshot: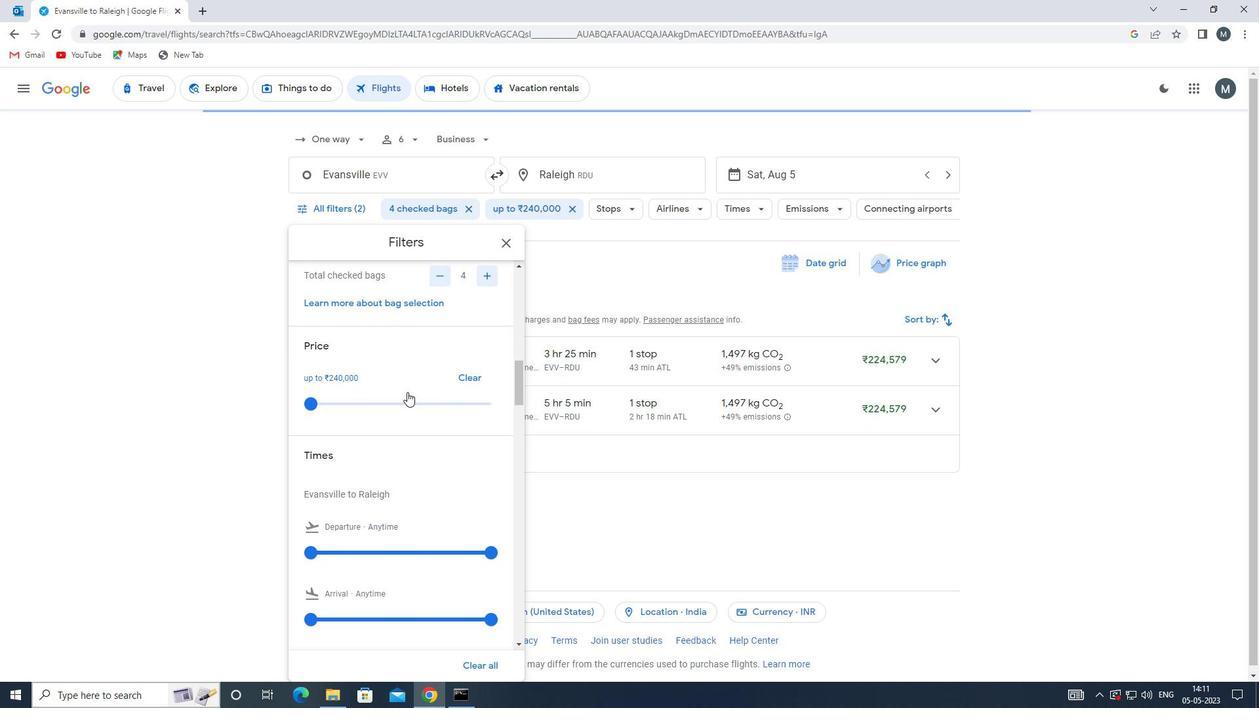 
Action: Mouse moved to (408, 392)
Screenshot: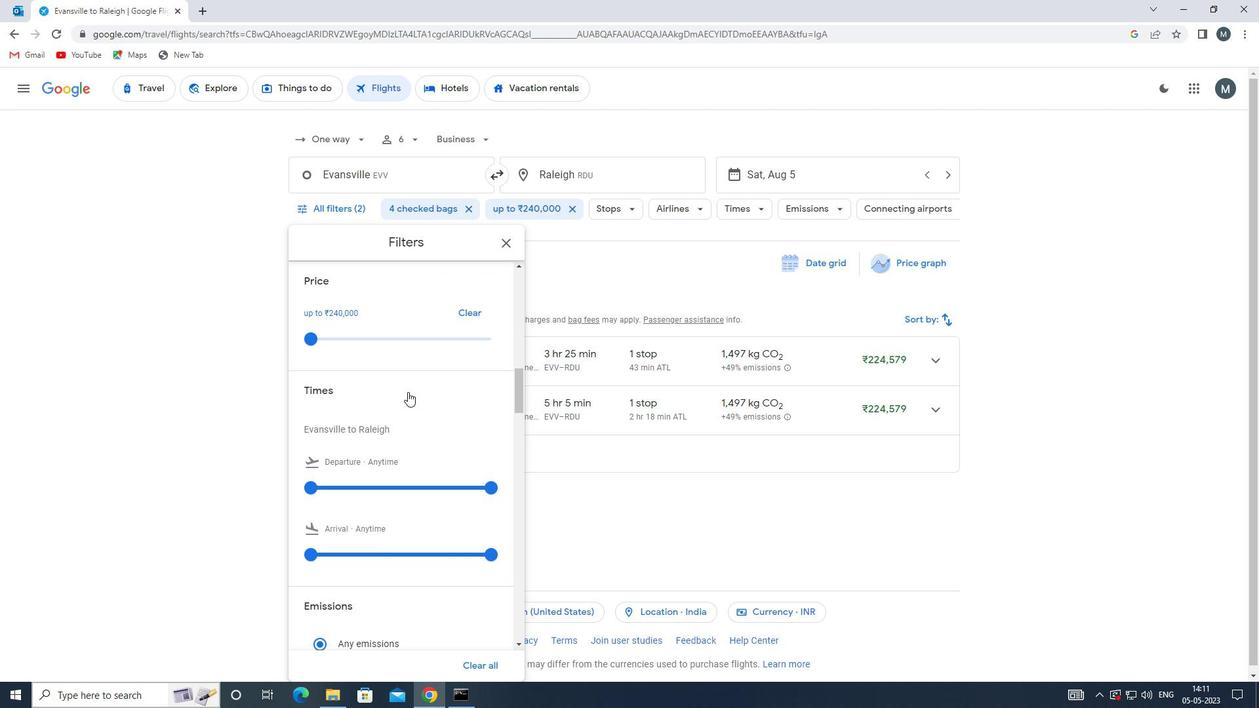 
Action: Mouse scrolled (408, 391) with delta (0, 0)
Screenshot: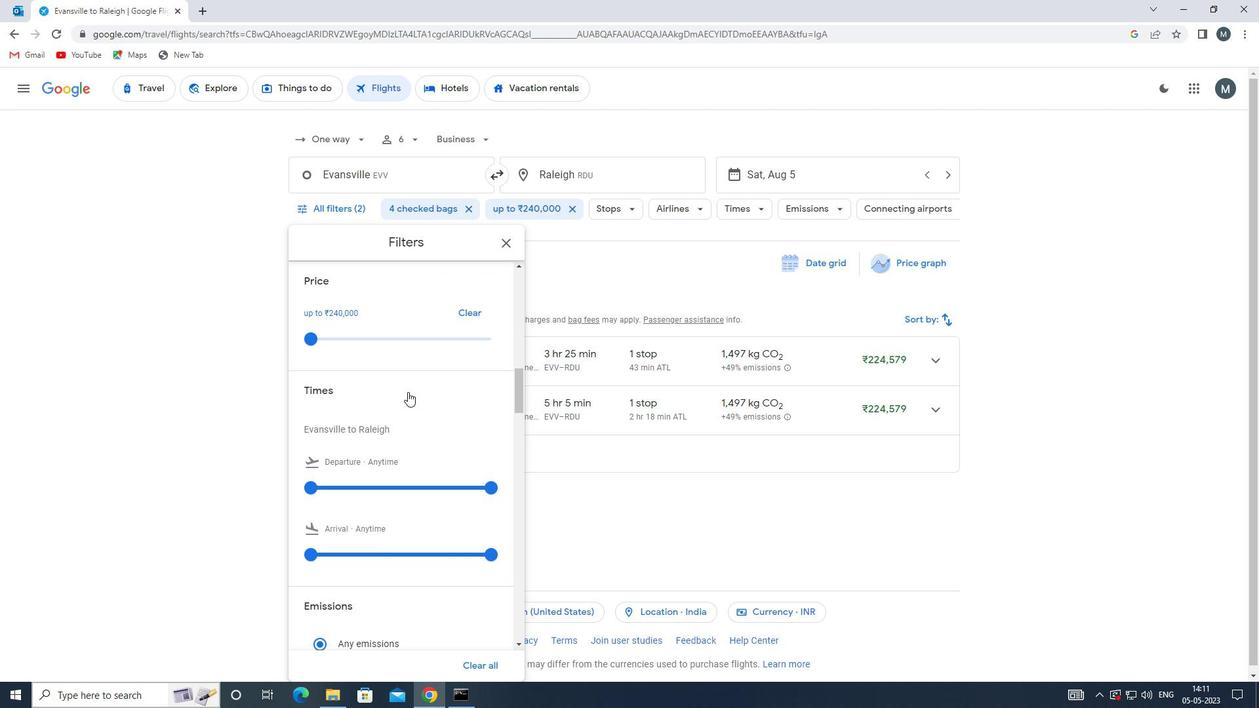 
Action: Mouse moved to (308, 420)
Screenshot: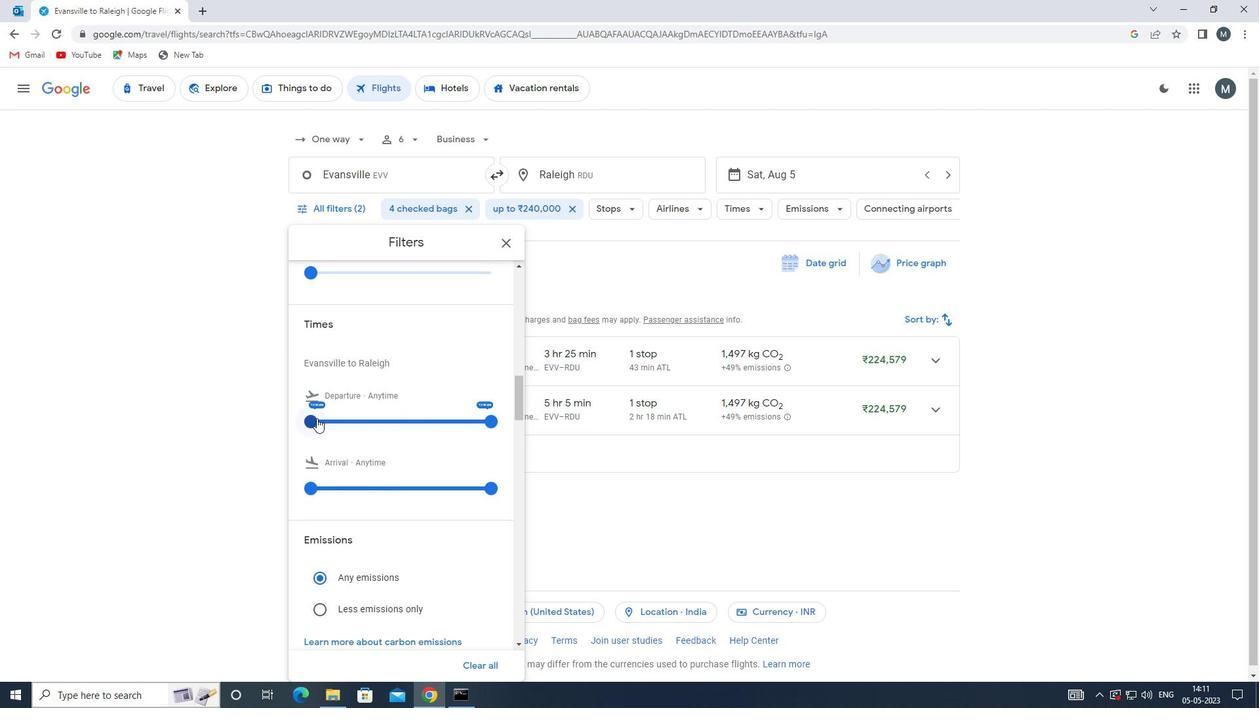 
Action: Mouse pressed left at (308, 420)
Screenshot: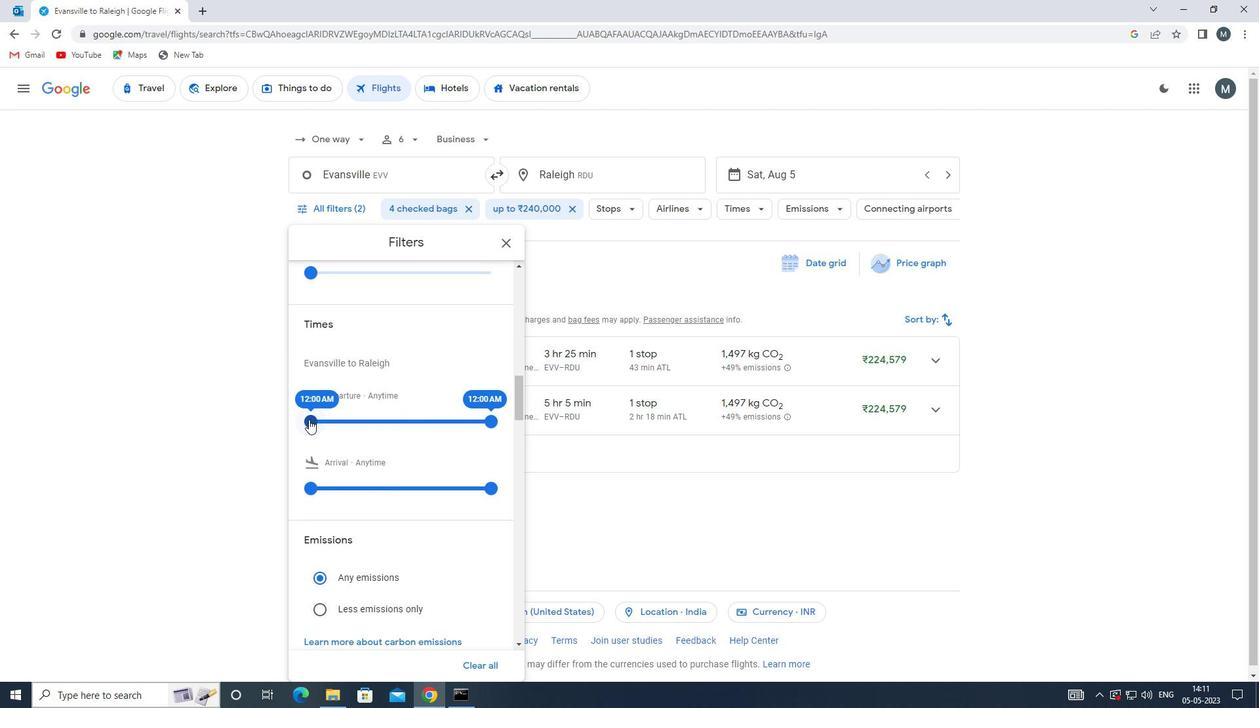 
Action: Mouse moved to (485, 422)
Screenshot: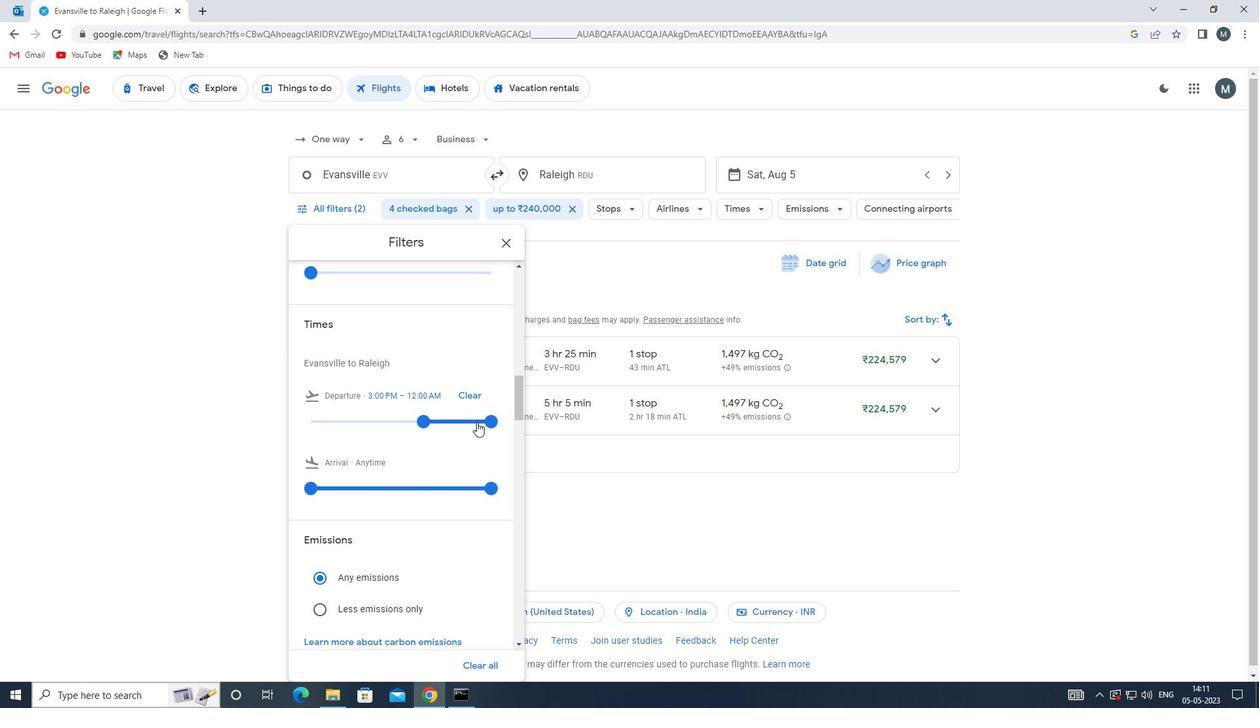 
Action: Mouse pressed left at (485, 422)
Screenshot: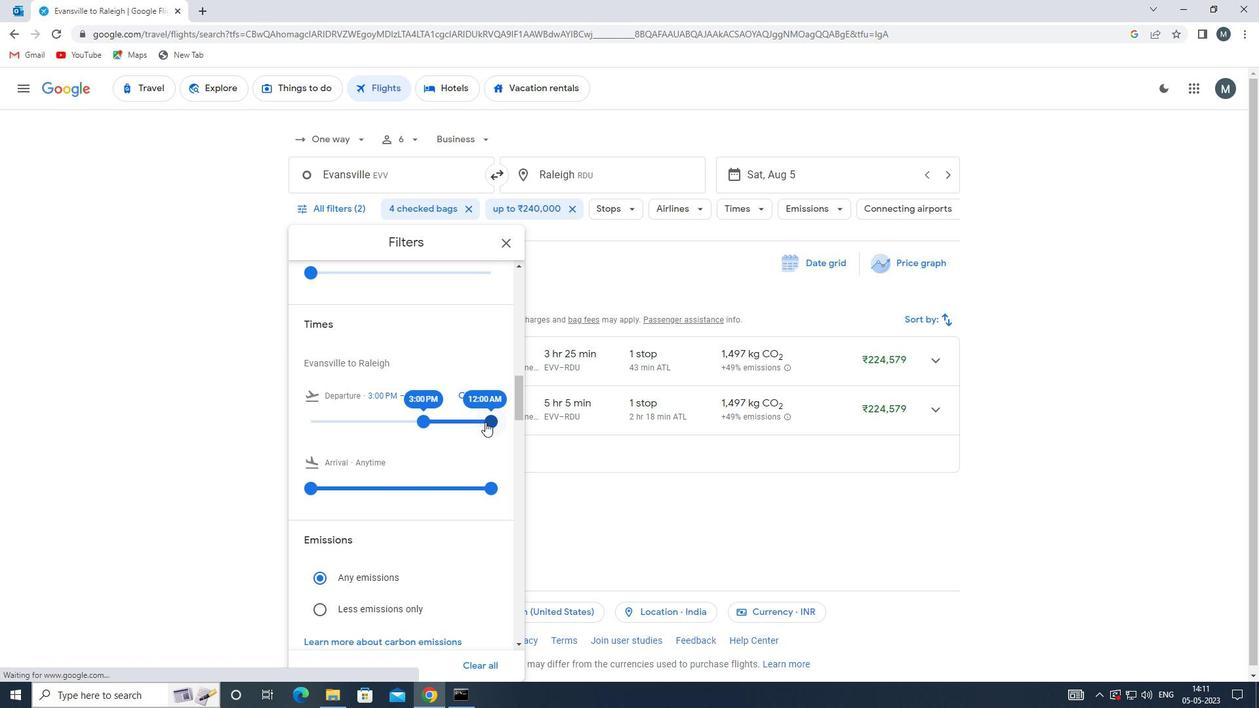 
Action: Mouse moved to (438, 412)
Screenshot: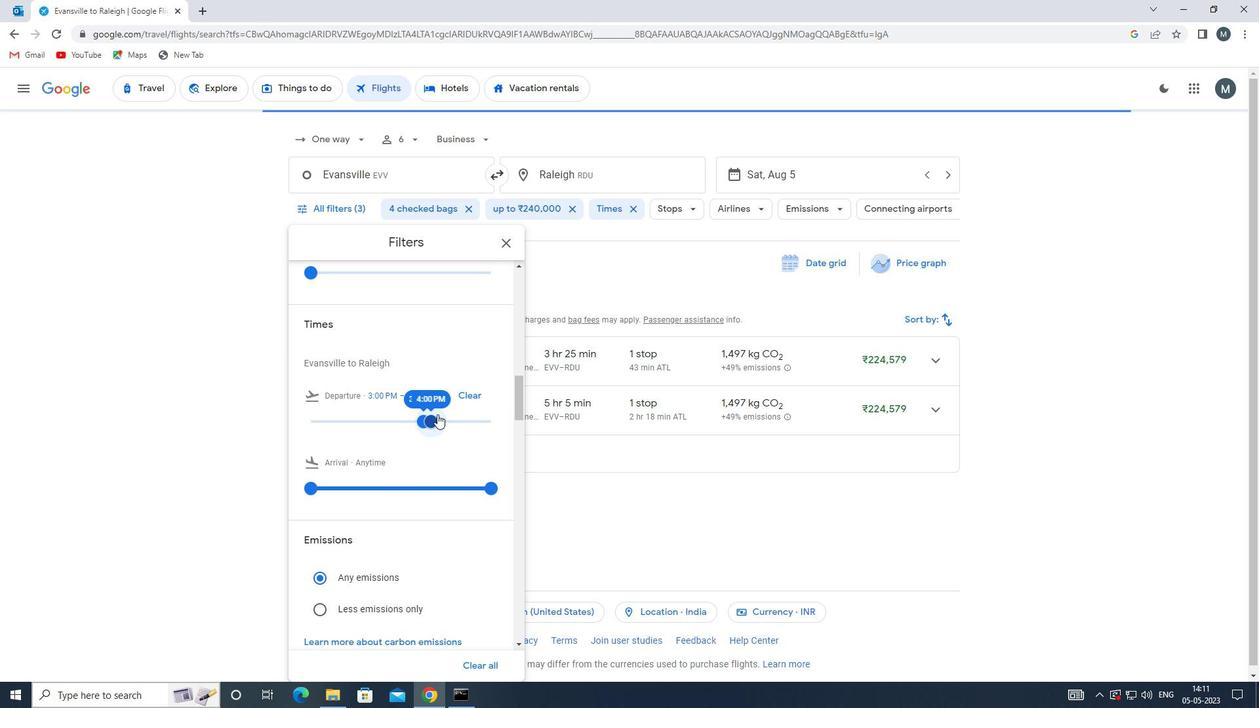 
Action: Mouse scrolled (438, 411) with delta (0, 0)
Screenshot: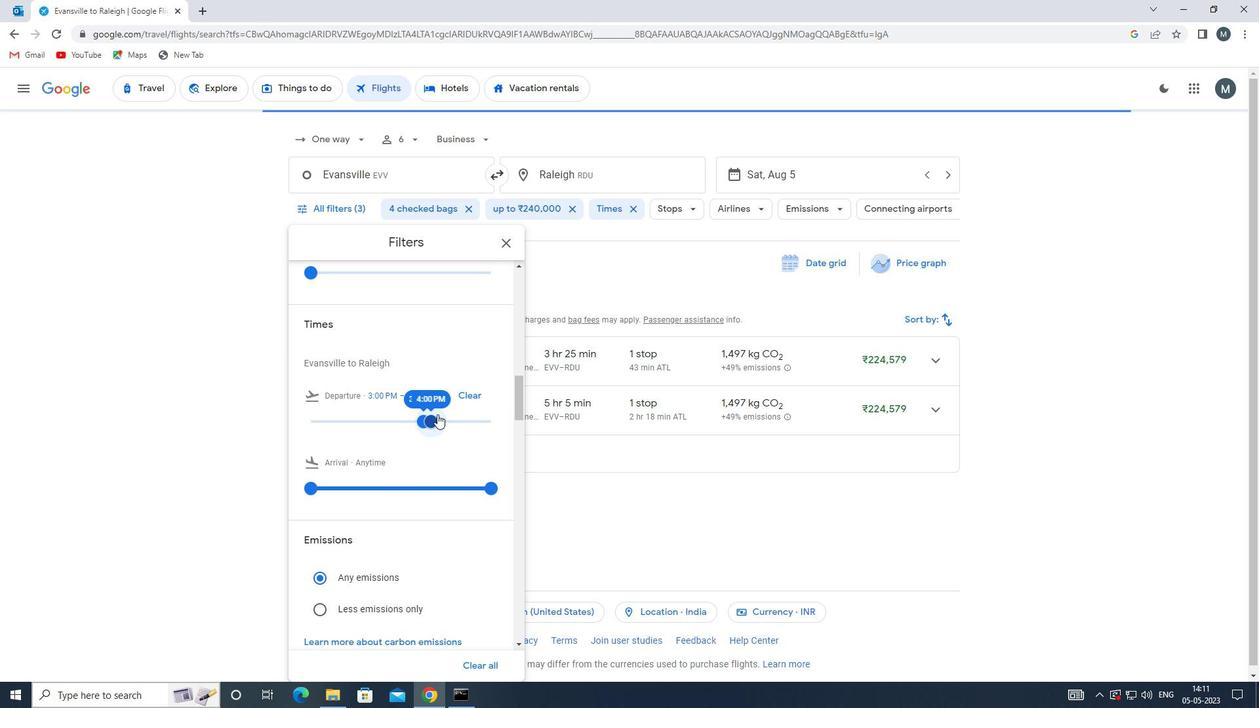 
Action: Mouse moved to (436, 411)
Screenshot: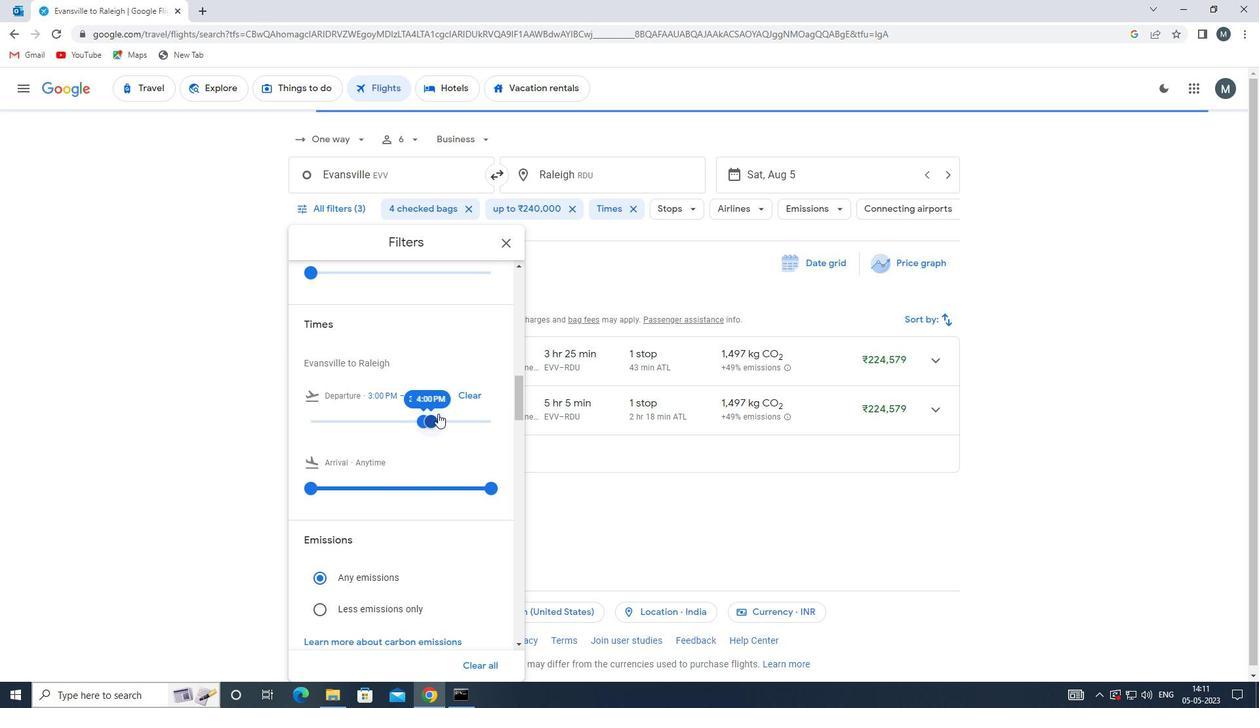 
Action: Mouse scrolled (436, 410) with delta (0, 0)
Screenshot: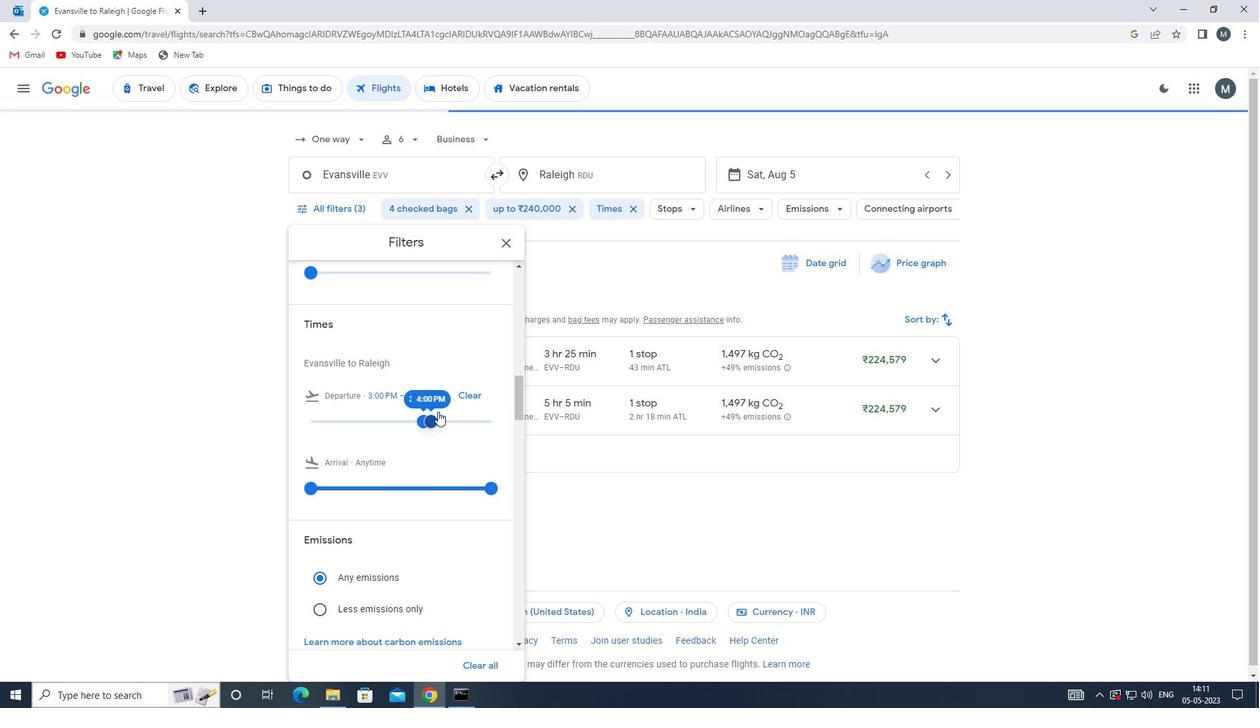 
Action: Mouse moved to (505, 246)
Screenshot: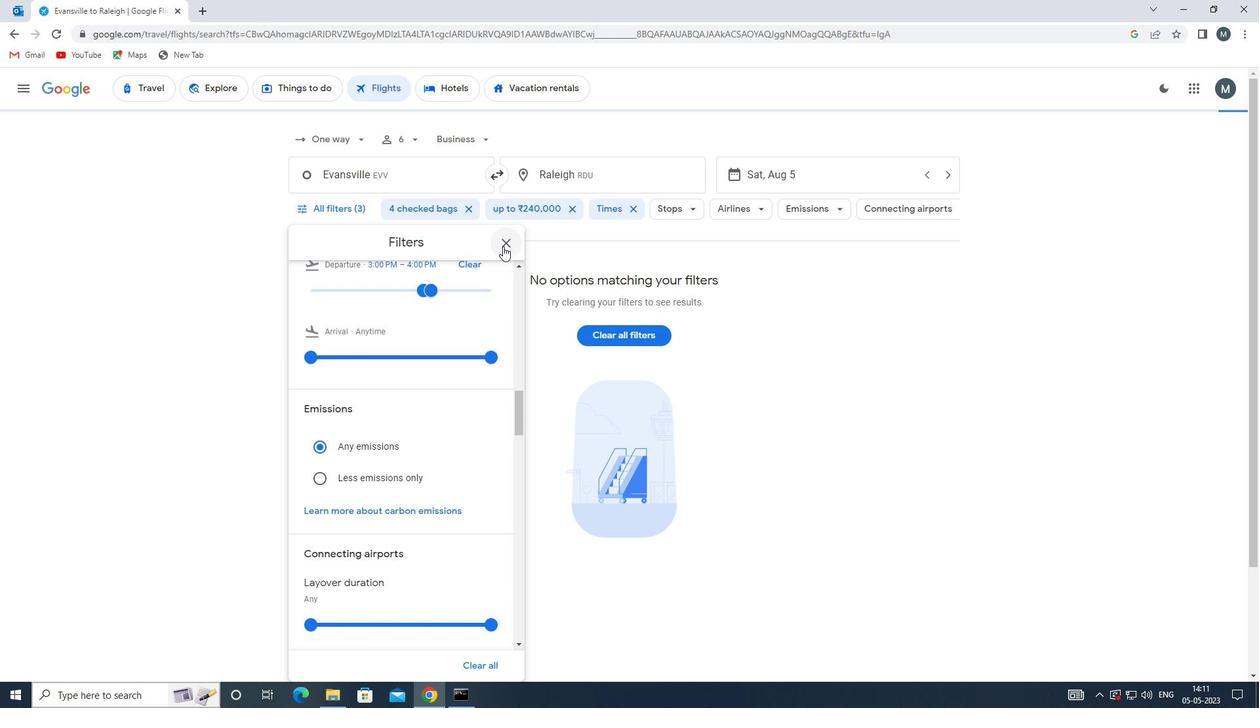 
Action: Mouse pressed left at (505, 246)
Screenshot: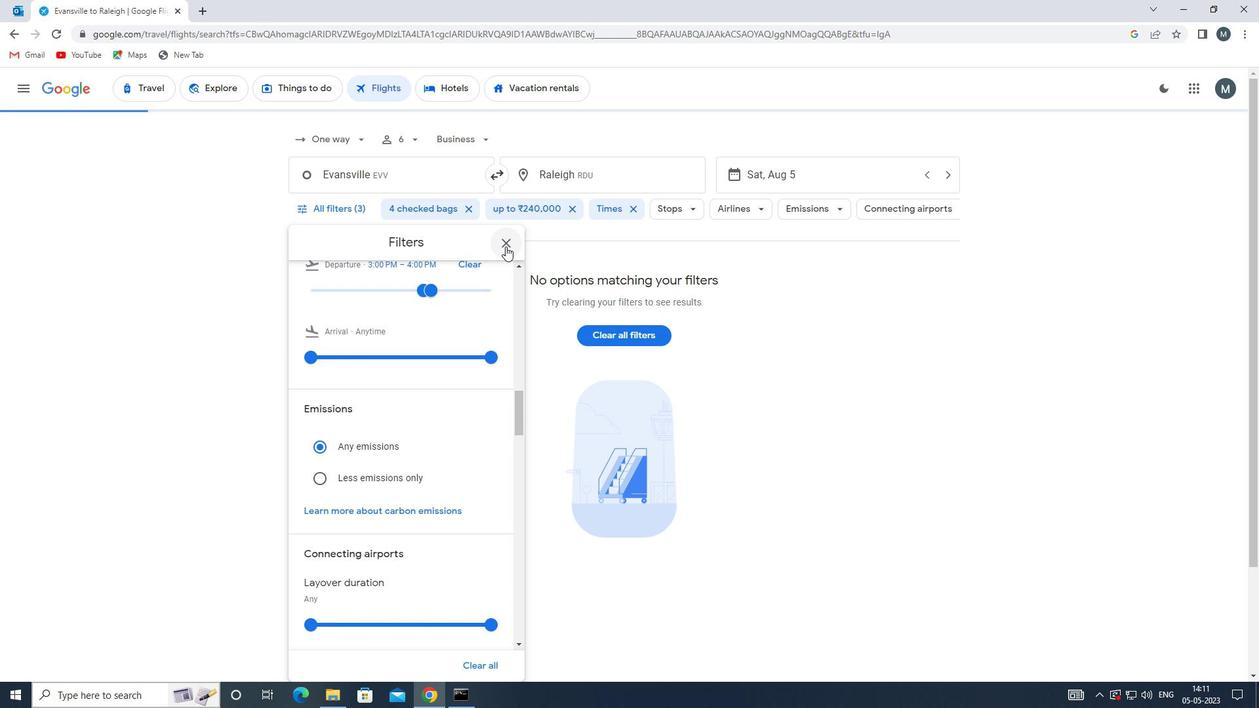 
